 Task: Look for space in Lyskovo, Russia from 6th September, 2023 to 12th September, 2023 for 4 adults in price range Rs.10000 to Rs.14000. Place can be private room with 4 bedrooms having 4 beds and 4 bathrooms. Property type can be house, flat, guest house. Amenities needed are: wifi, TV, free parkinig on premises, gym, breakfast. Booking option can be shelf check-in. Required host language is English.
Action: Mouse moved to (620, 147)
Screenshot: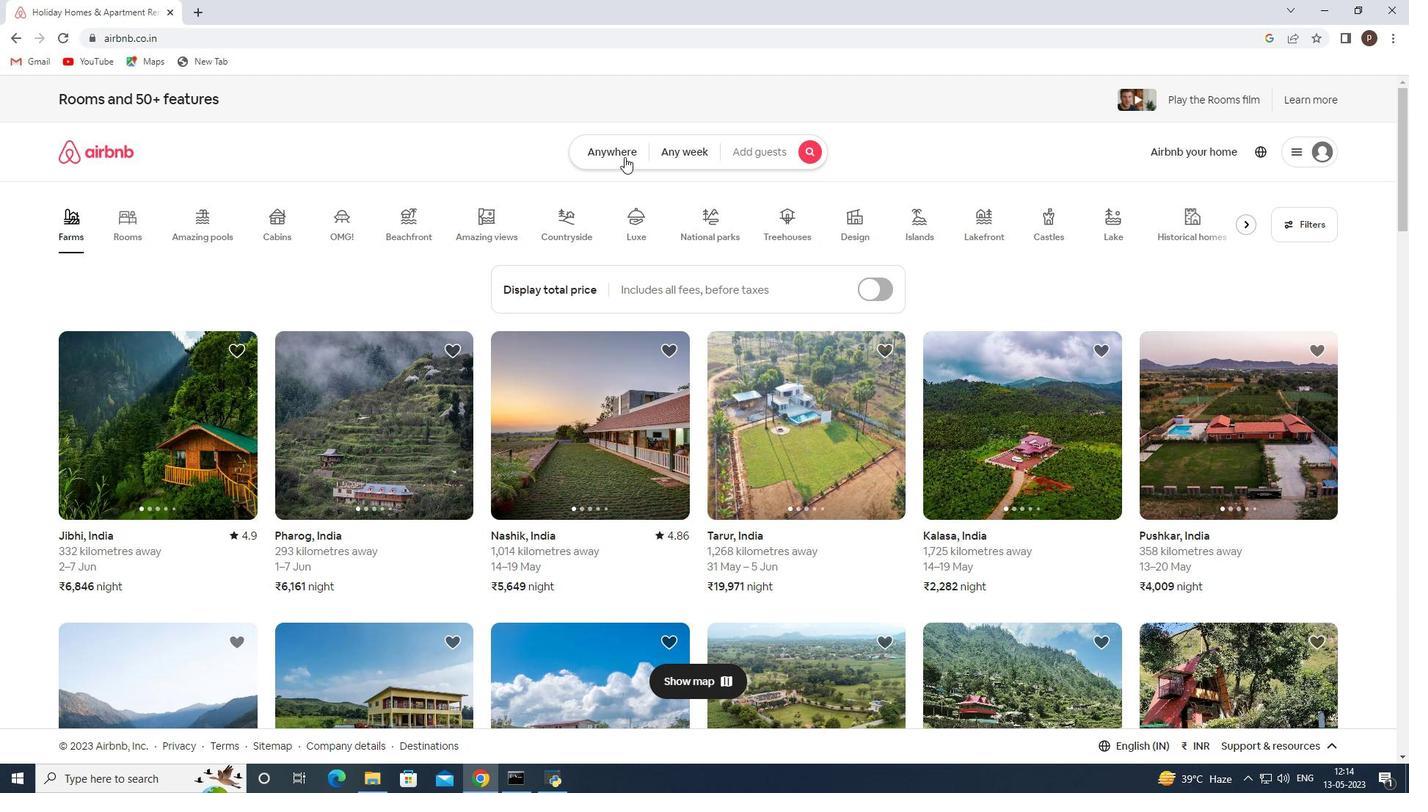 
Action: Mouse pressed left at (620, 147)
Screenshot: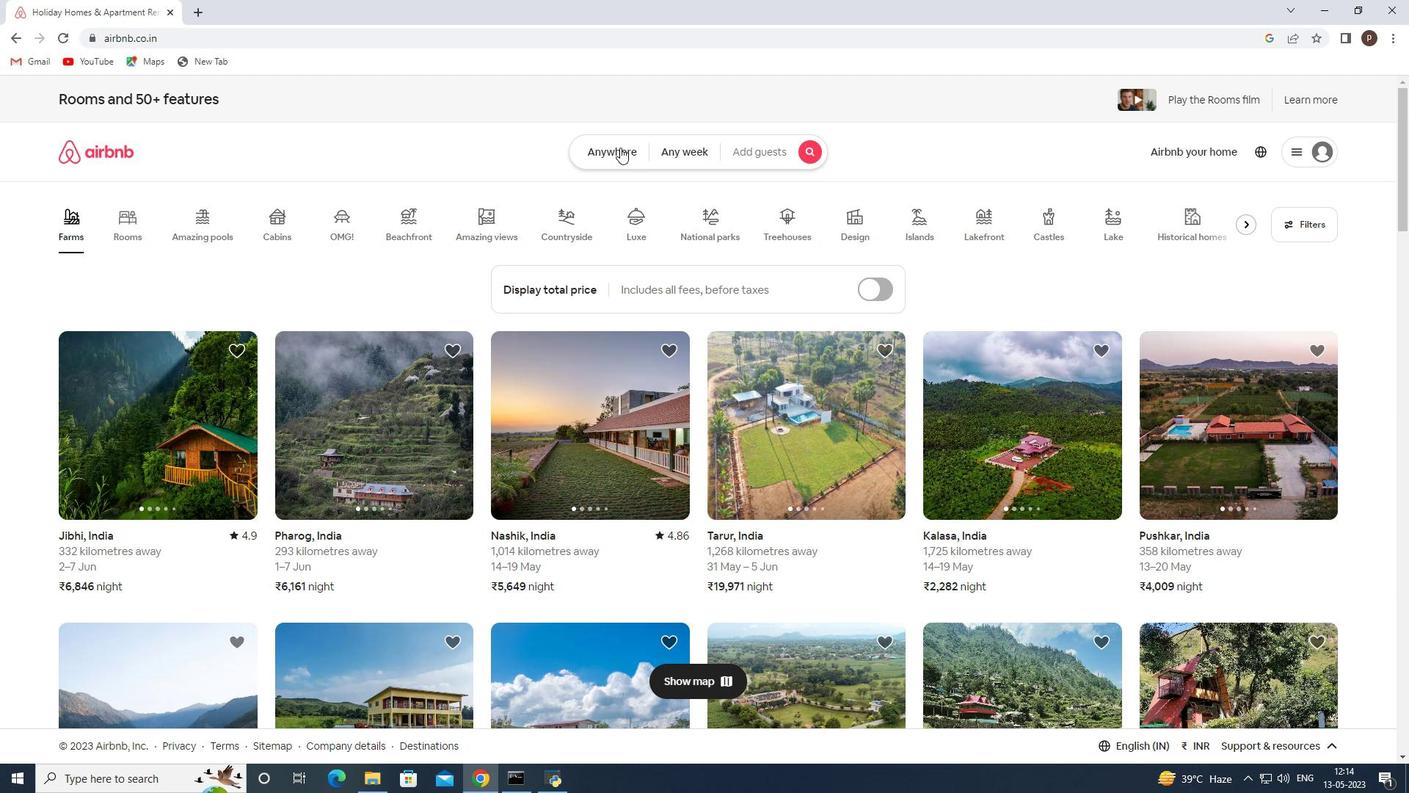 
Action: Mouse moved to (488, 207)
Screenshot: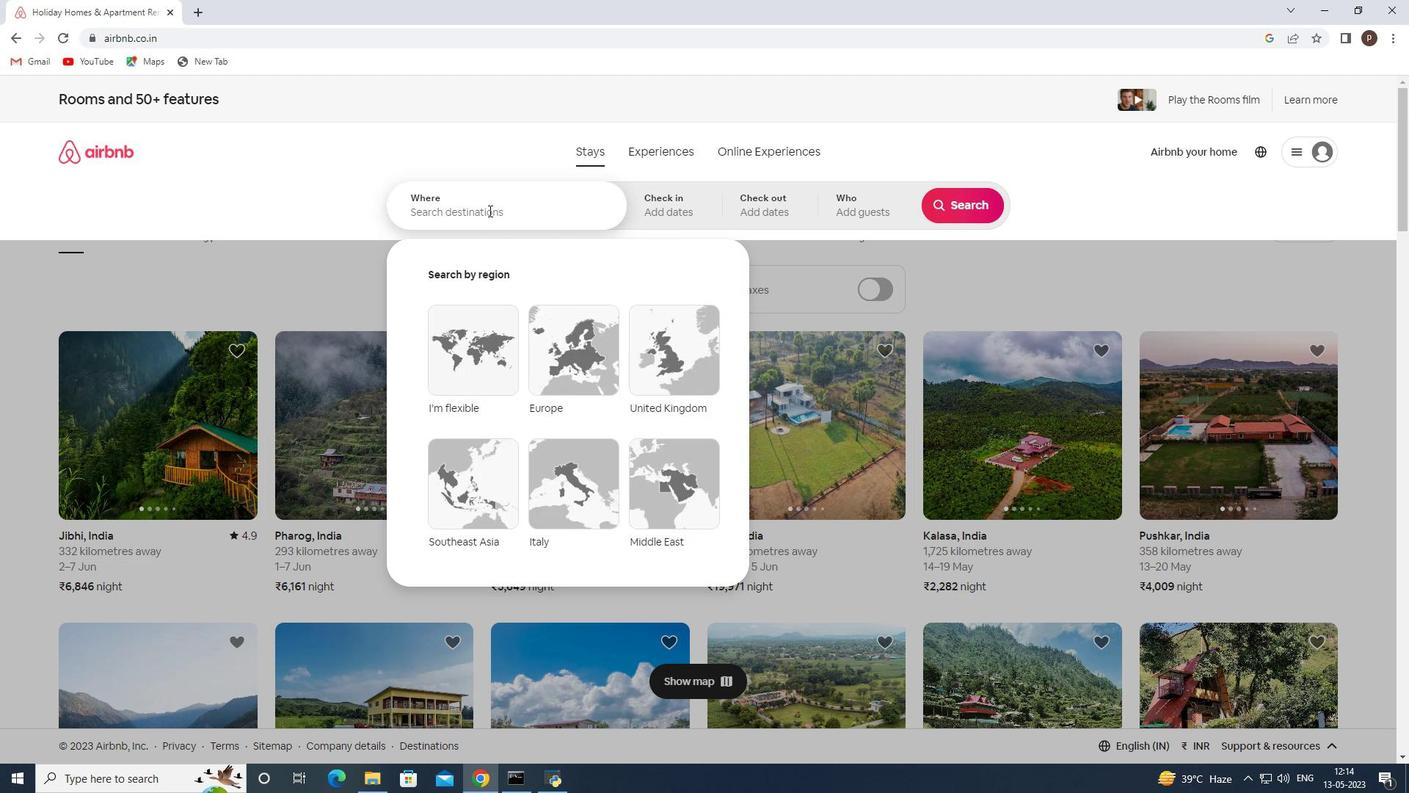 
Action: Mouse pressed left at (488, 207)
Screenshot: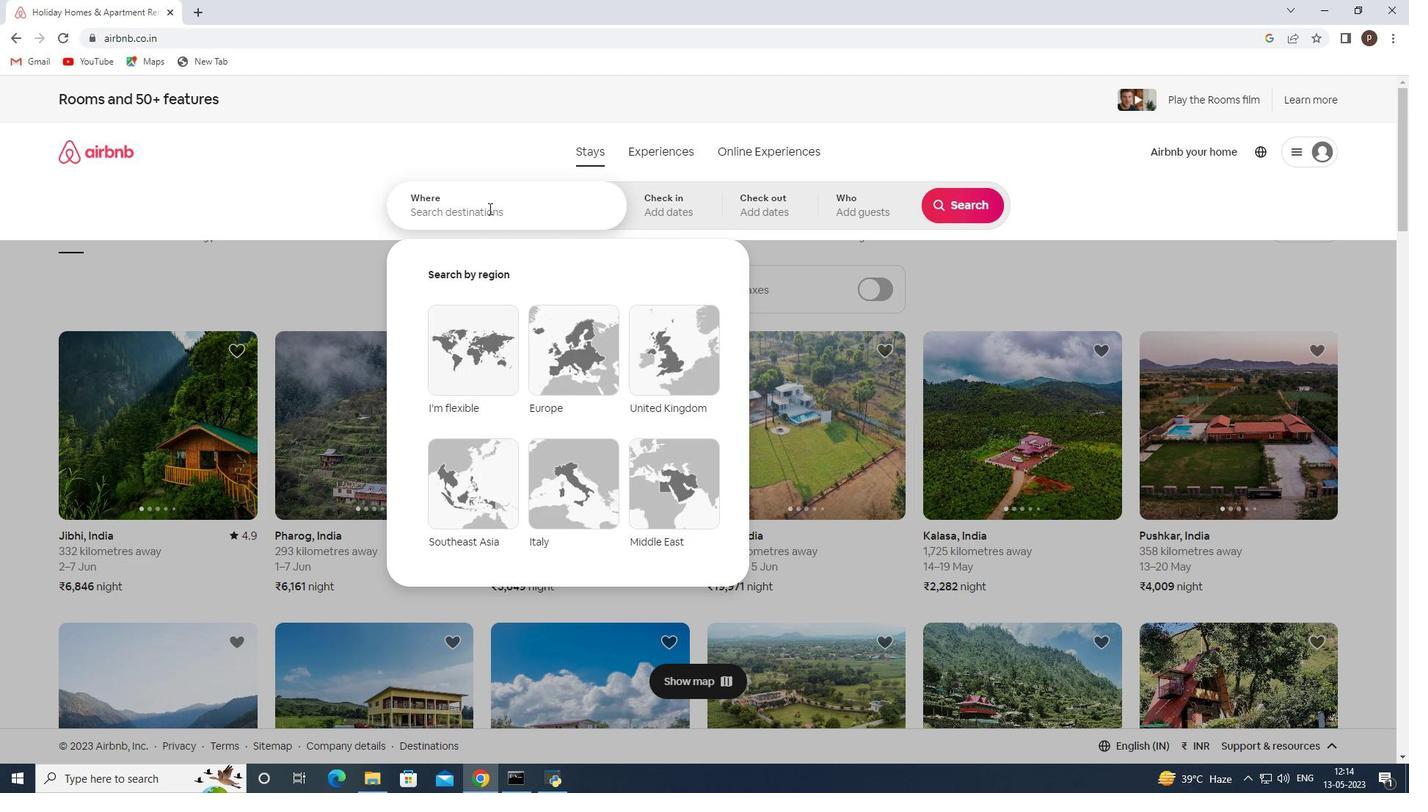 
Action: Key pressed <Key.caps_lock>L<Key.caps_lock>yskovo,<Key.space><Key.caps_lock>R<Key.caps_lock>ussia<Key.enter>
Screenshot: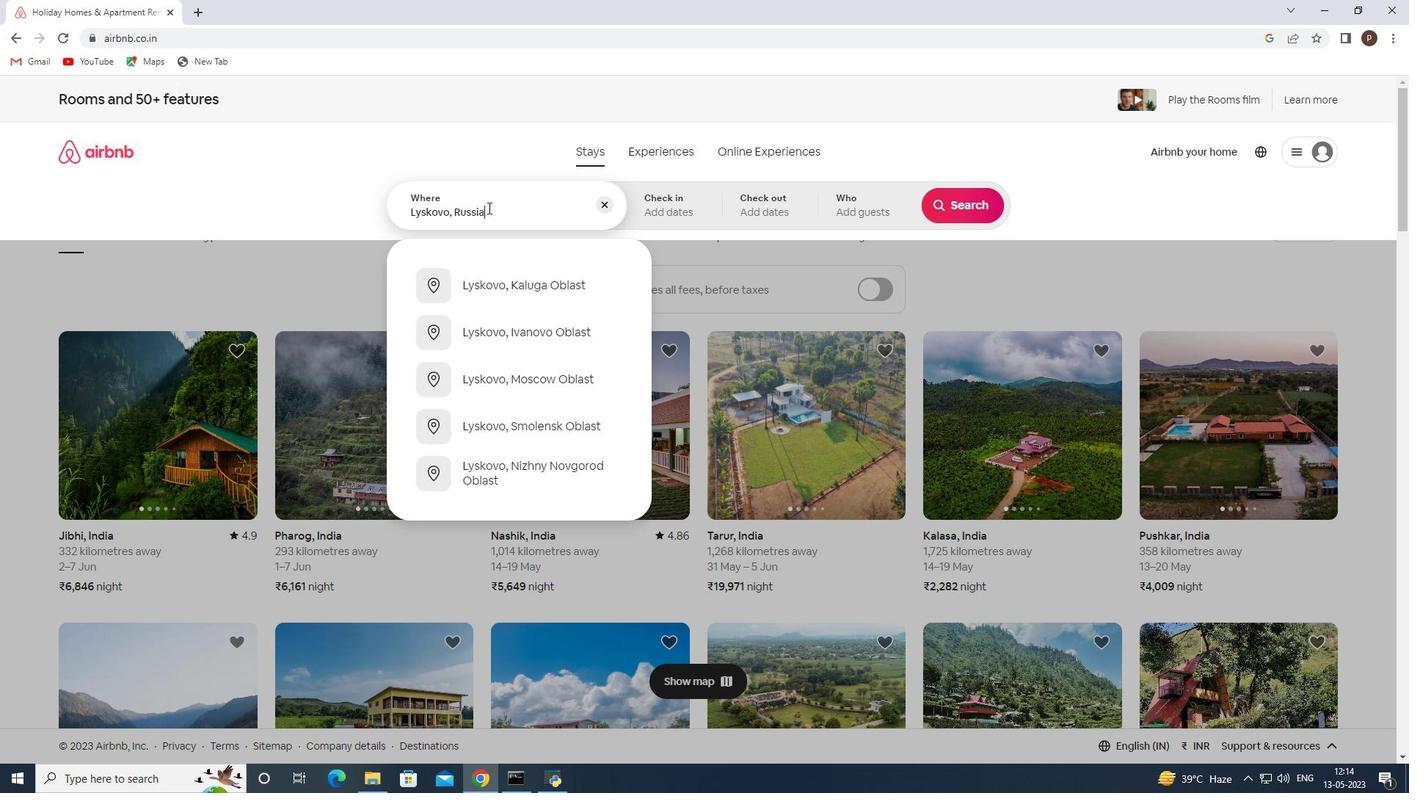 
Action: Mouse moved to (959, 320)
Screenshot: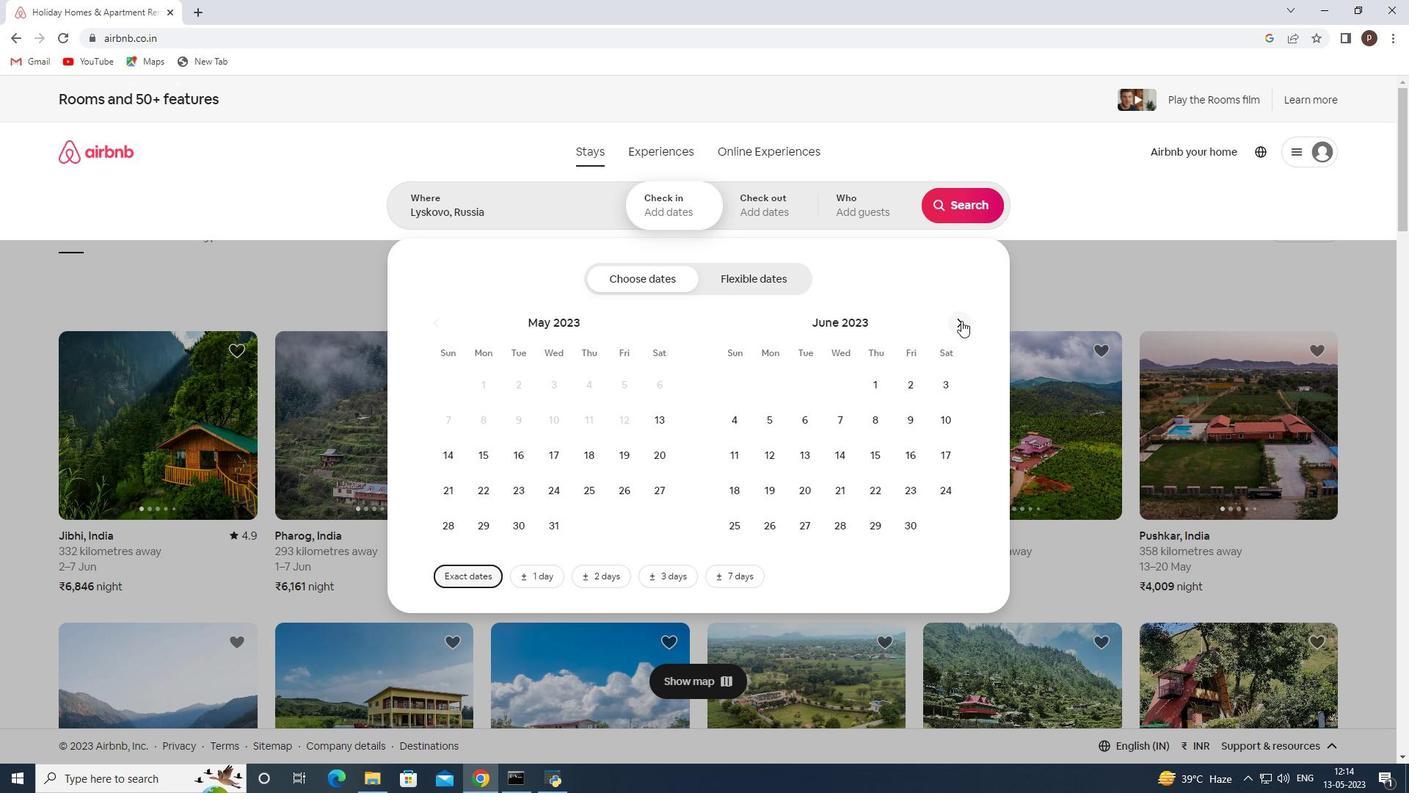 
Action: Mouse pressed left at (959, 320)
Screenshot: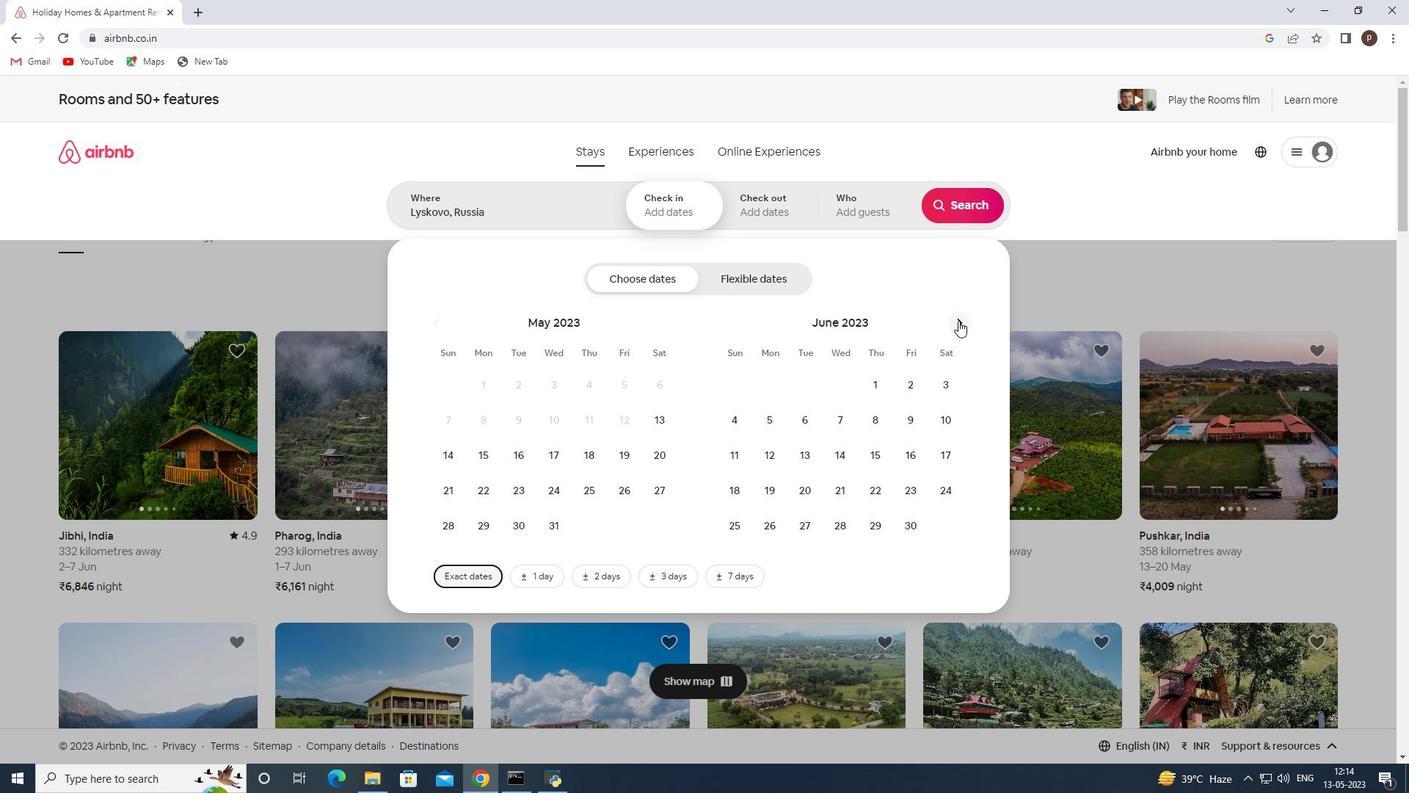 
Action: Mouse pressed left at (959, 320)
Screenshot: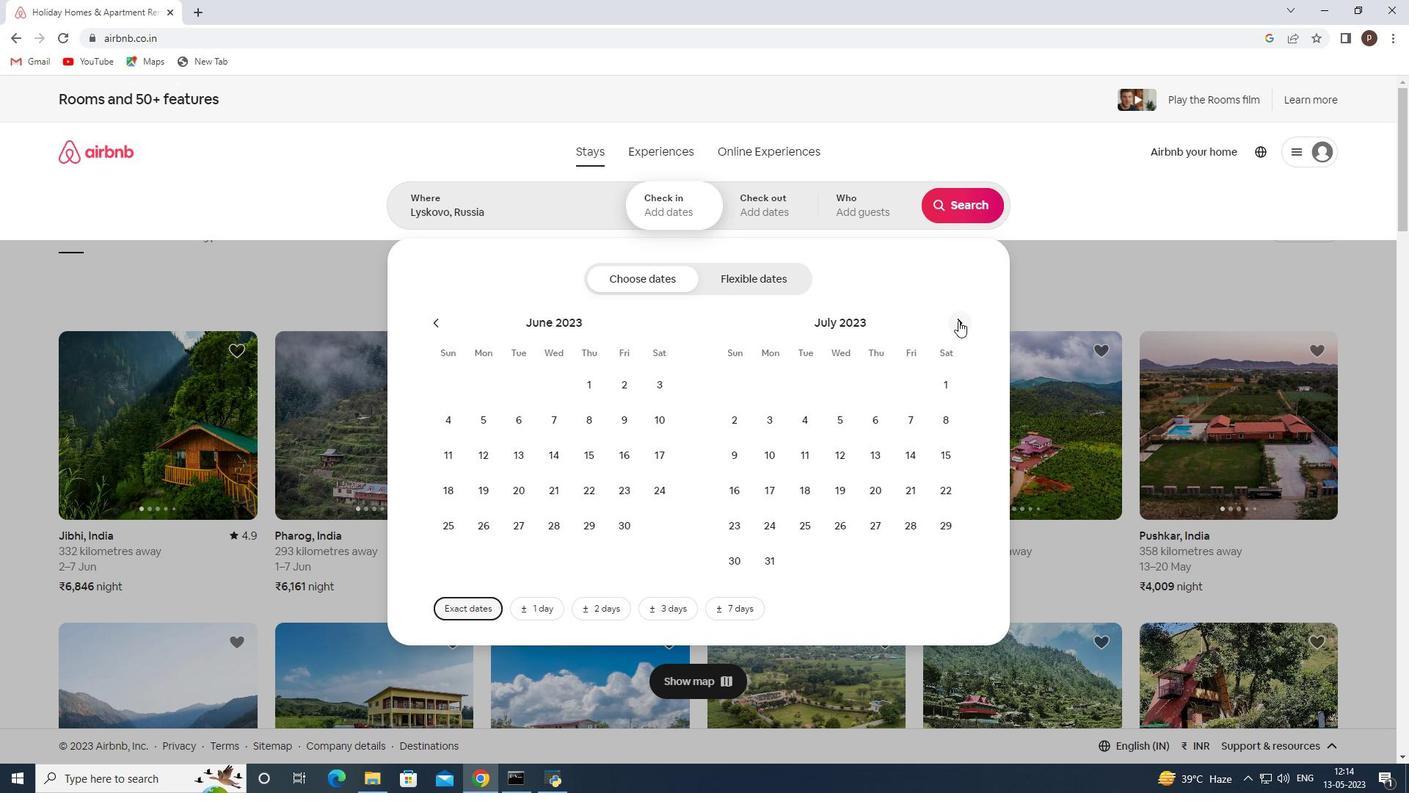 
Action: Mouse pressed left at (959, 320)
Screenshot: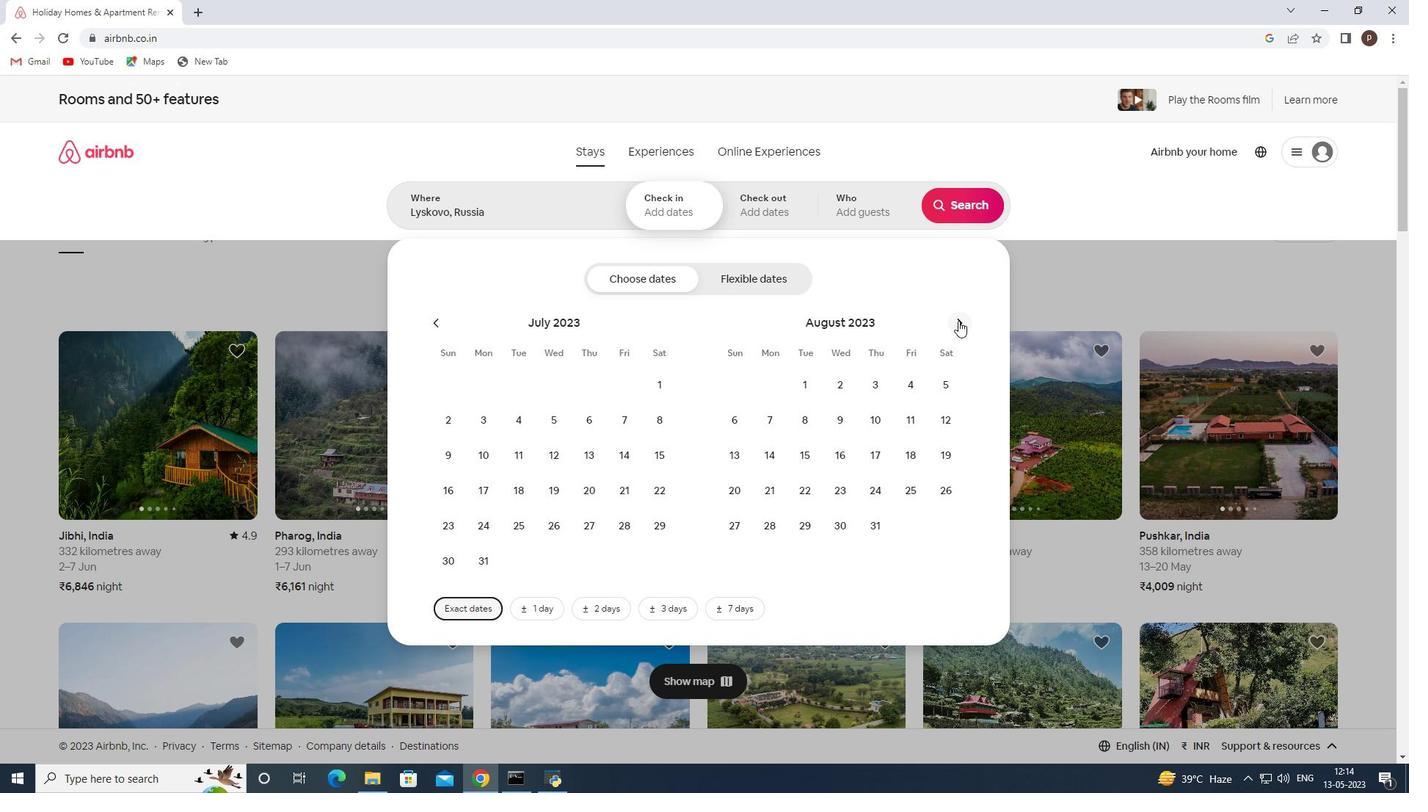 
Action: Mouse moved to (839, 427)
Screenshot: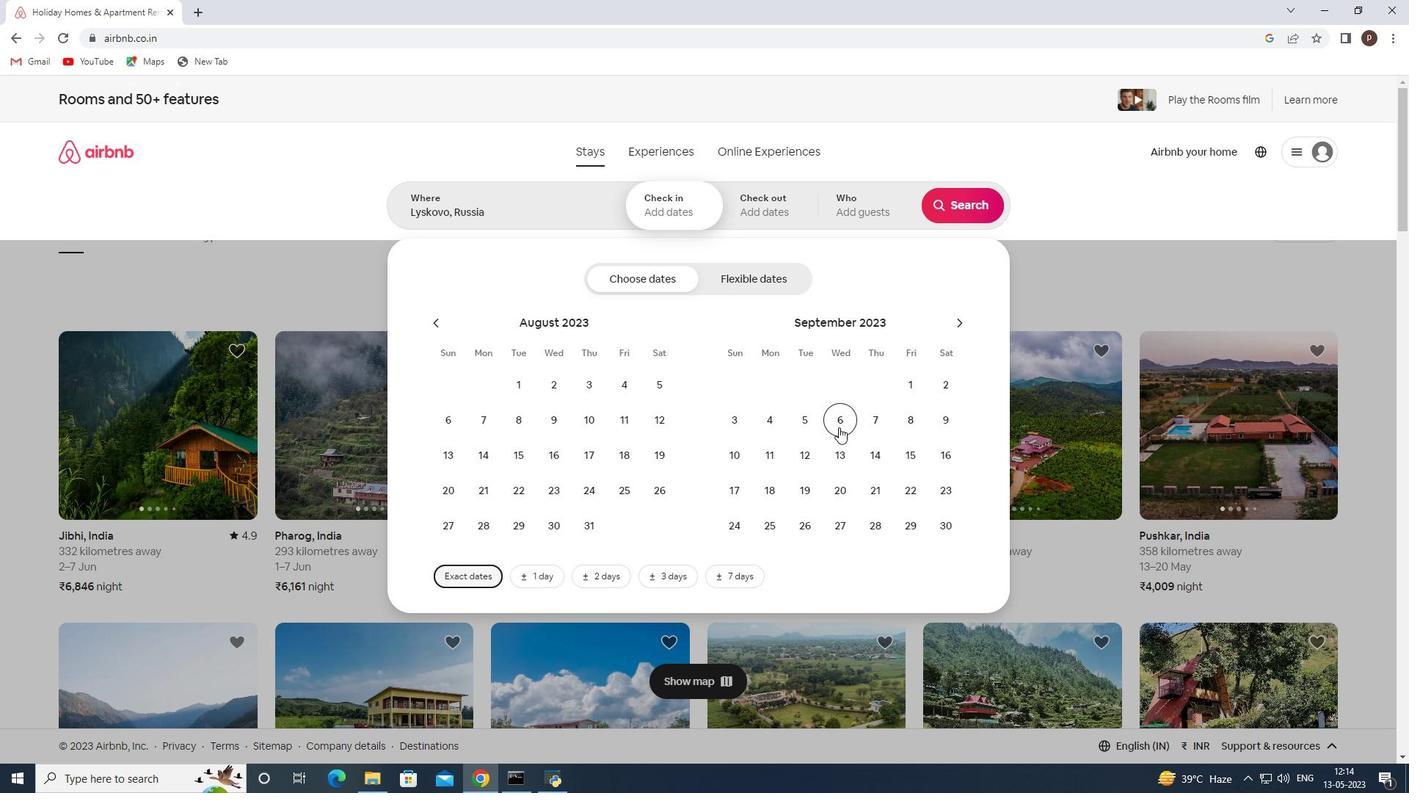 
Action: Mouse pressed left at (839, 427)
Screenshot: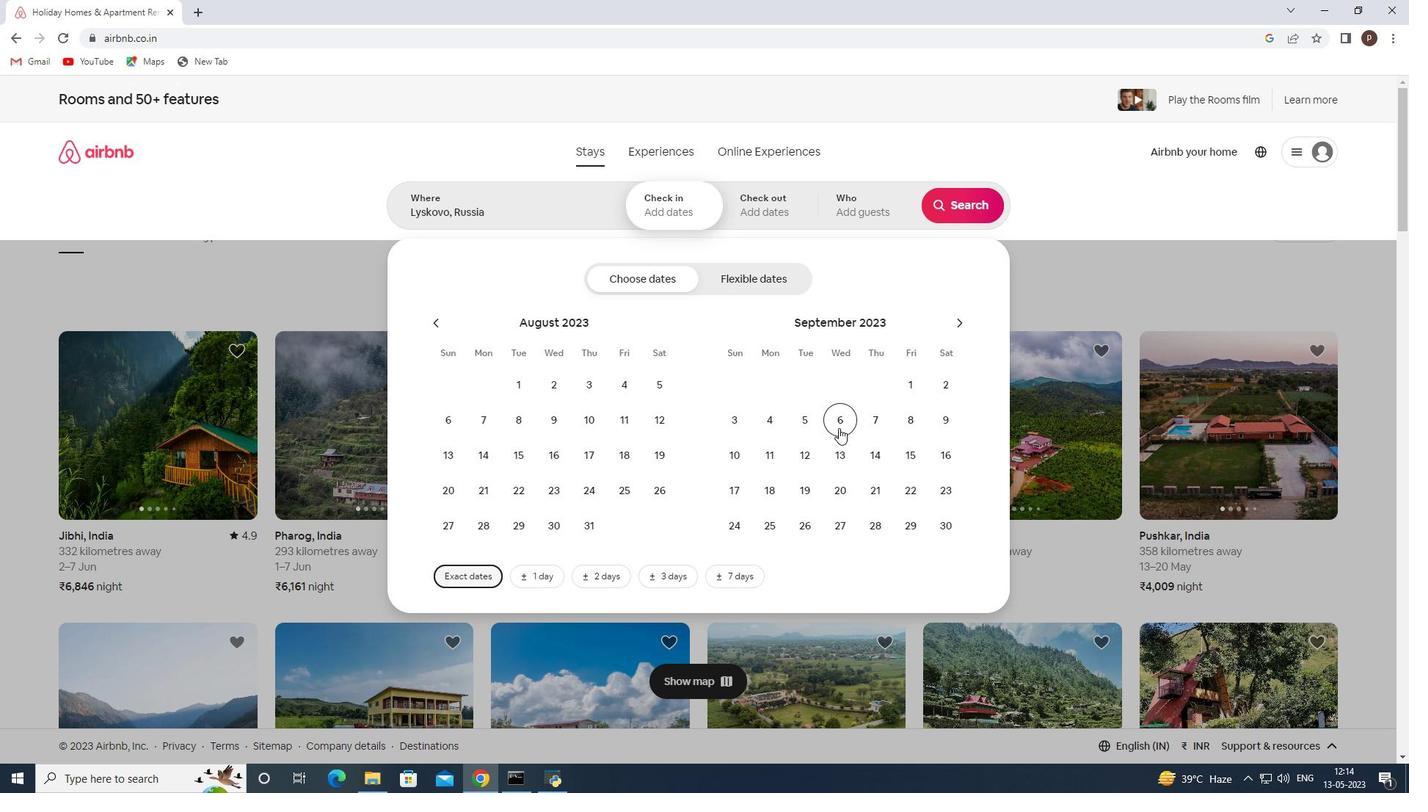 
Action: Mouse moved to (809, 447)
Screenshot: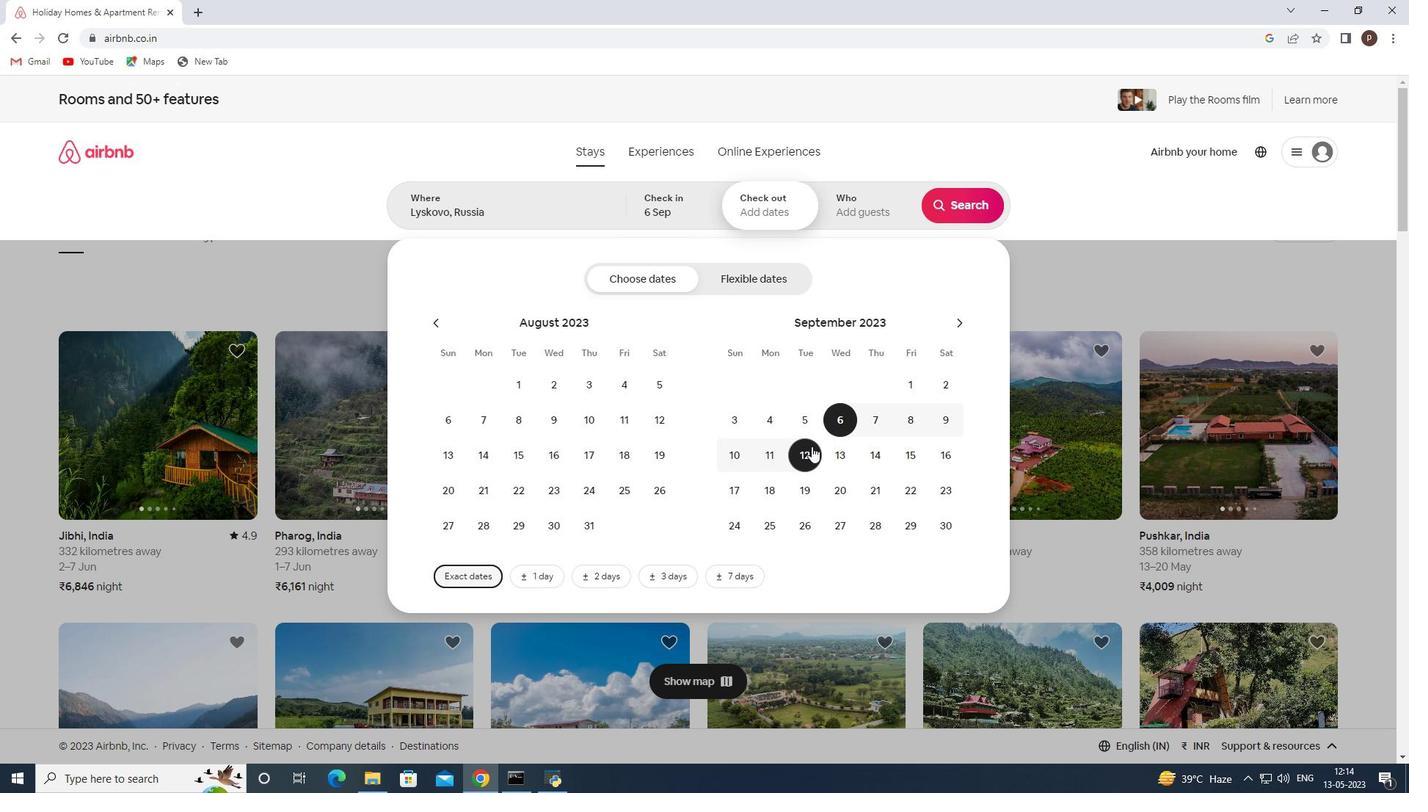 
Action: Mouse pressed left at (809, 447)
Screenshot: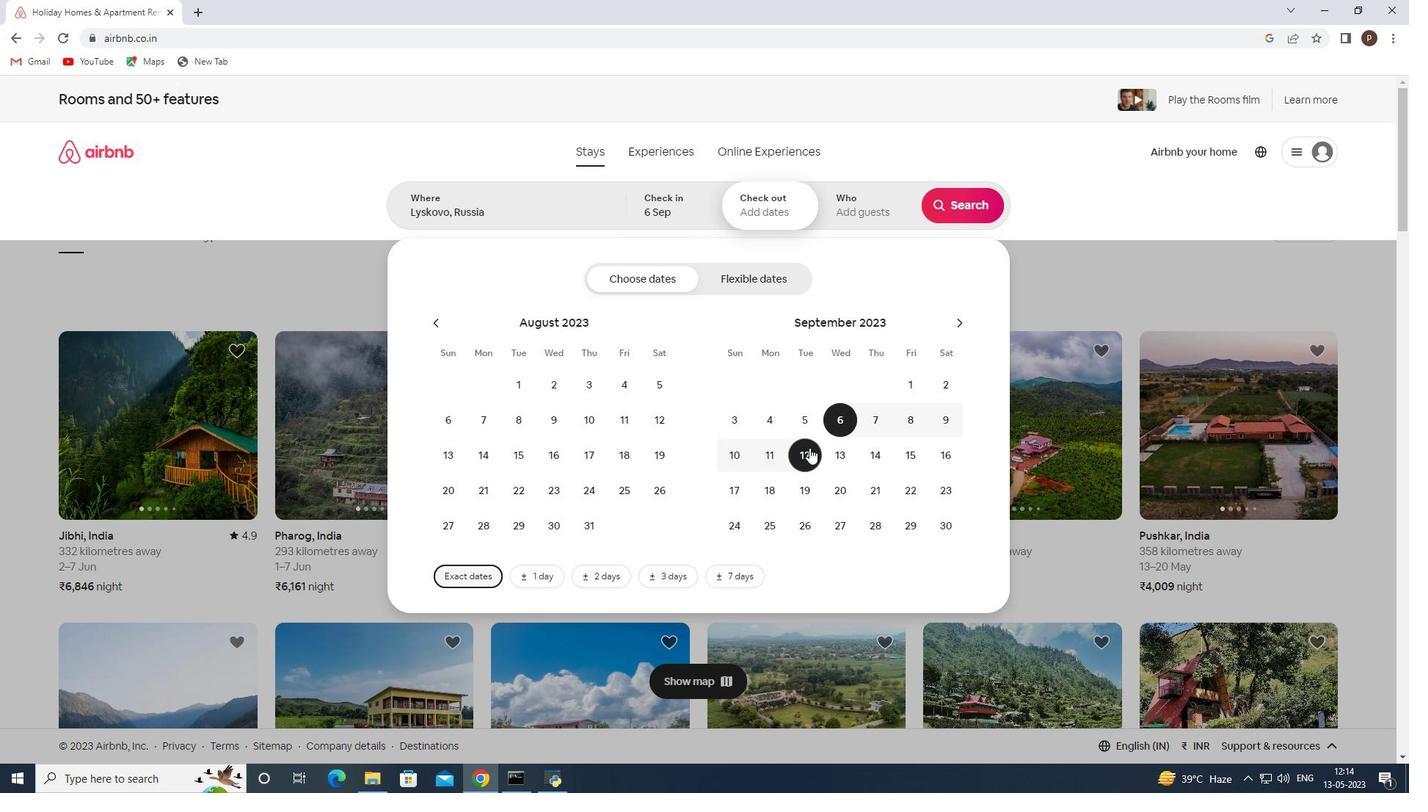 
Action: Mouse moved to (851, 204)
Screenshot: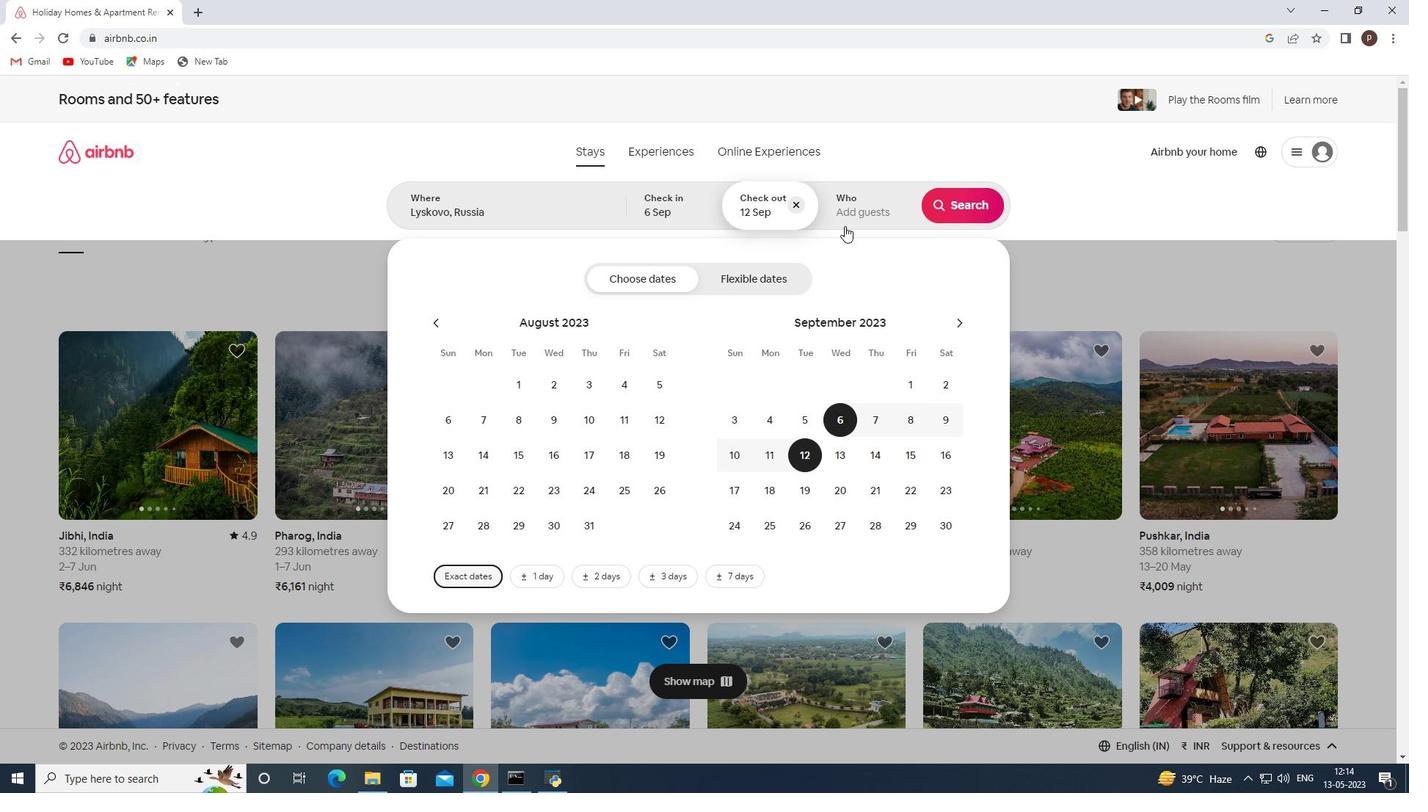 
Action: Mouse pressed left at (851, 204)
Screenshot: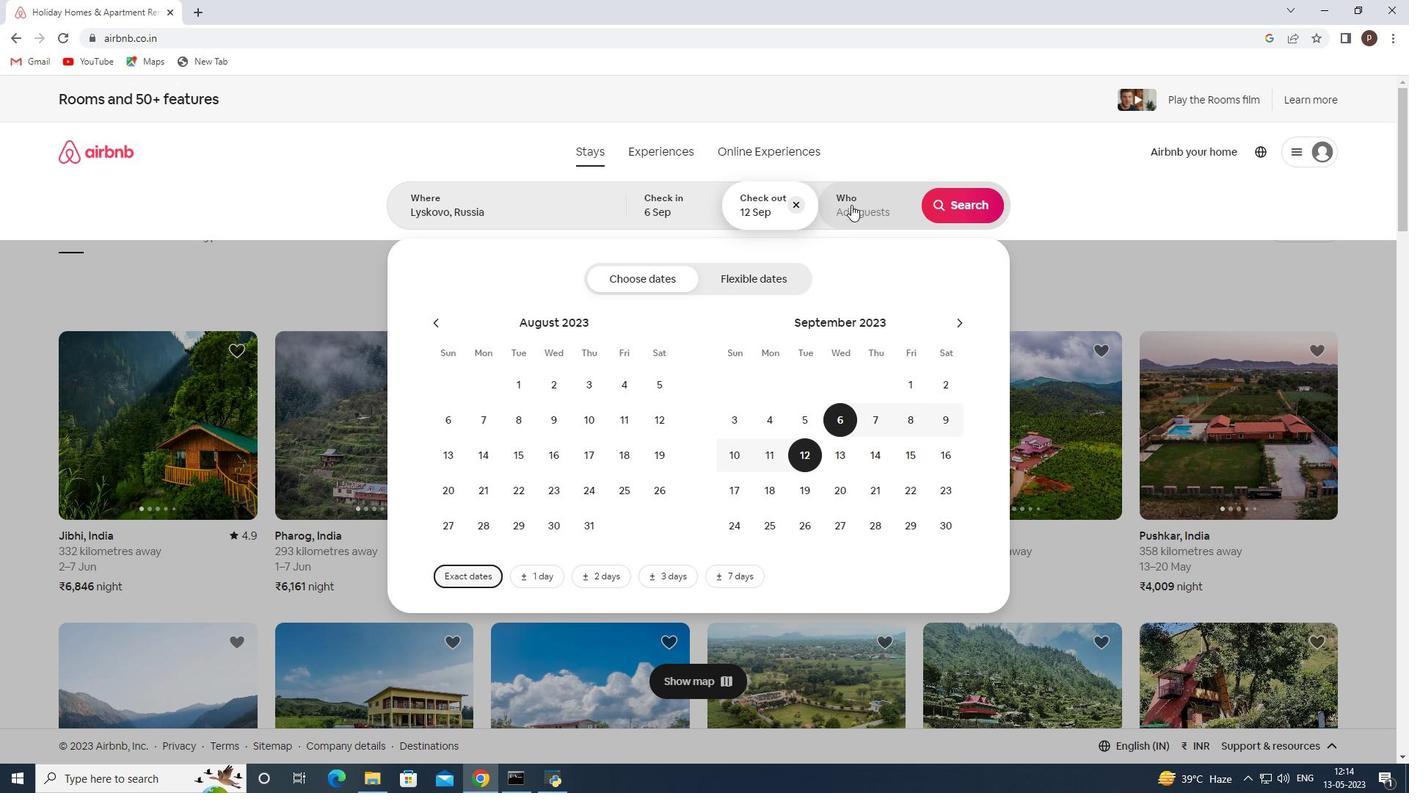 
Action: Mouse moved to (963, 281)
Screenshot: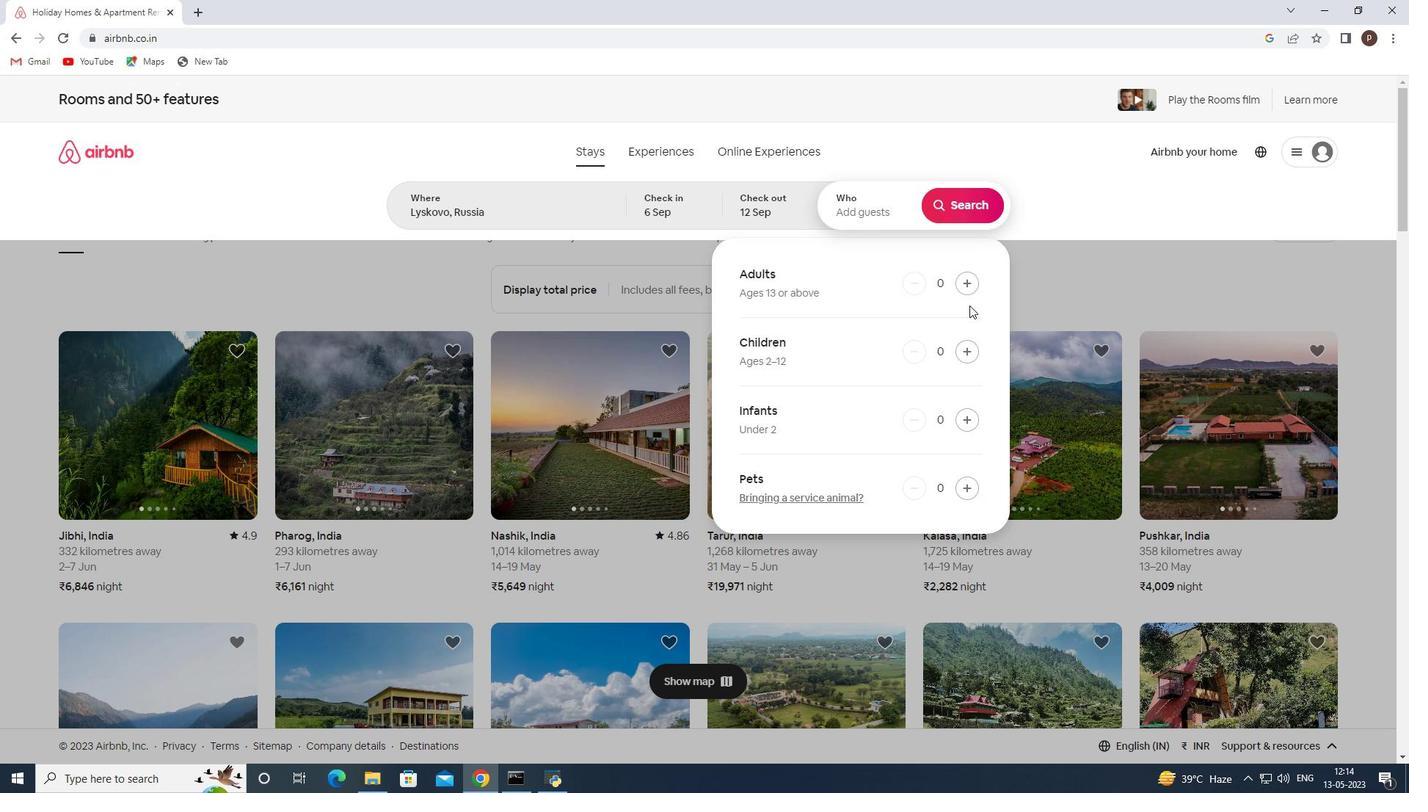 
Action: Mouse pressed left at (963, 281)
Screenshot: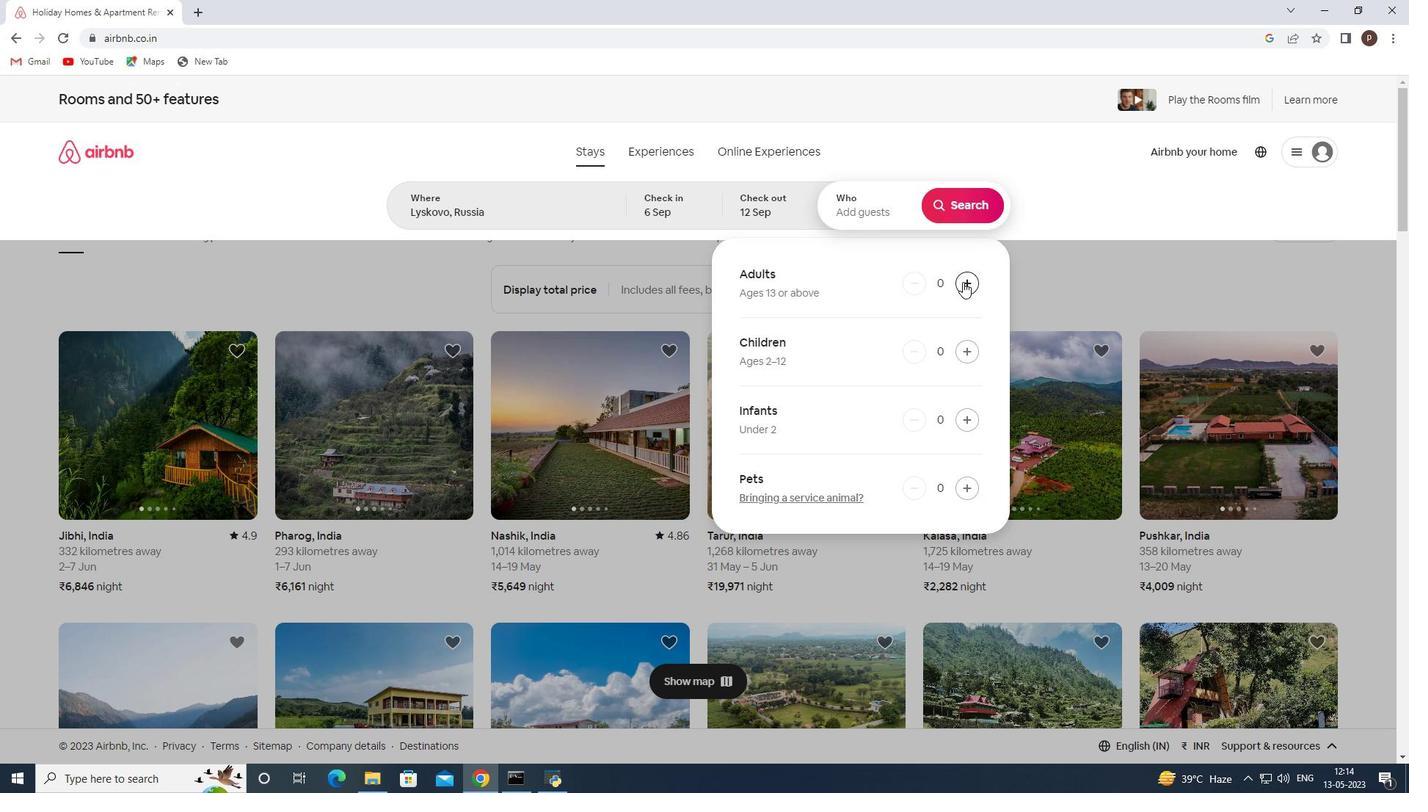 
Action: Mouse pressed left at (963, 281)
Screenshot: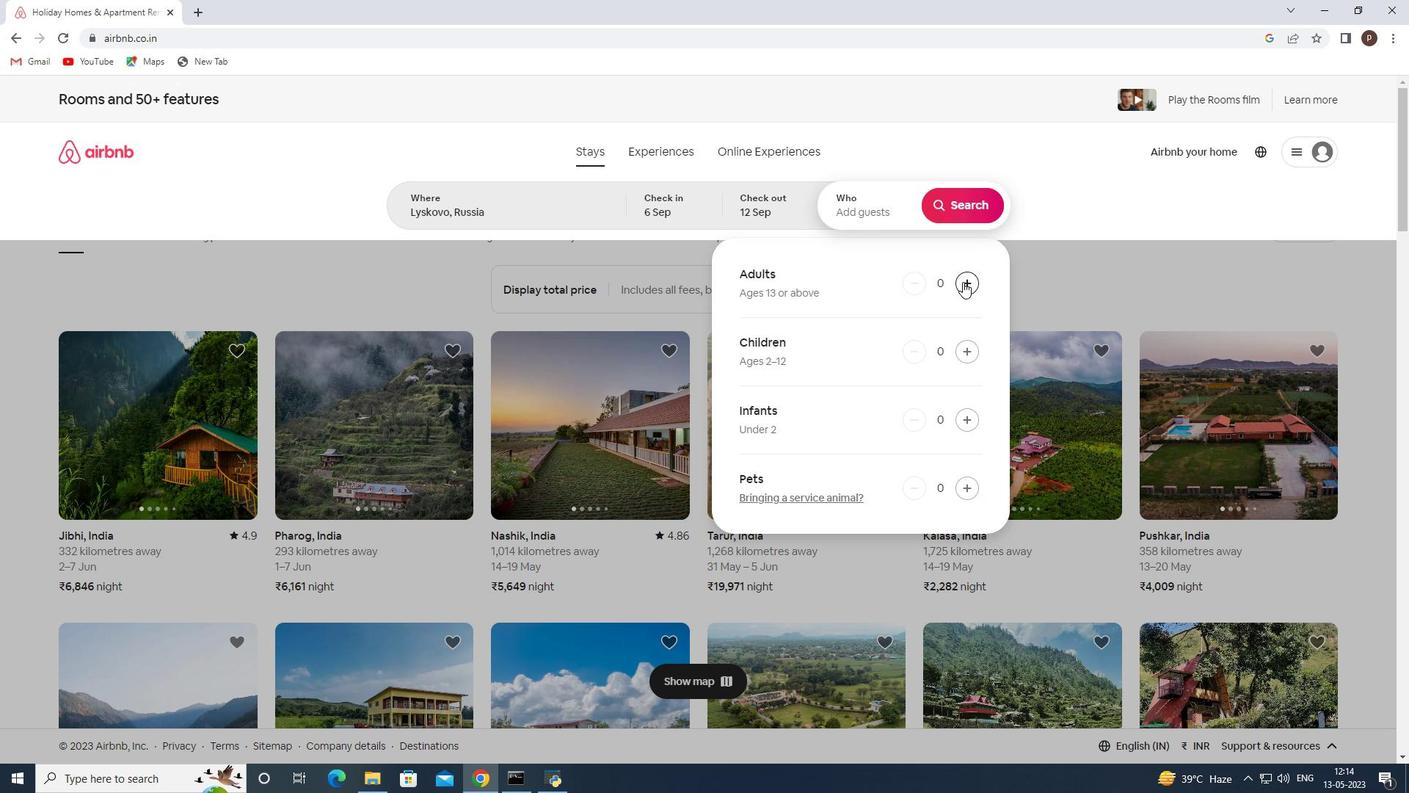 
Action: Mouse pressed left at (963, 281)
Screenshot: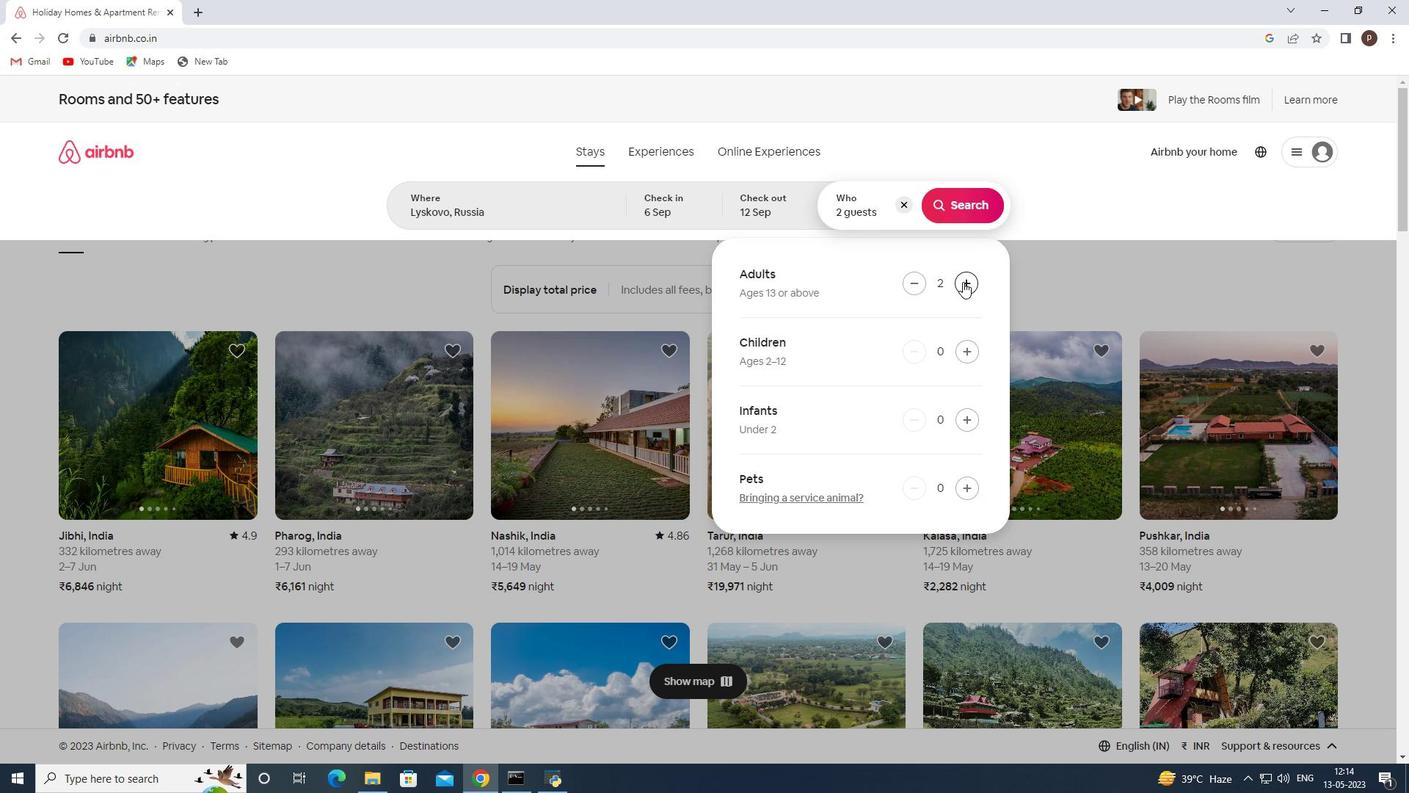
Action: Mouse pressed left at (963, 281)
Screenshot: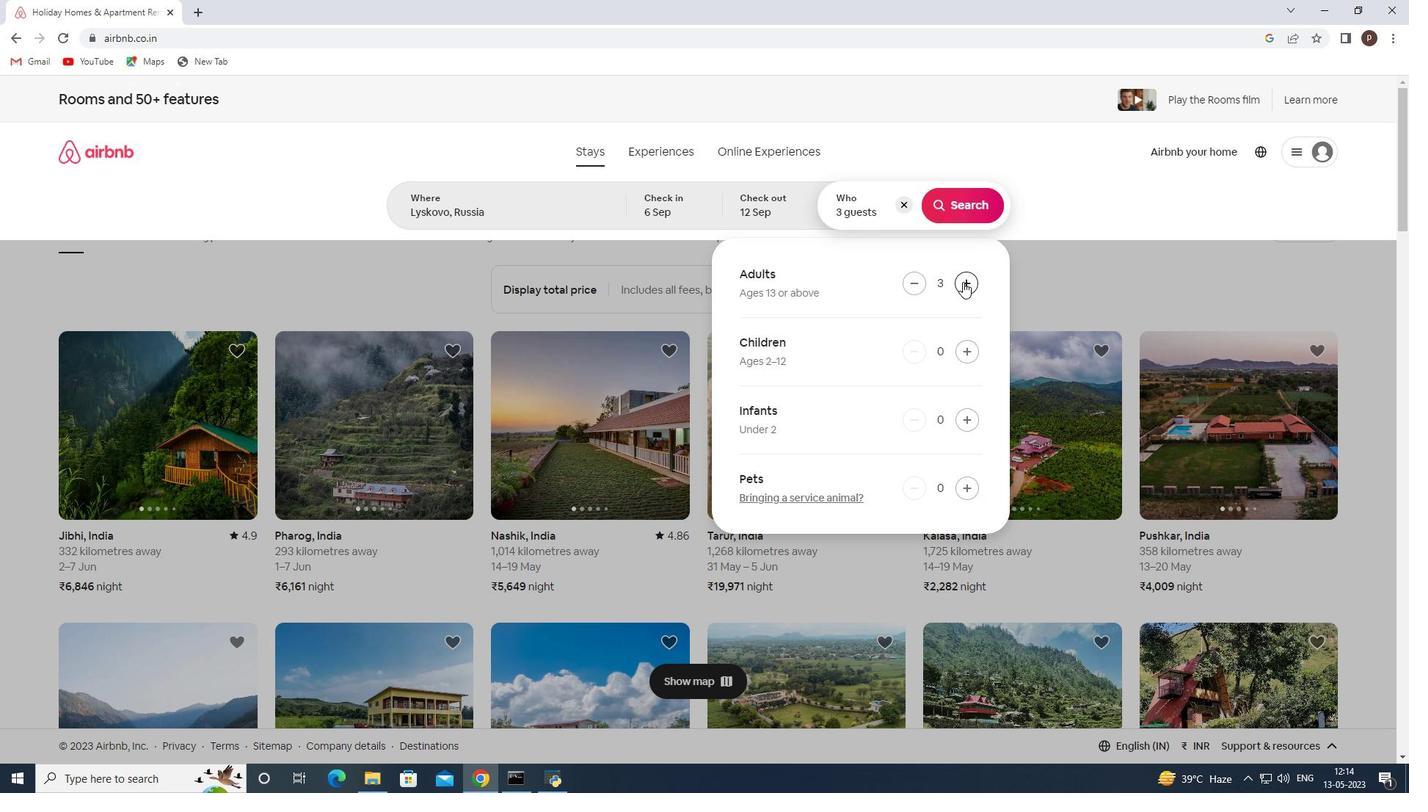 
Action: Mouse moved to (956, 194)
Screenshot: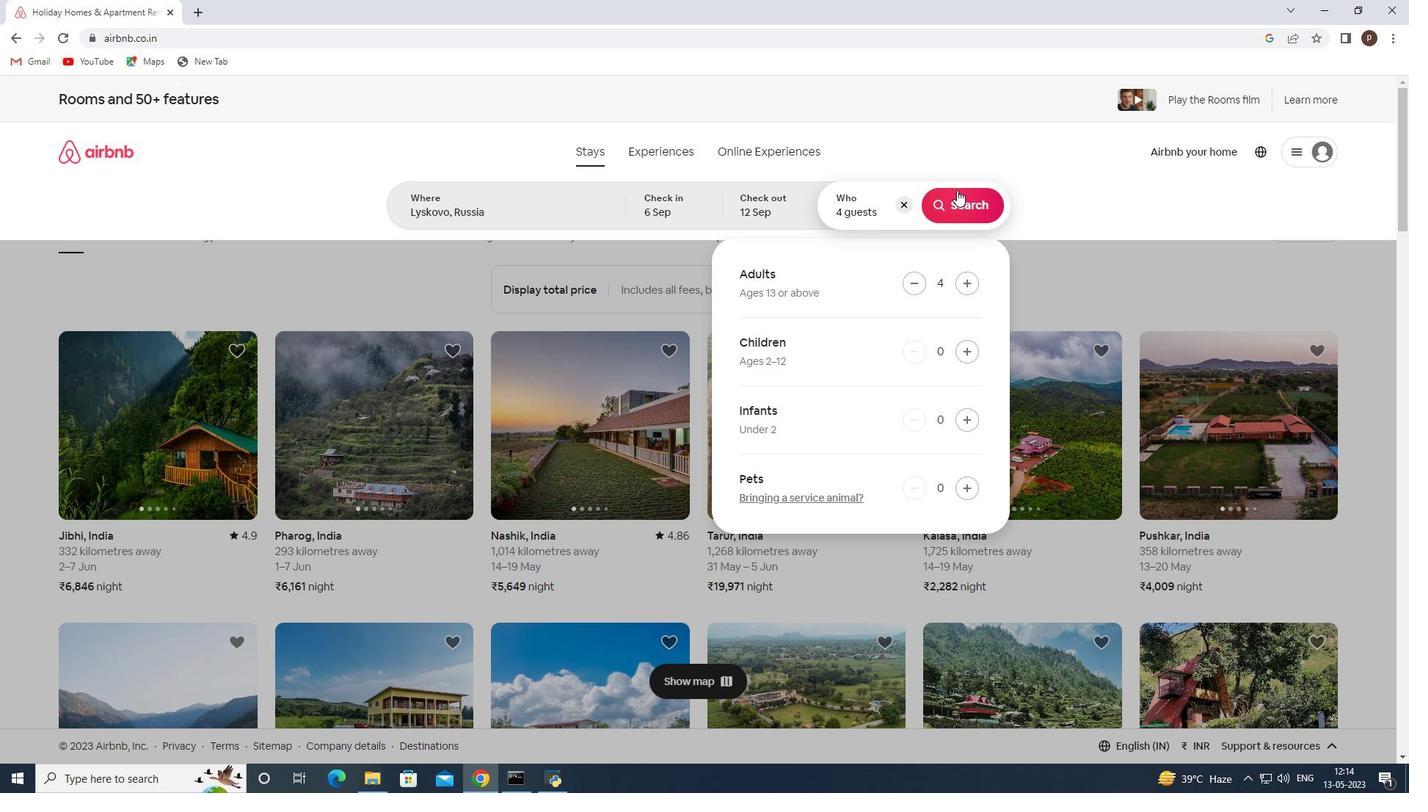 
Action: Mouse pressed left at (956, 194)
Screenshot: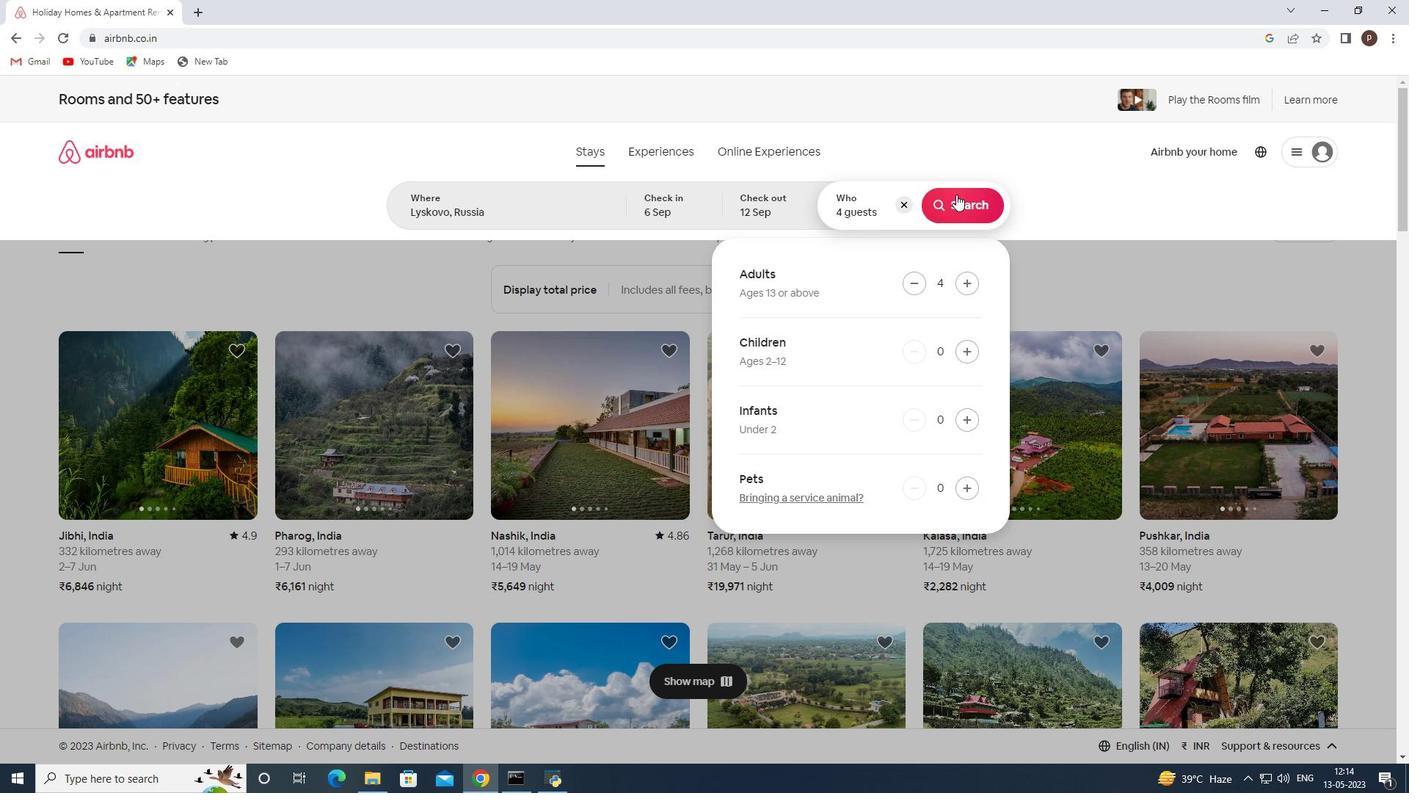 
Action: Mouse moved to (1325, 165)
Screenshot: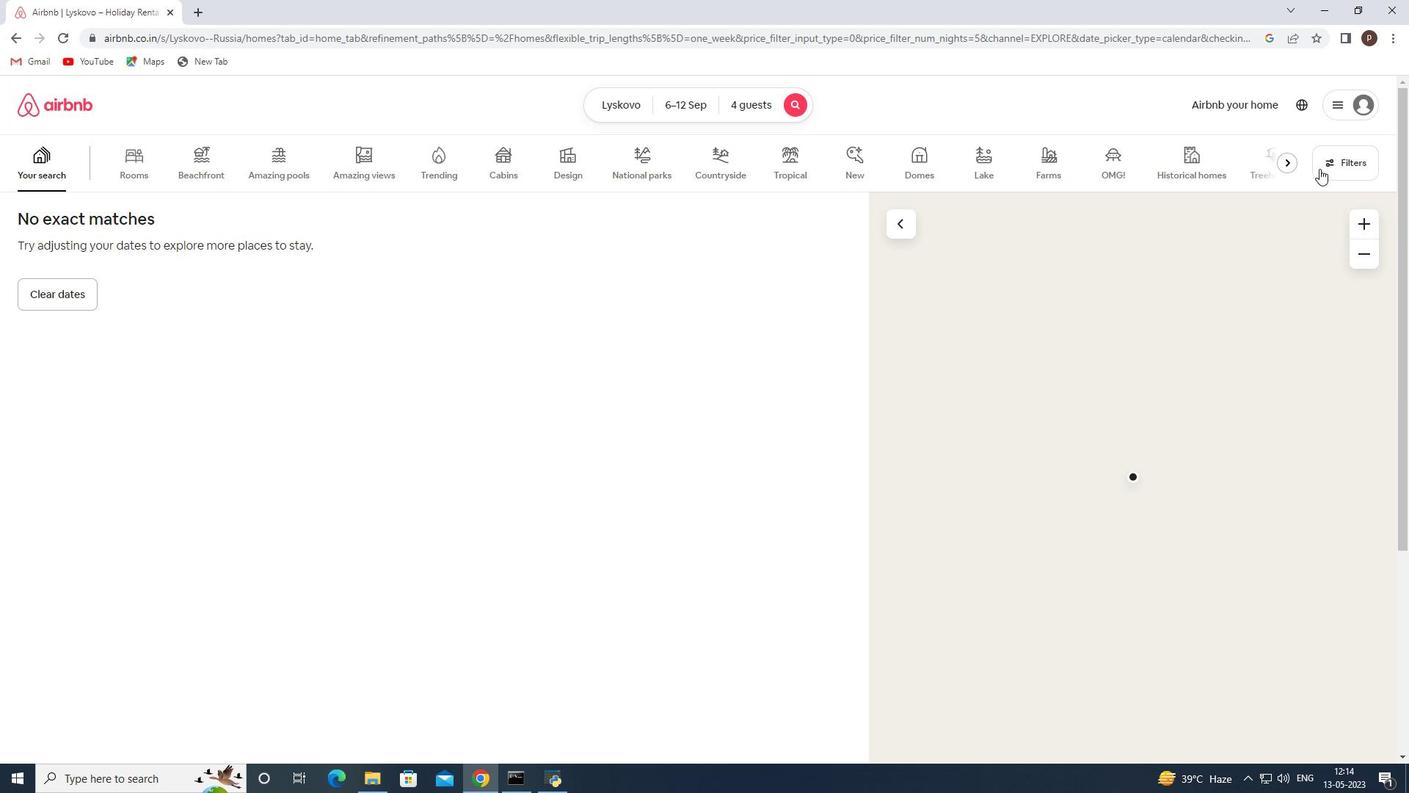 
Action: Mouse pressed left at (1325, 165)
Screenshot: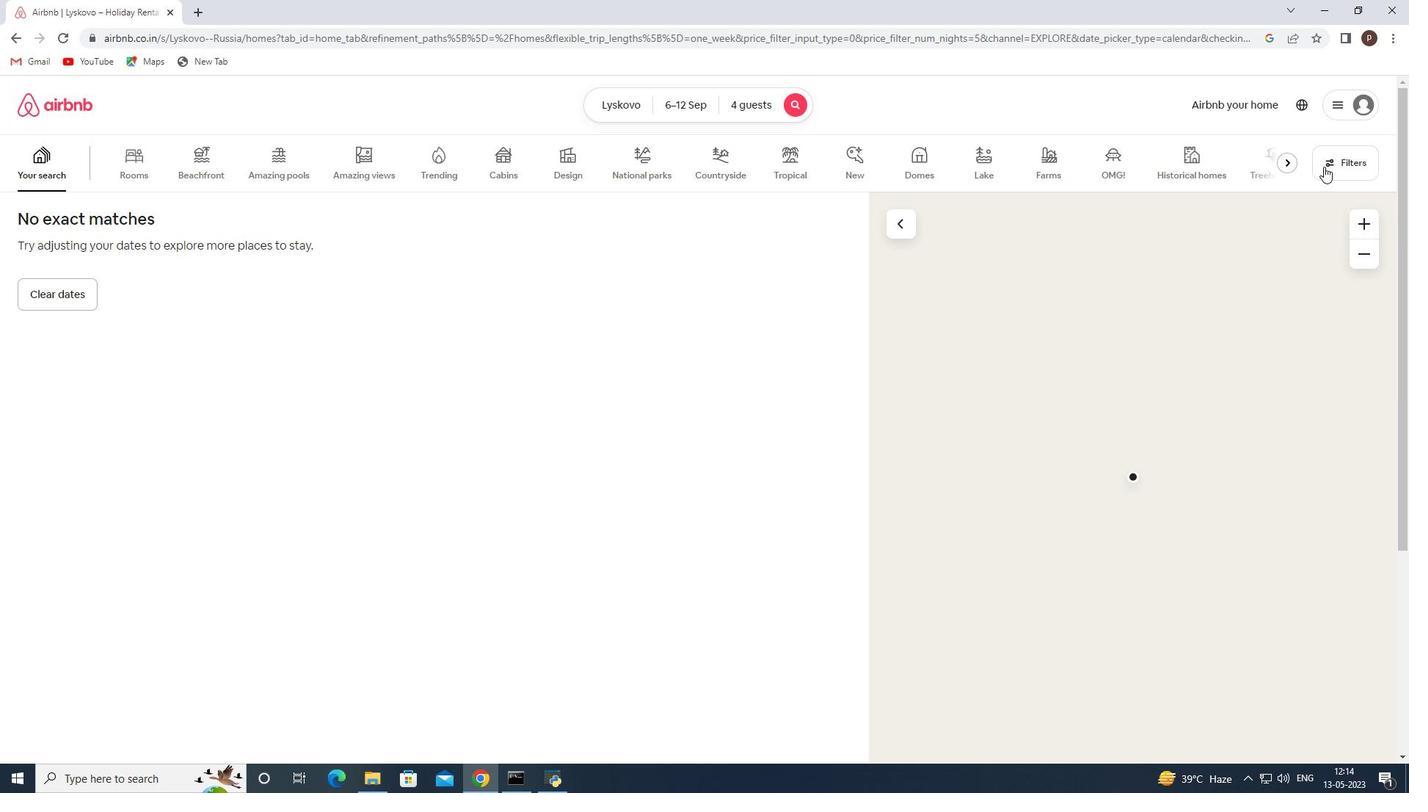 
Action: Mouse moved to (489, 533)
Screenshot: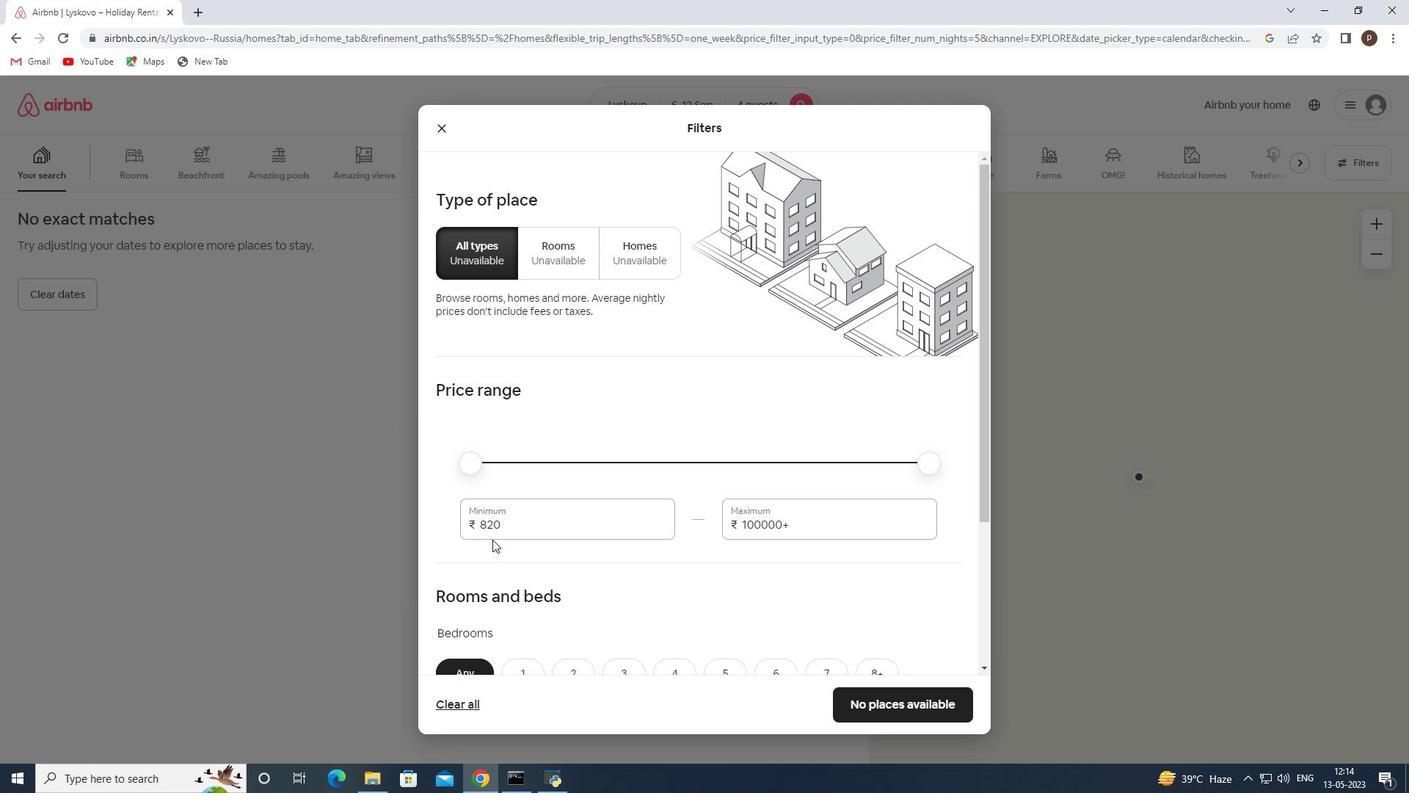 
Action: Mouse pressed left at (489, 533)
Screenshot: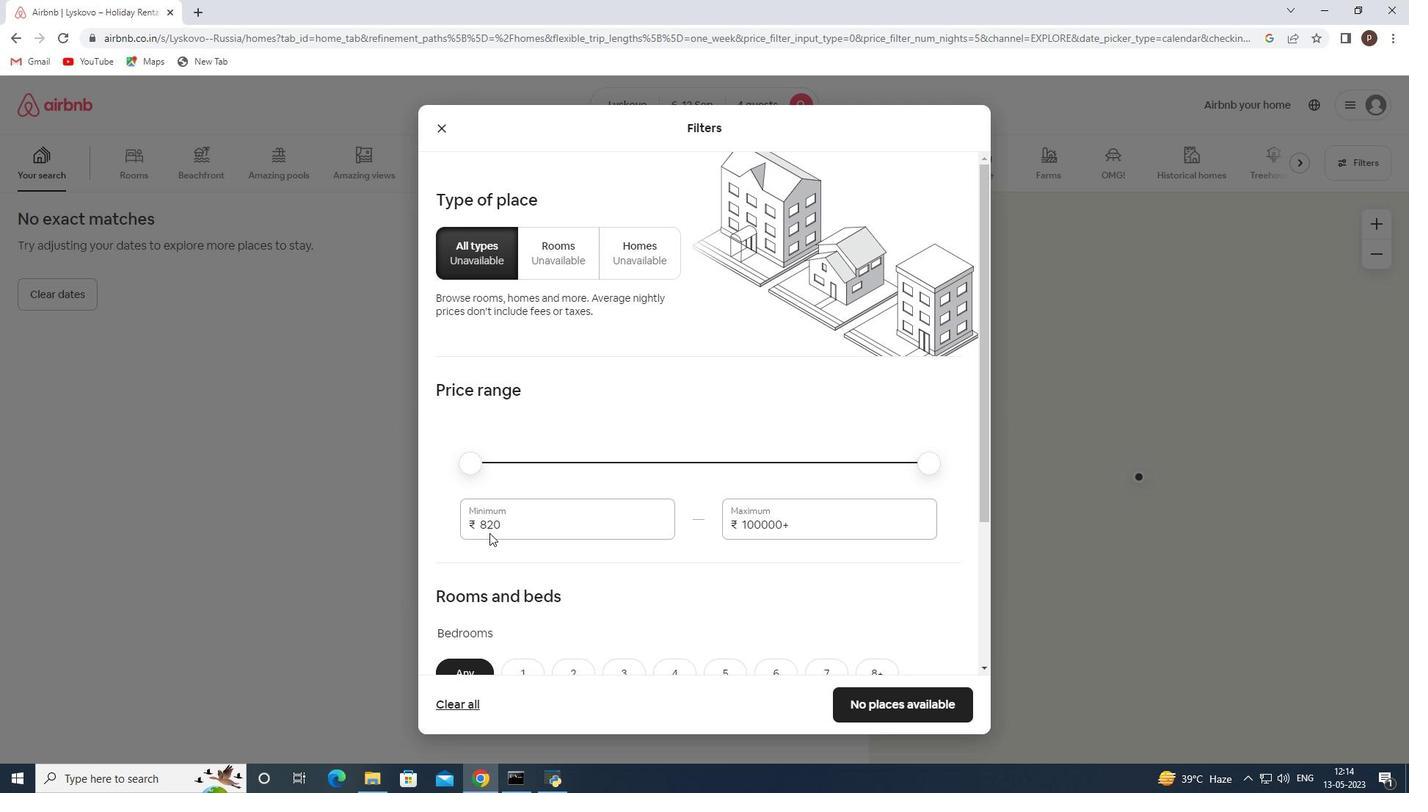 
Action: Mouse pressed left at (489, 533)
Screenshot: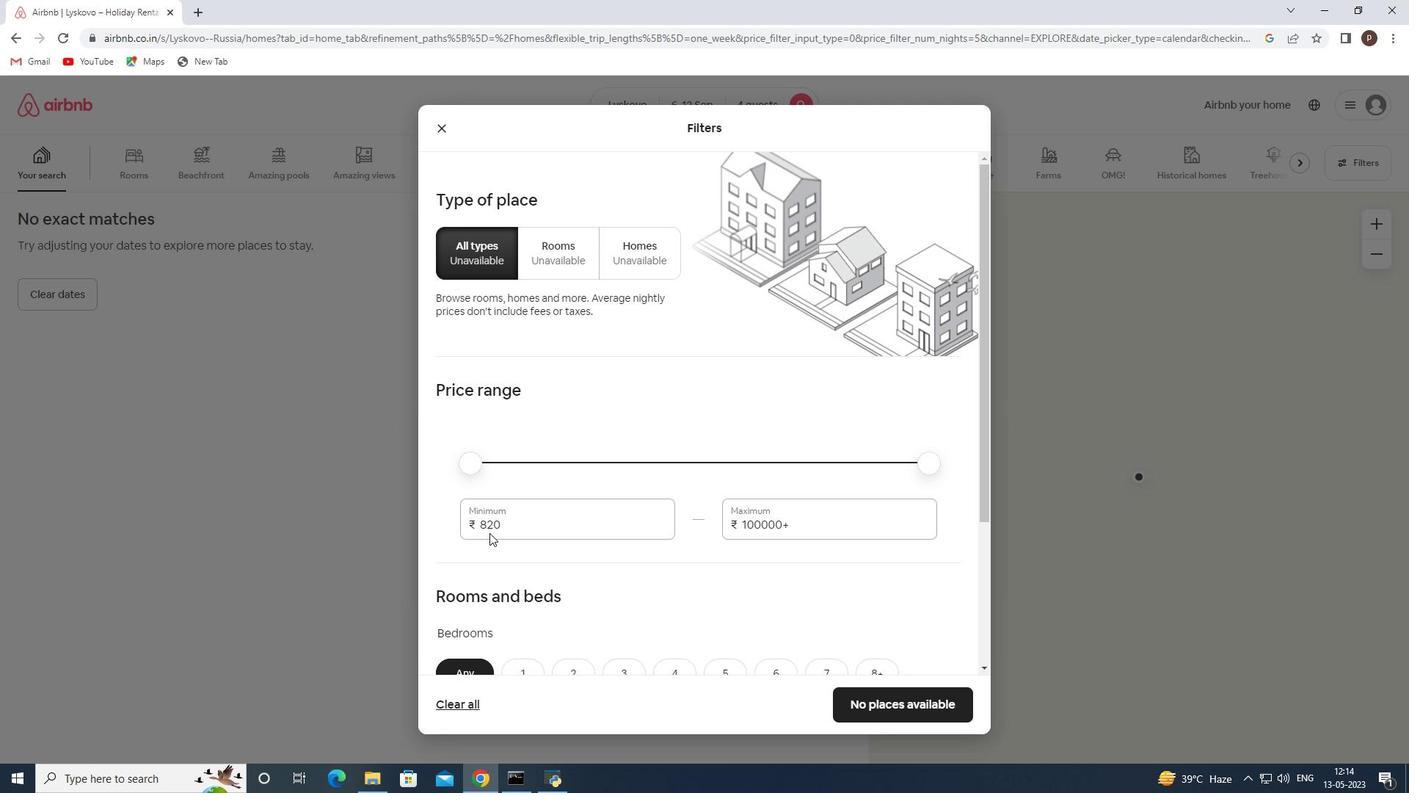 
Action: Mouse moved to (488, 515)
Screenshot: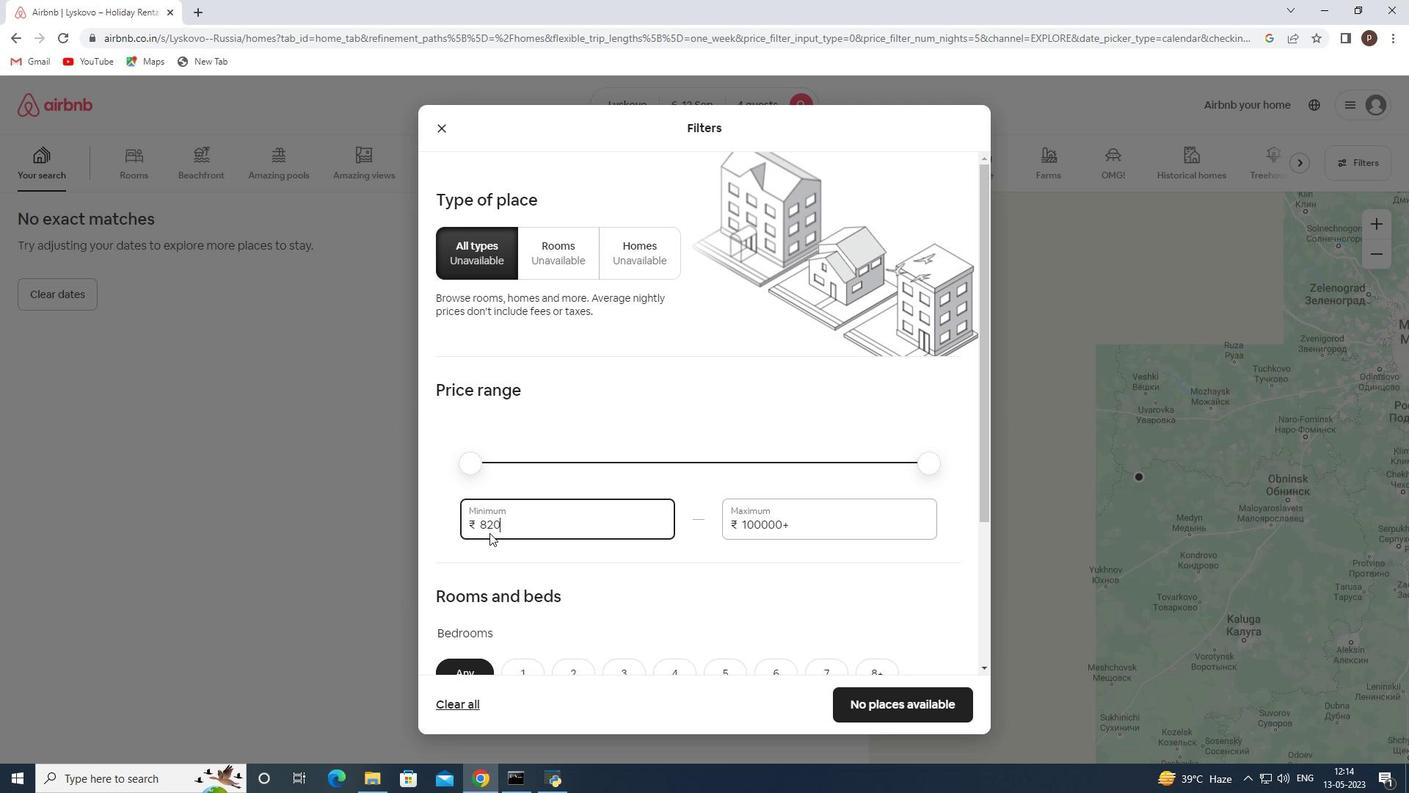 
Action: Mouse pressed left at (488, 515)
Screenshot: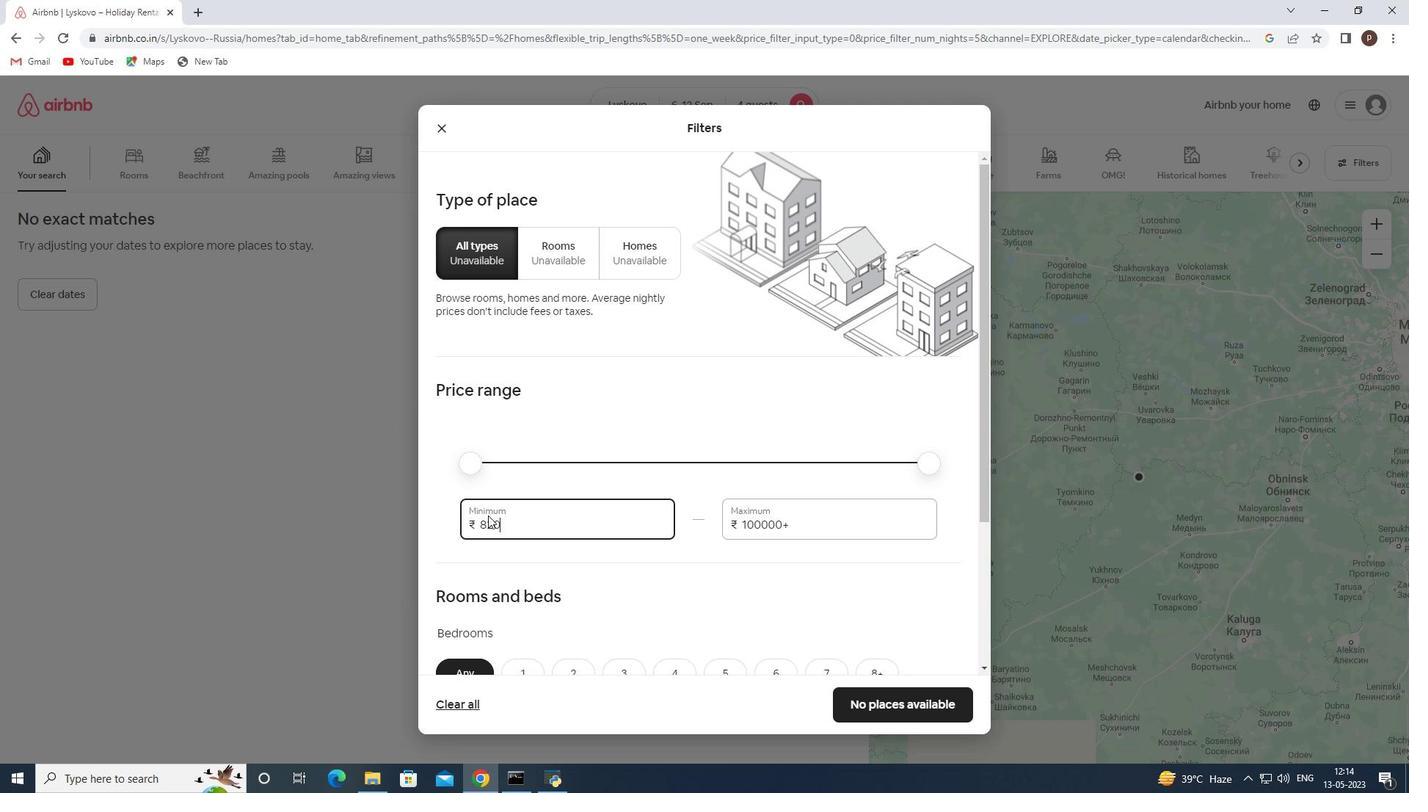 
Action: Mouse pressed left at (488, 515)
Screenshot: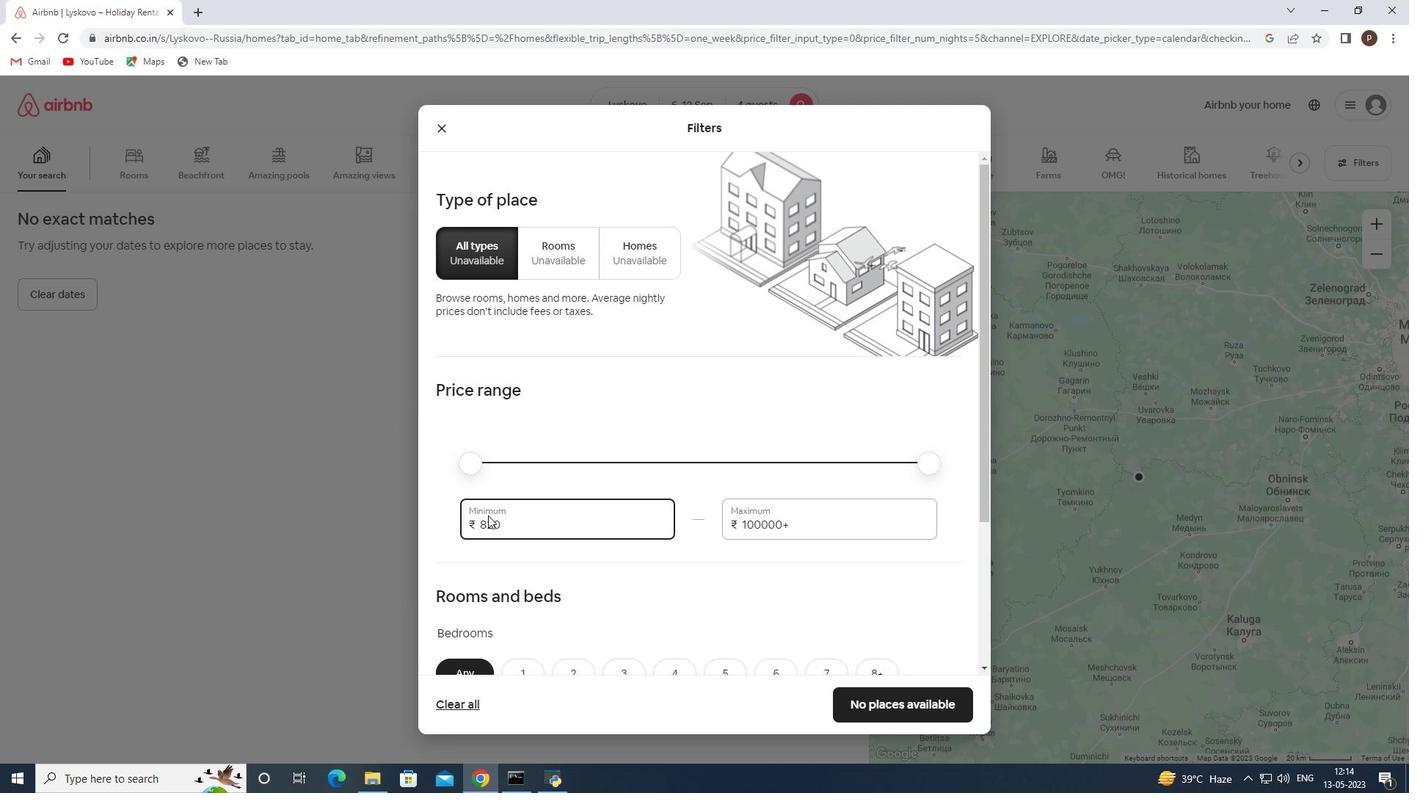 
Action: Mouse moved to (488, 524)
Screenshot: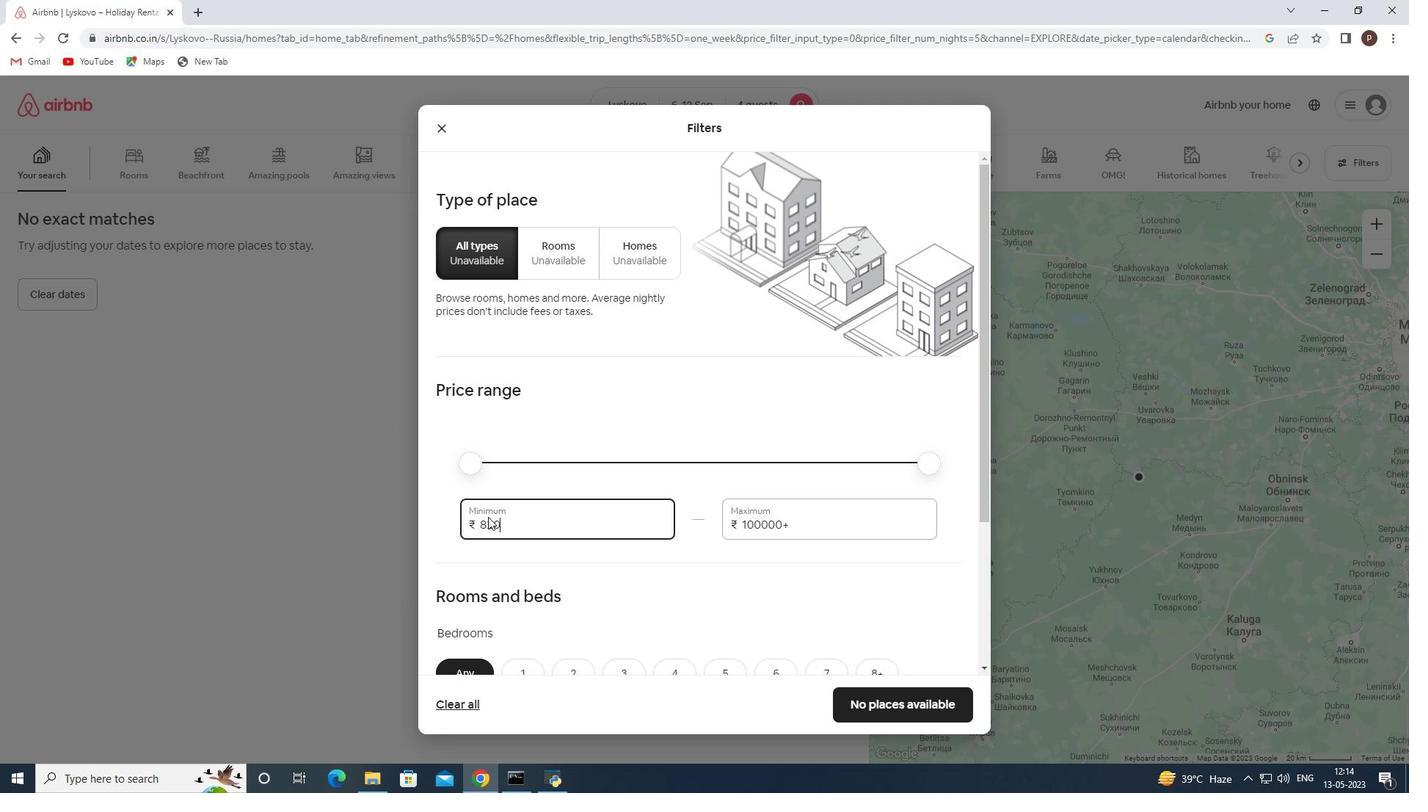 
Action: Mouse pressed left at (488, 524)
Screenshot: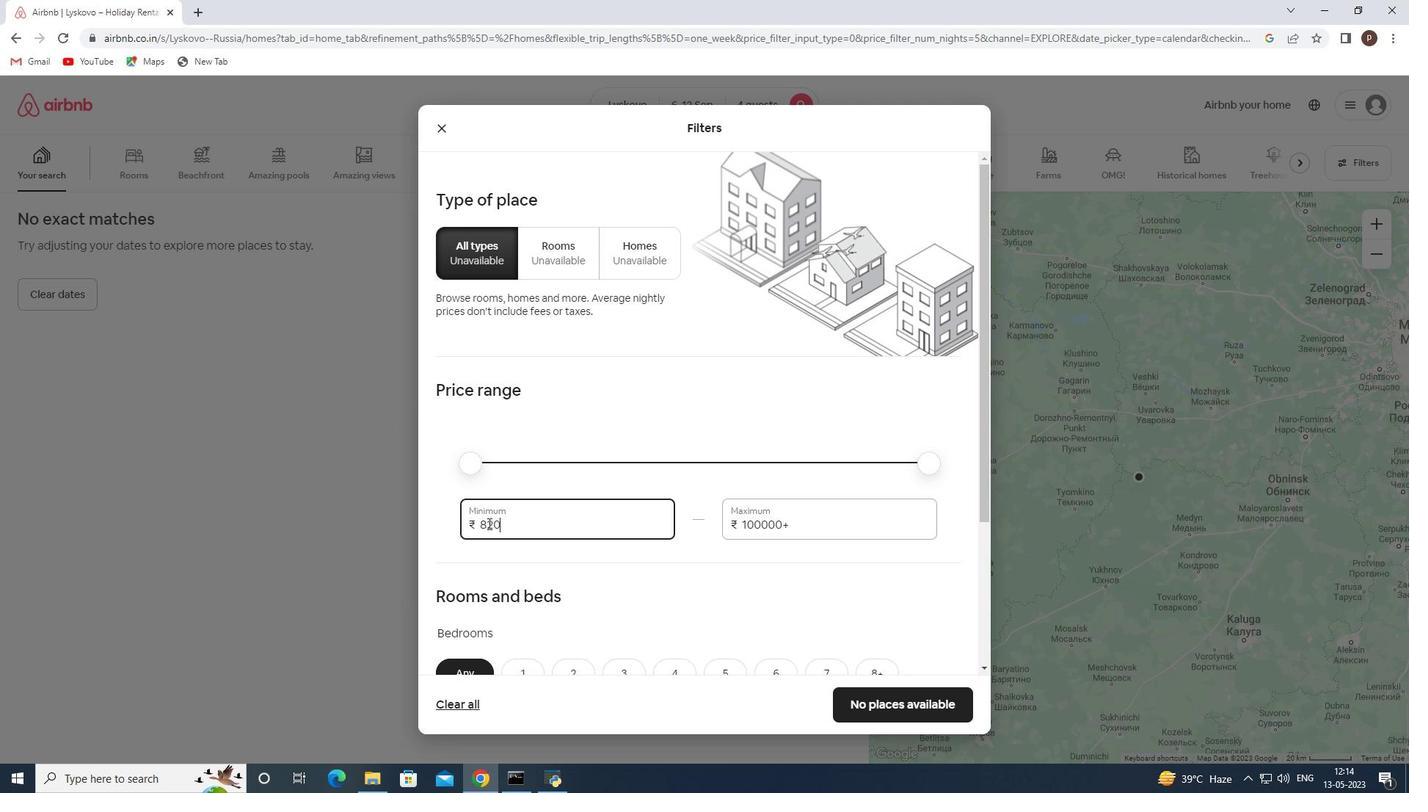 
Action: Mouse moved to (489, 525)
Screenshot: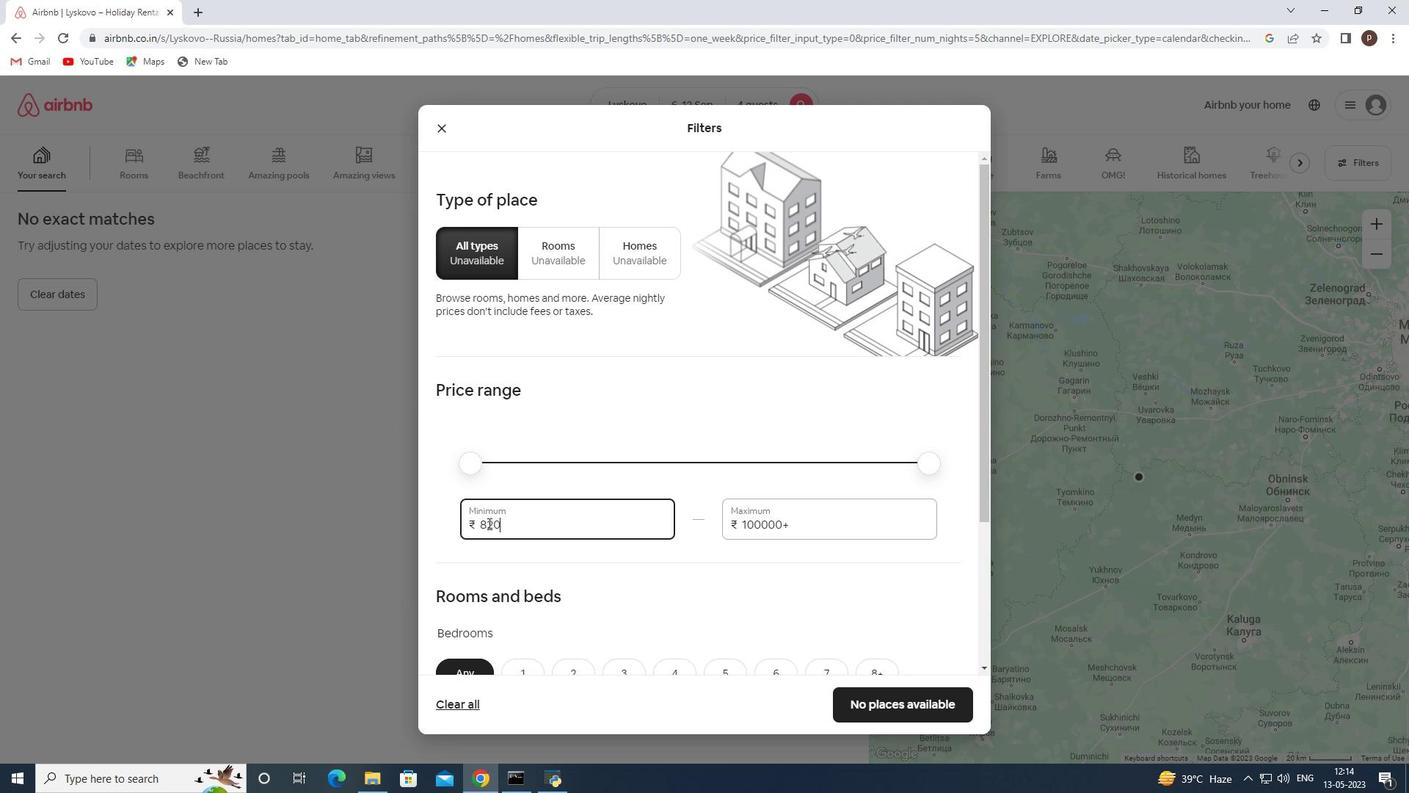 
Action: Mouse pressed left at (489, 525)
Screenshot: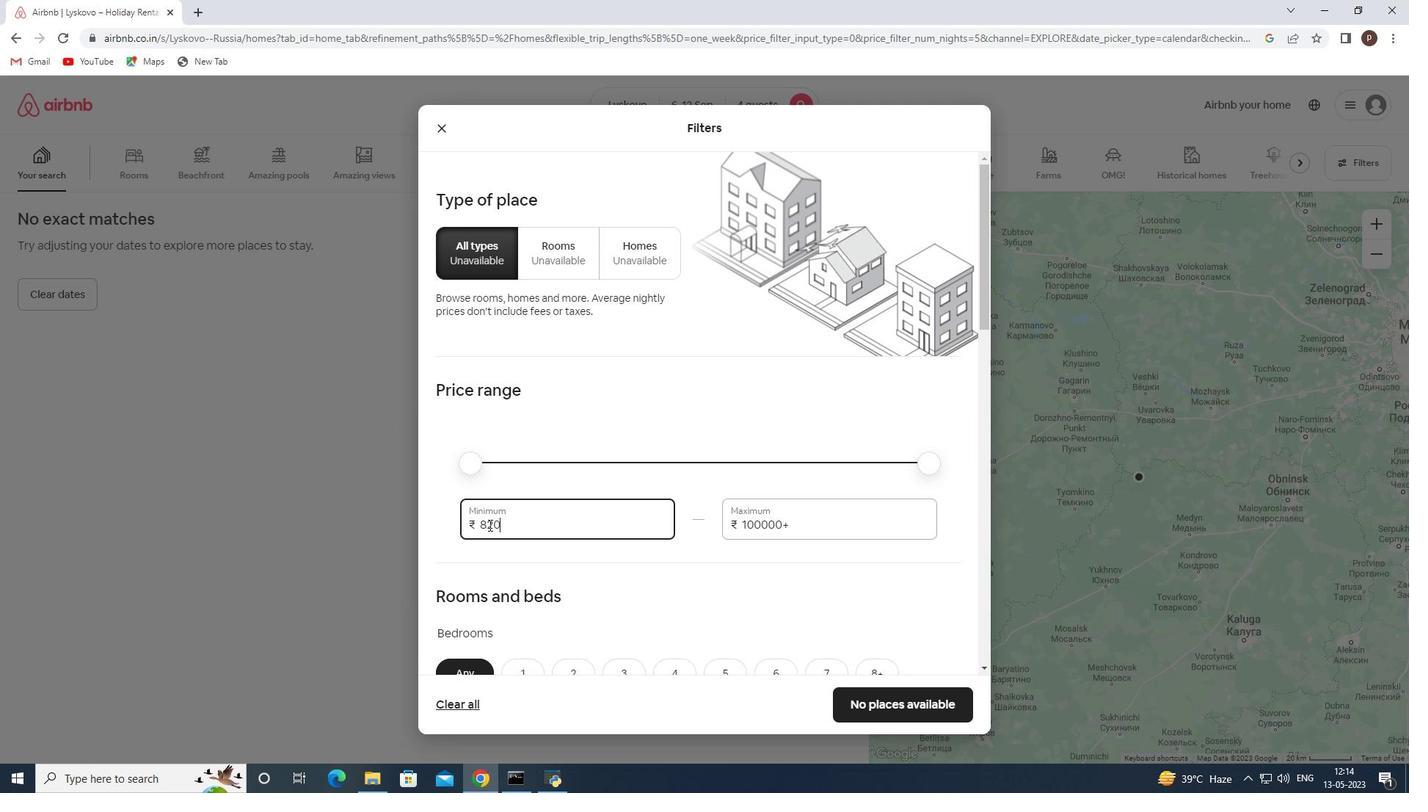 
Action: Key pressed 10000<Key.tab>14000
Screenshot: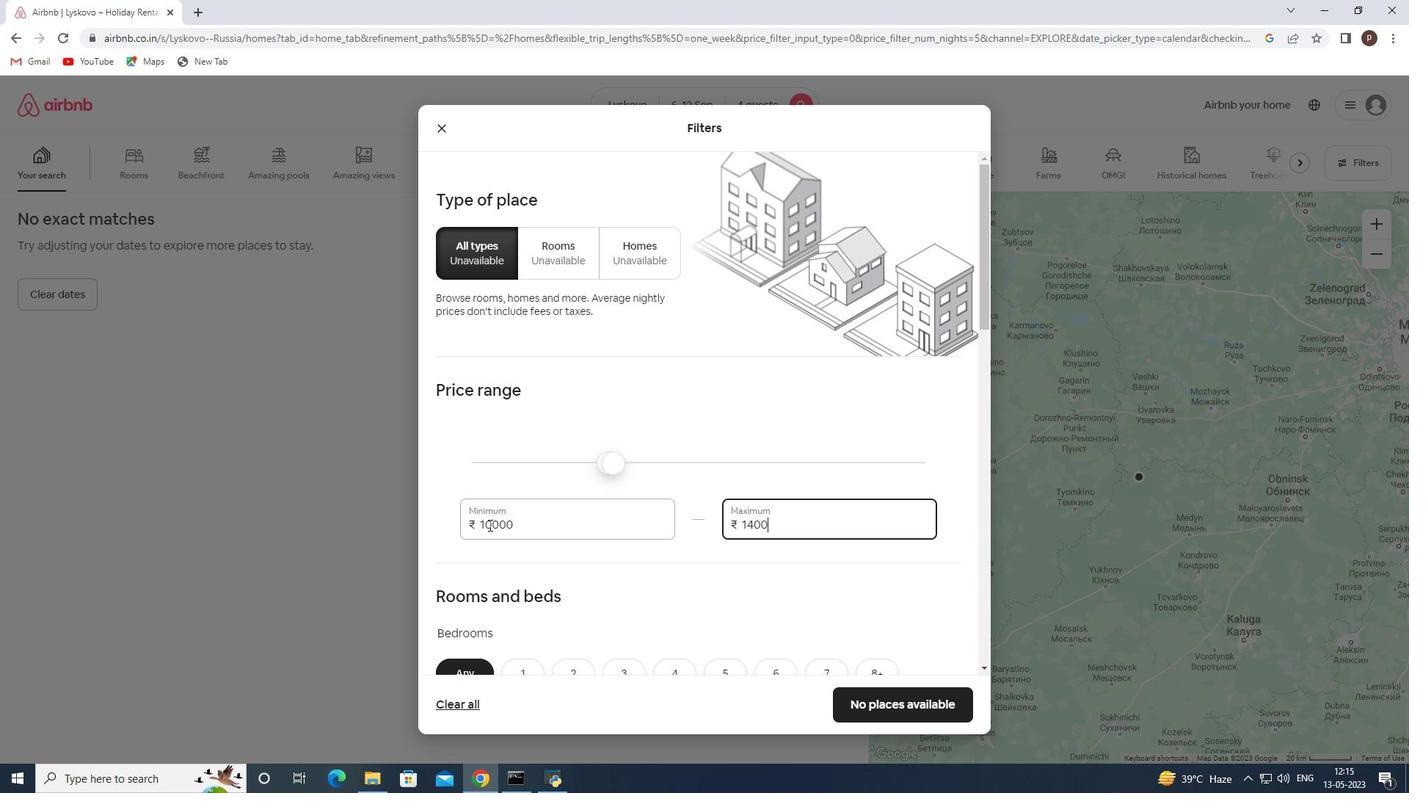 
Action: Mouse scrolled (489, 524) with delta (0, 0)
Screenshot: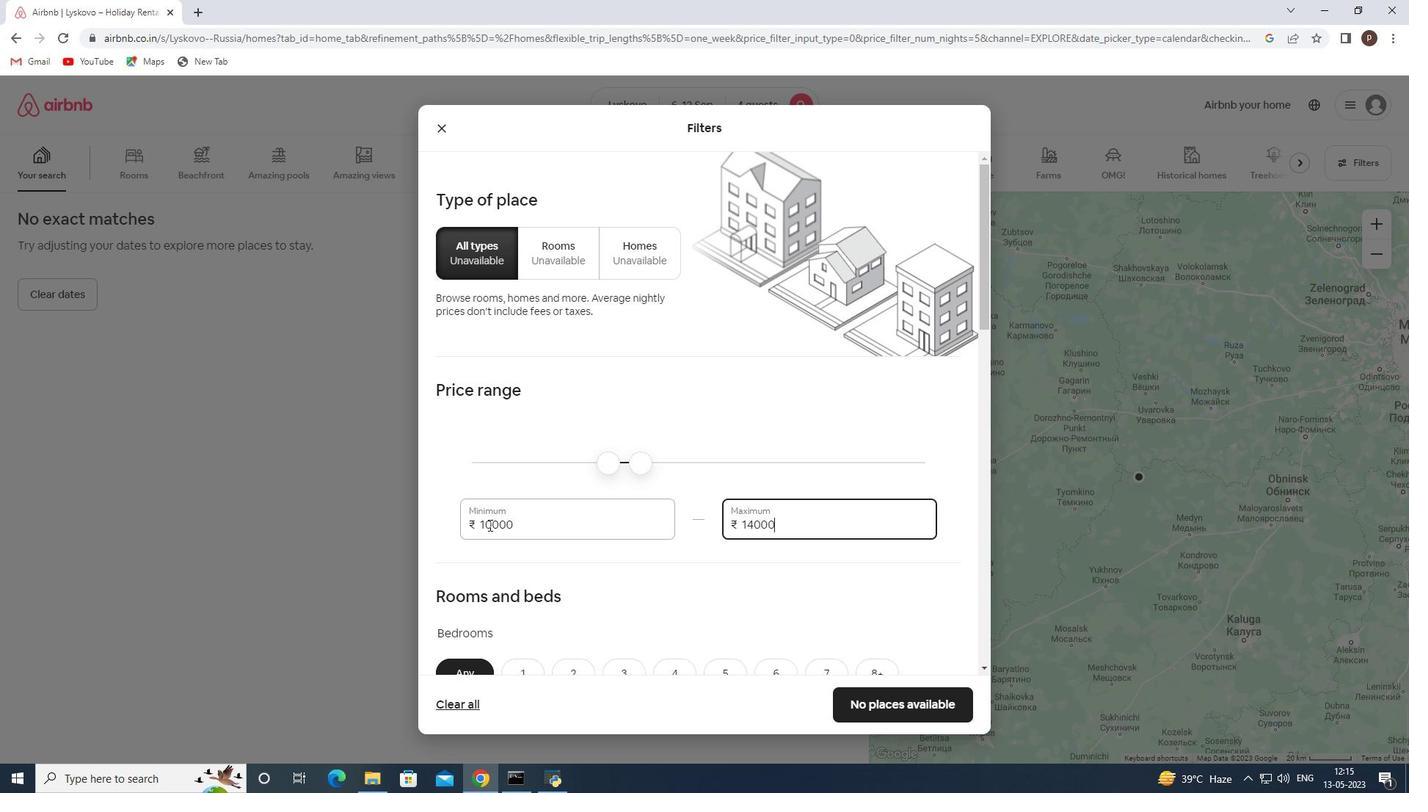 
Action: Mouse scrolled (489, 524) with delta (0, 0)
Screenshot: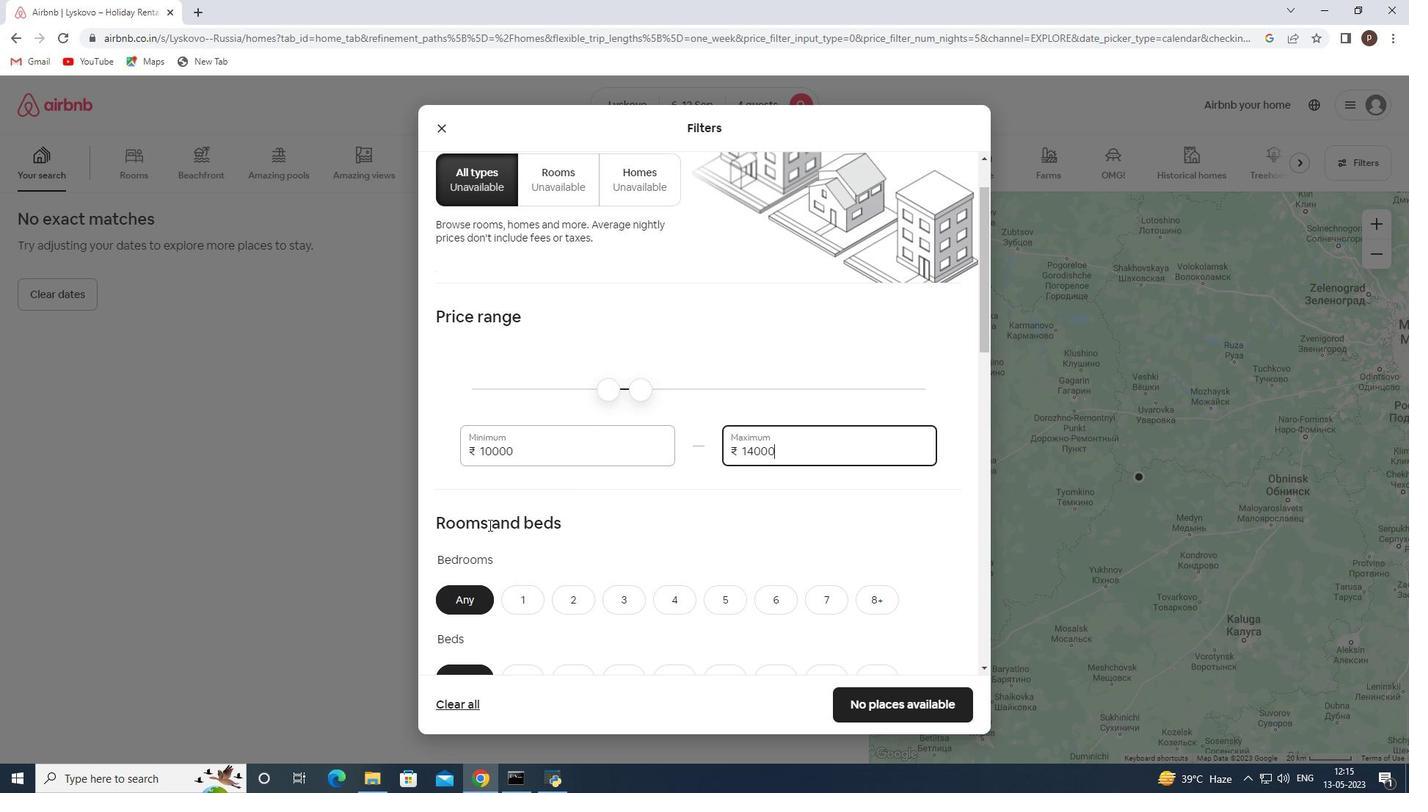 
Action: Mouse scrolled (489, 524) with delta (0, 0)
Screenshot: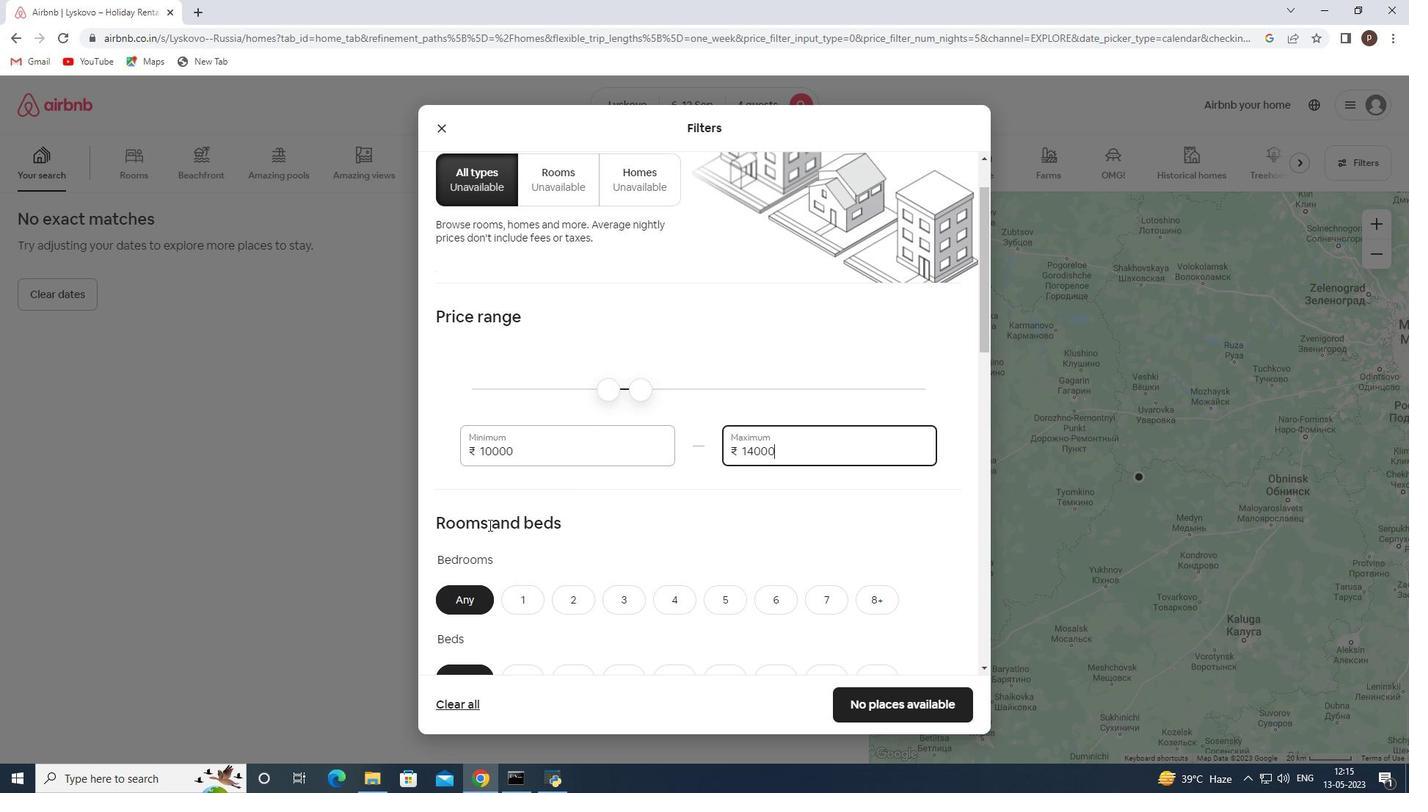 
Action: Mouse moved to (670, 455)
Screenshot: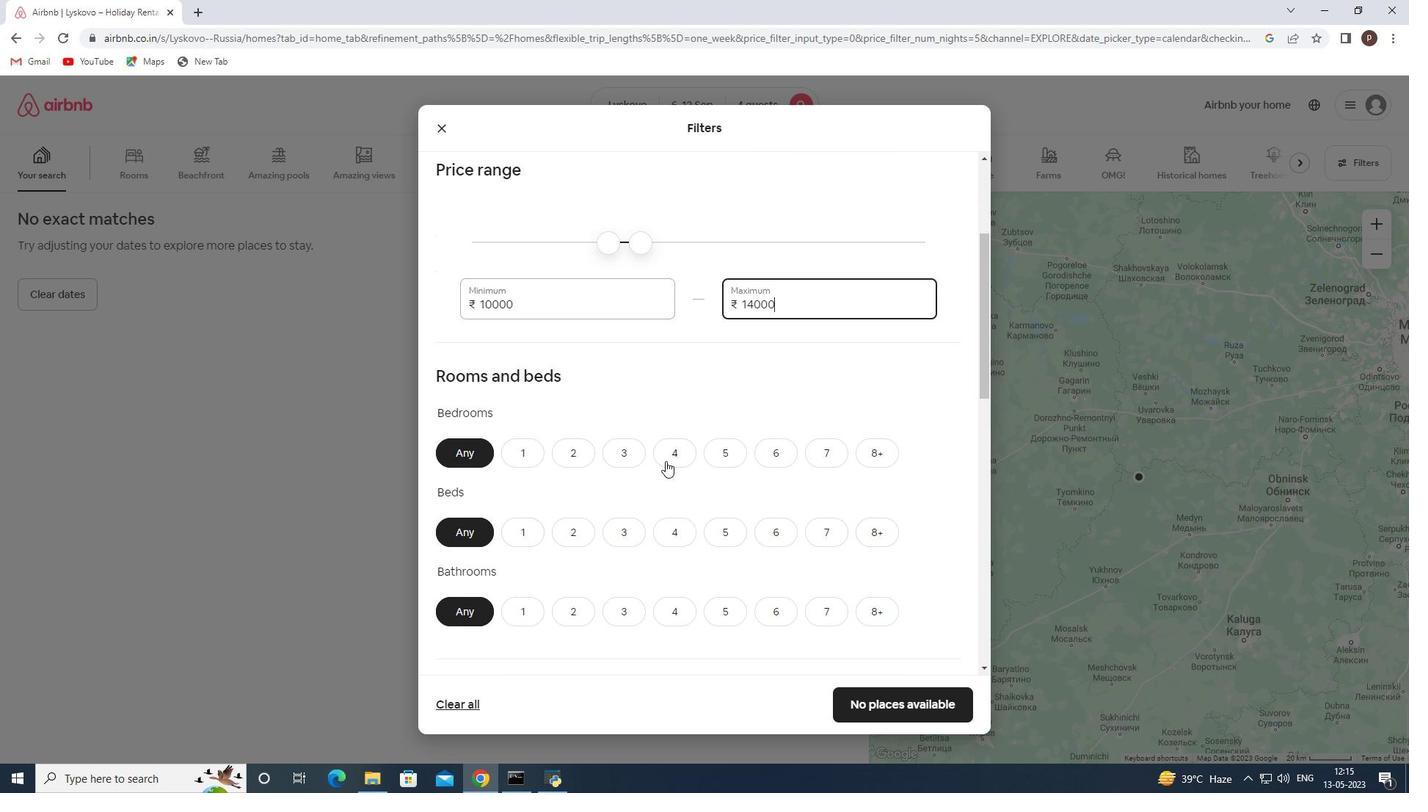 
Action: Mouse pressed left at (670, 455)
Screenshot: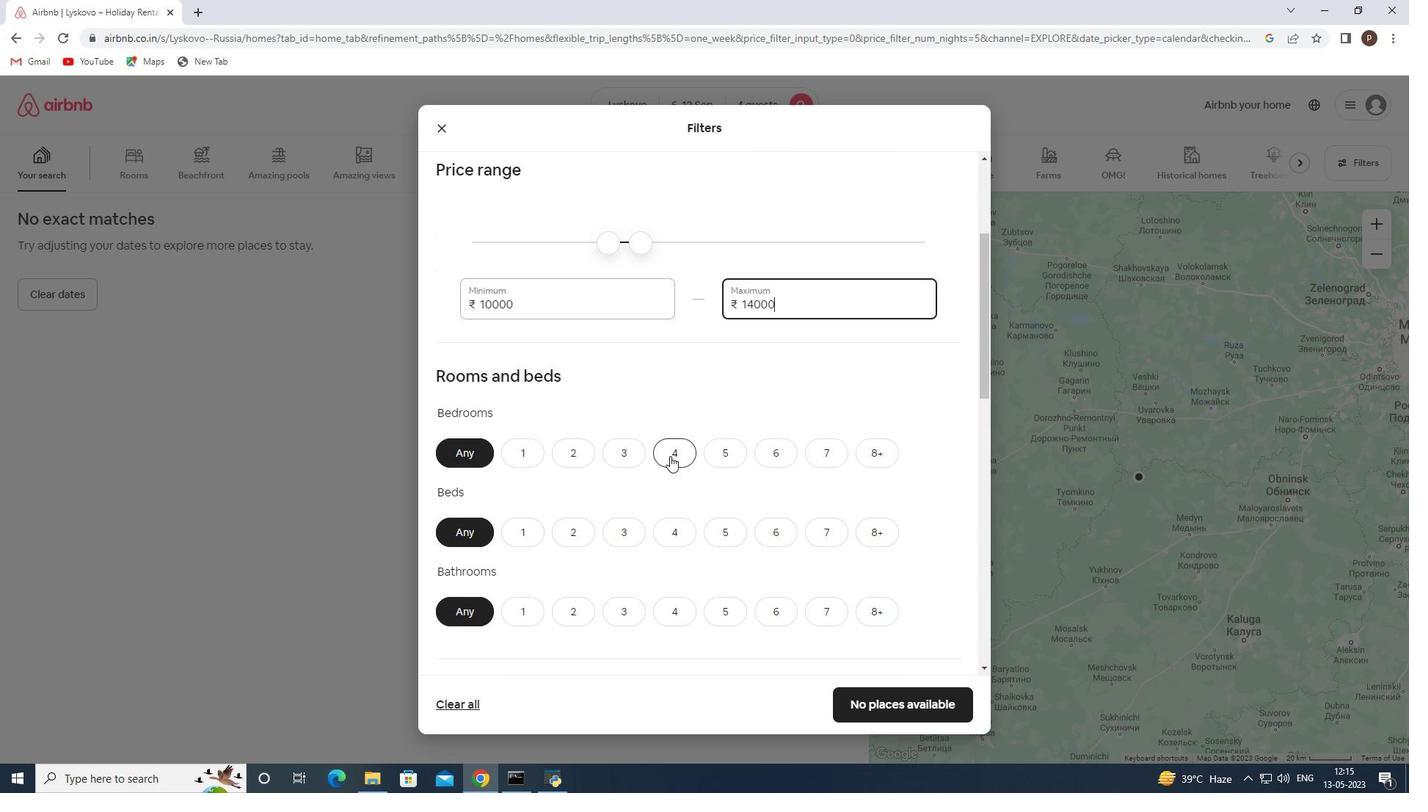 
Action: Mouse moved to (669, 520)
Screenshot: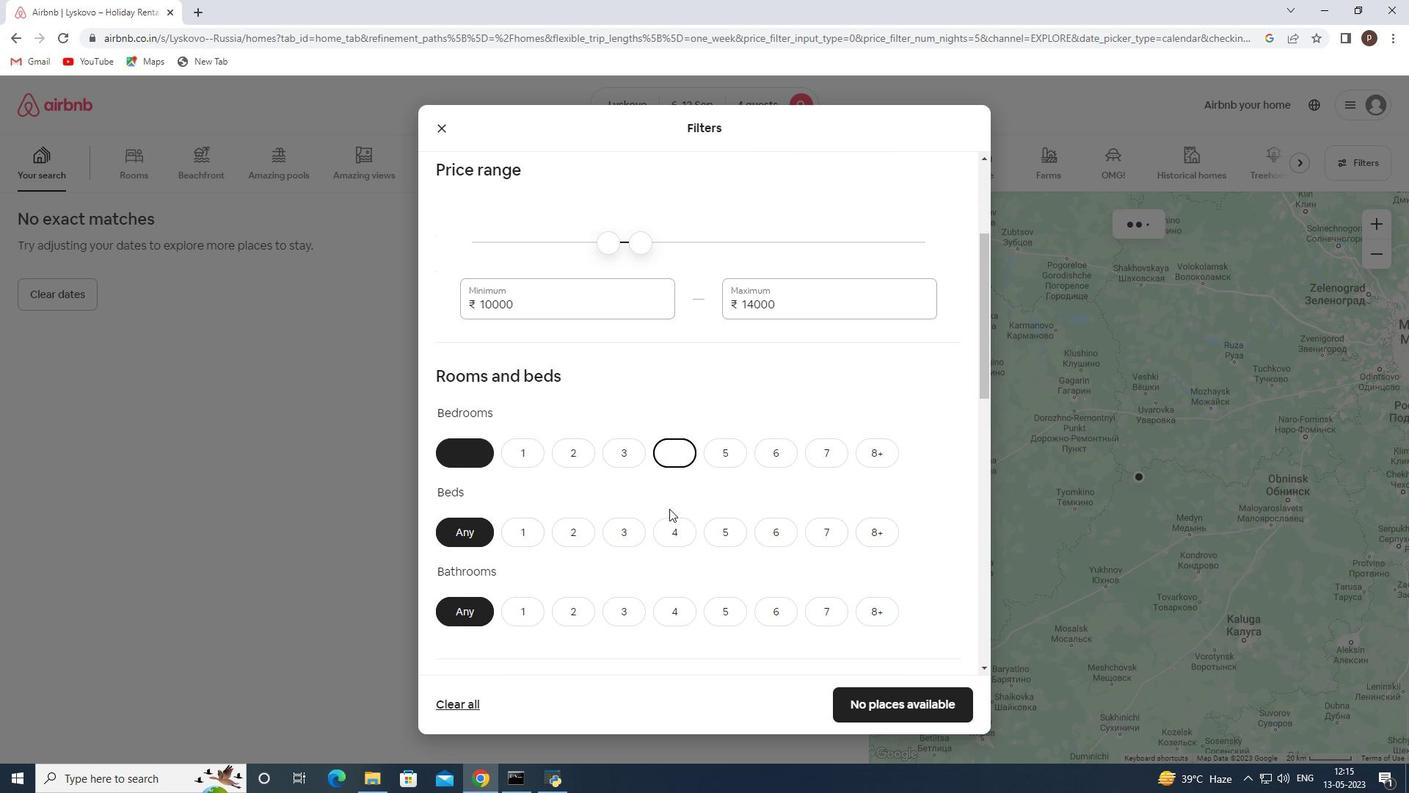 
Action: Mouse pressed left at (669, 520)
Screenshot: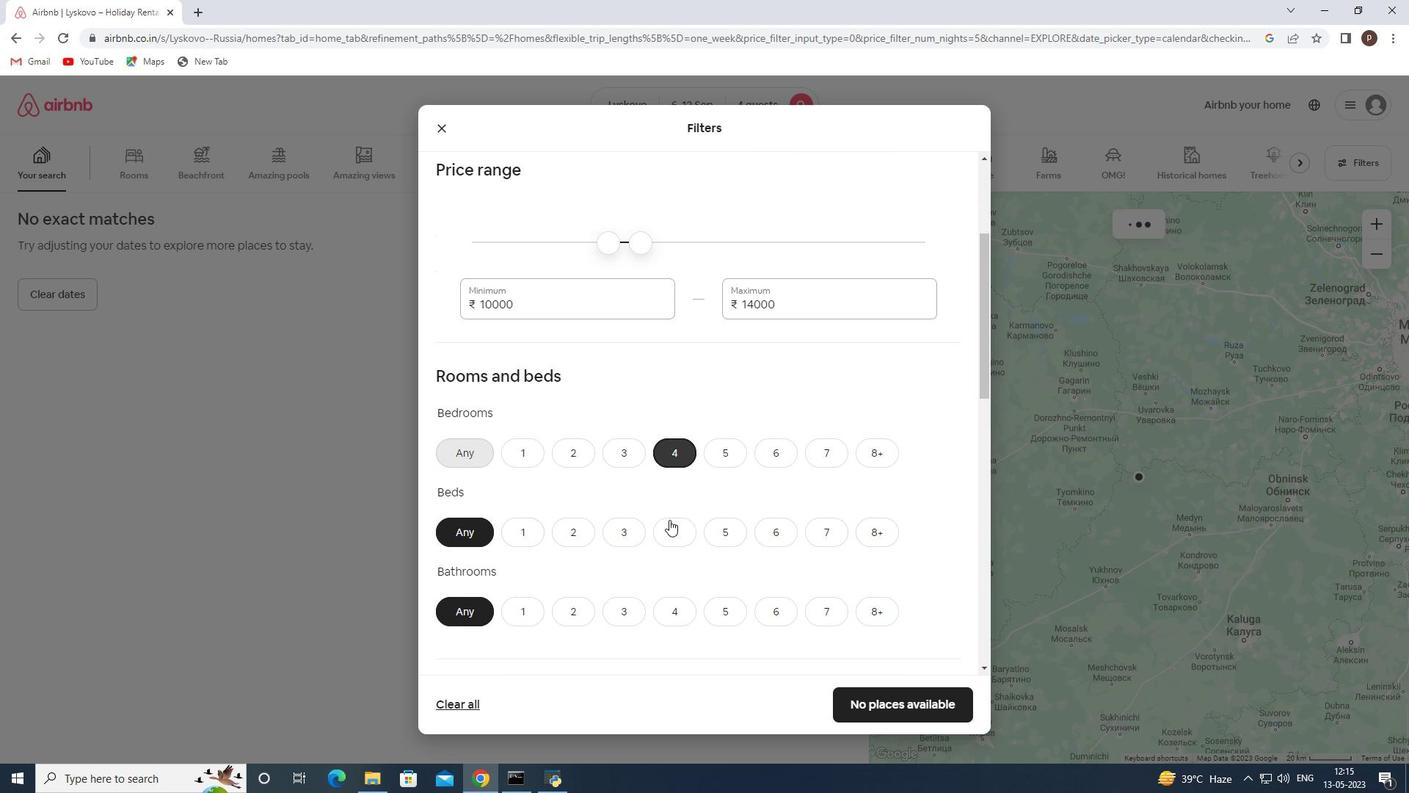 
Action: Mouse moved to (678, 611)
Screenshot: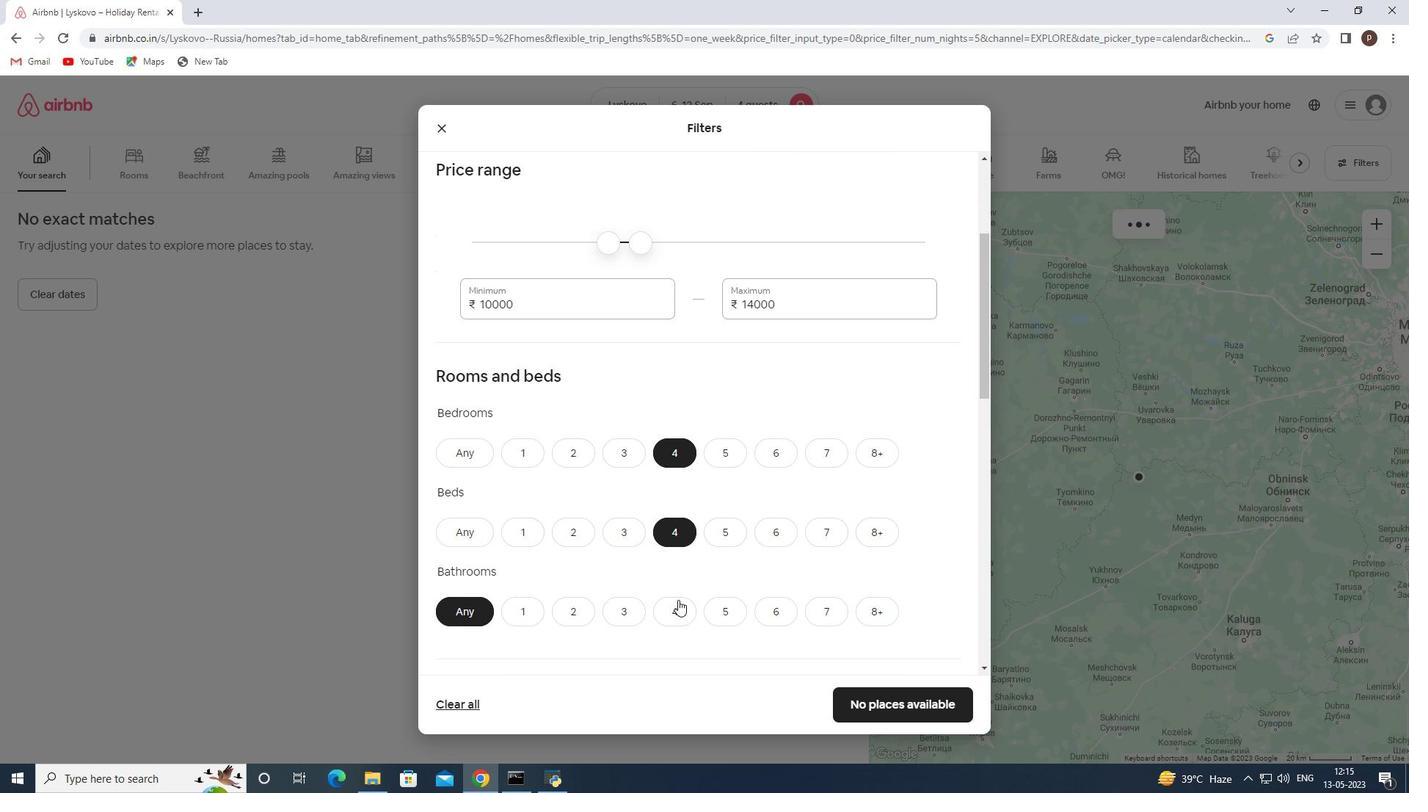
Action: Mouse pressed left at (678, 611)
Screenshot: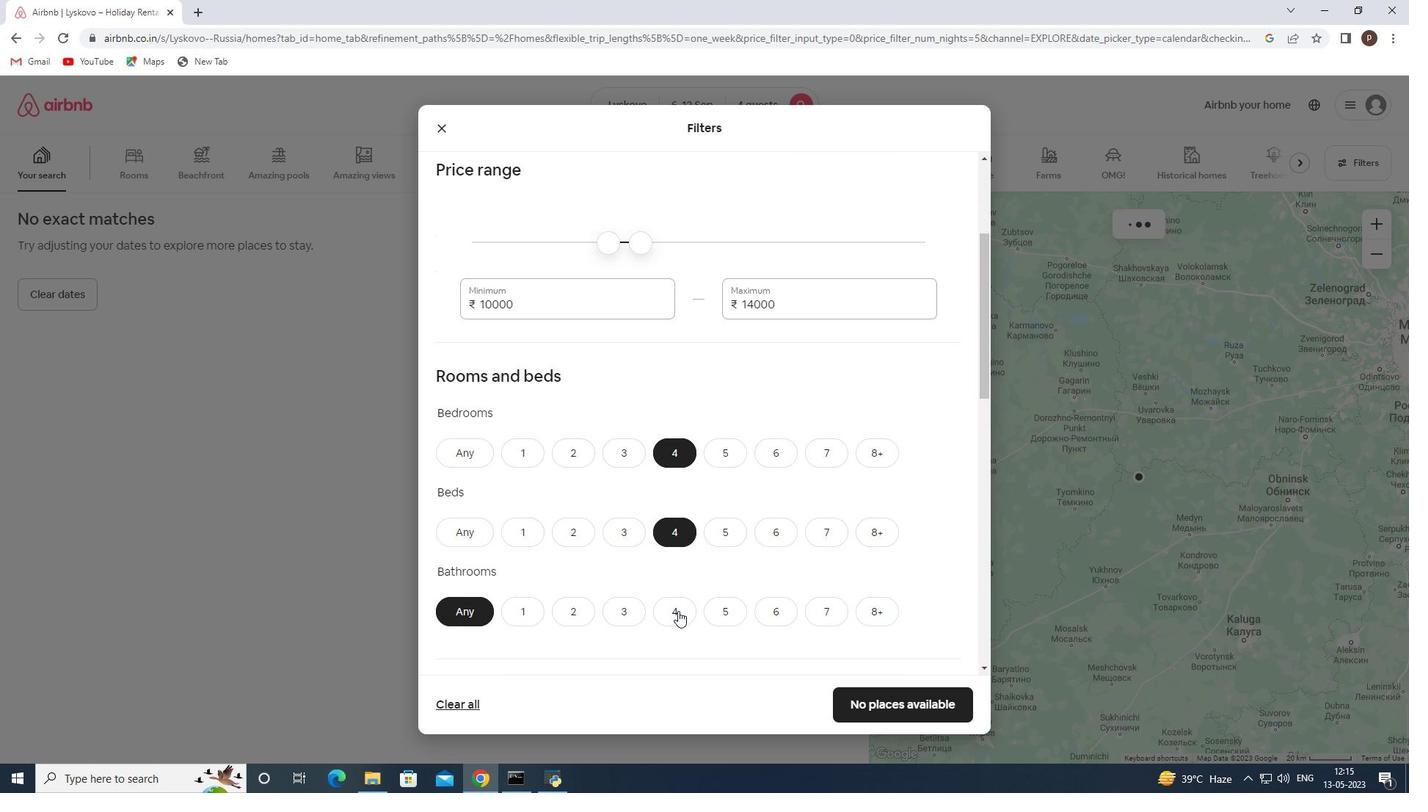 
Action: Mouse moved to (678, 600)
Screenshot: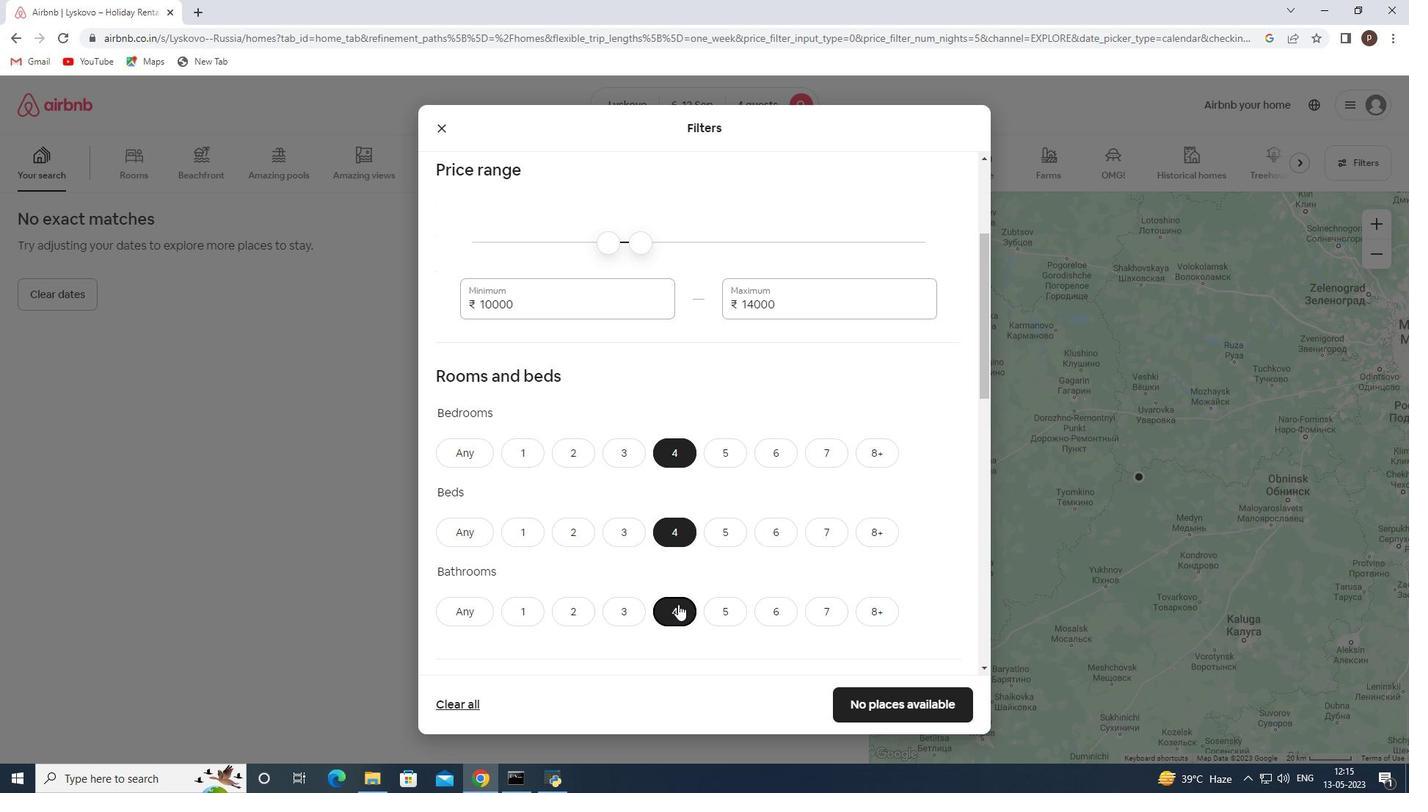 
Action: Mouse scrolled (678, 599) with delta (0, 0)
Screenshot: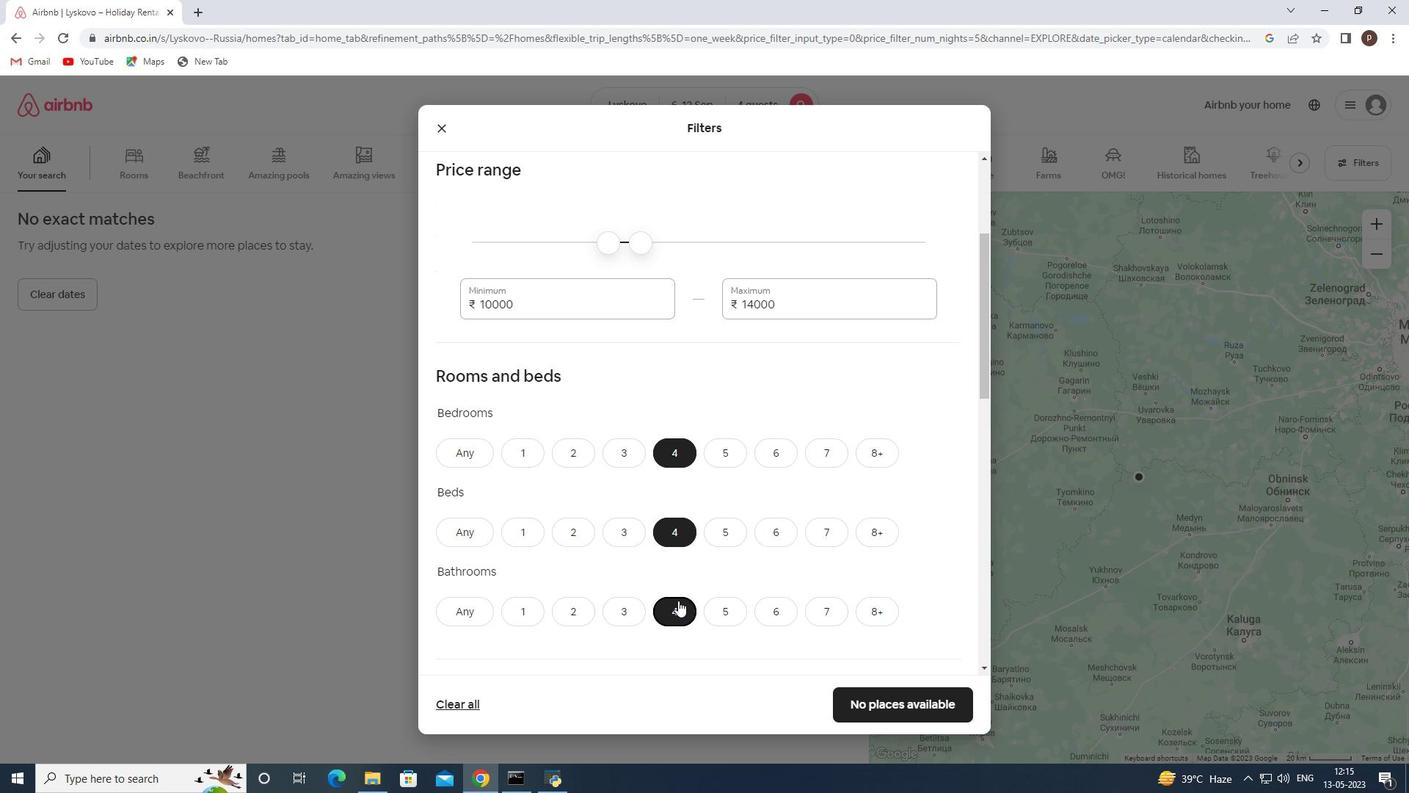 
Action: Mouse moved to (676, 582)
Screenshot: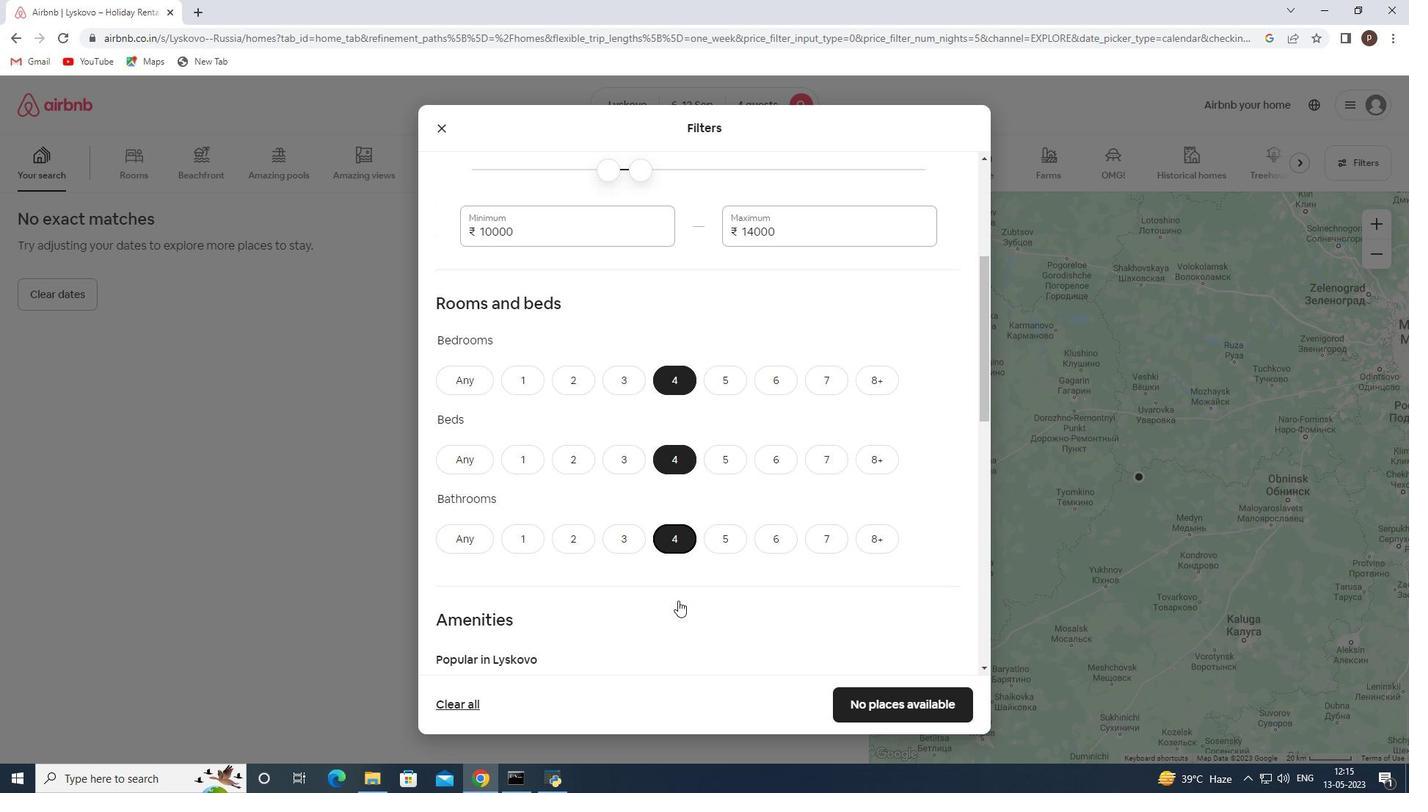 
Action: Mouse scrolled (676, 581) with delta (0, 0)
Screenshot: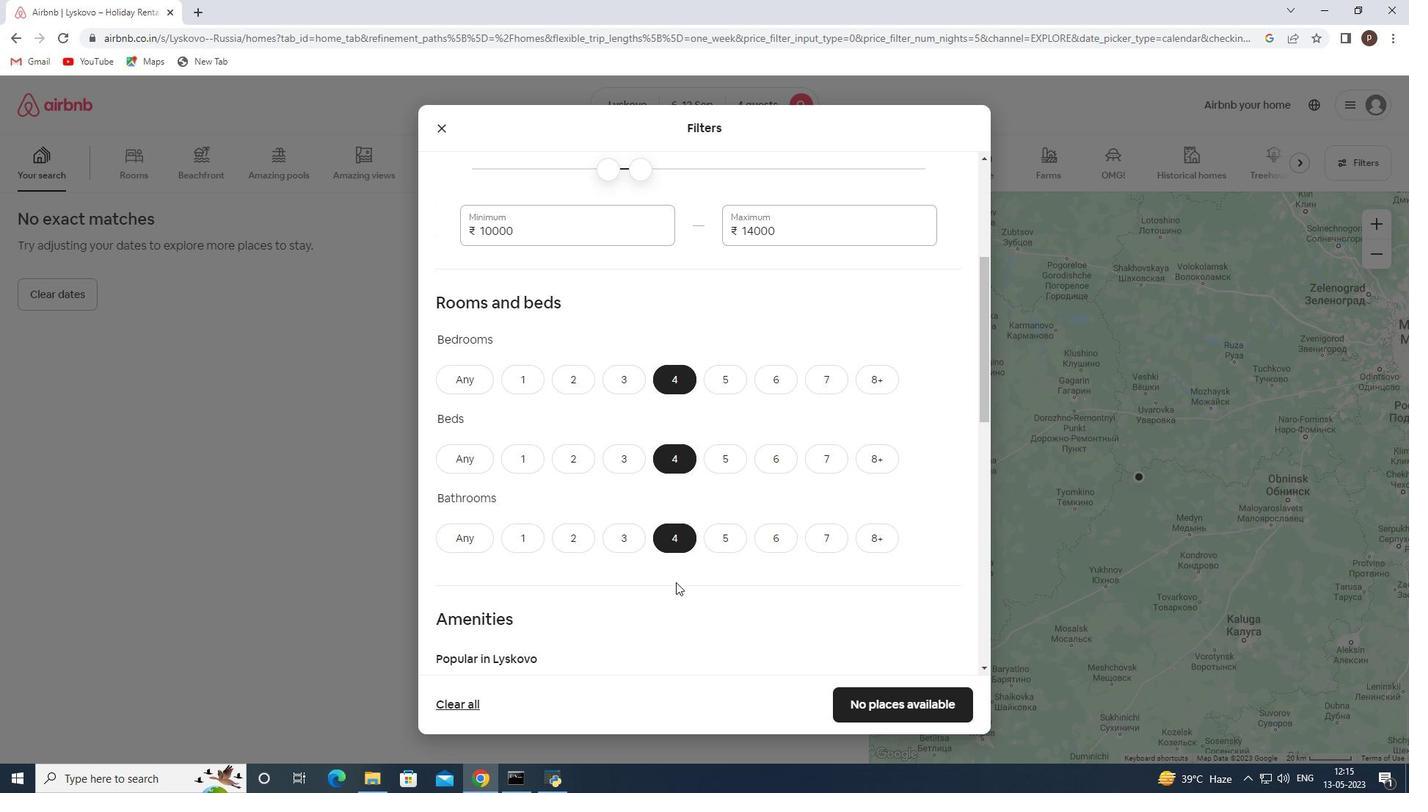 
Action: Mouse scrolled (676, 581) with delta (0, 0)
Screenshot: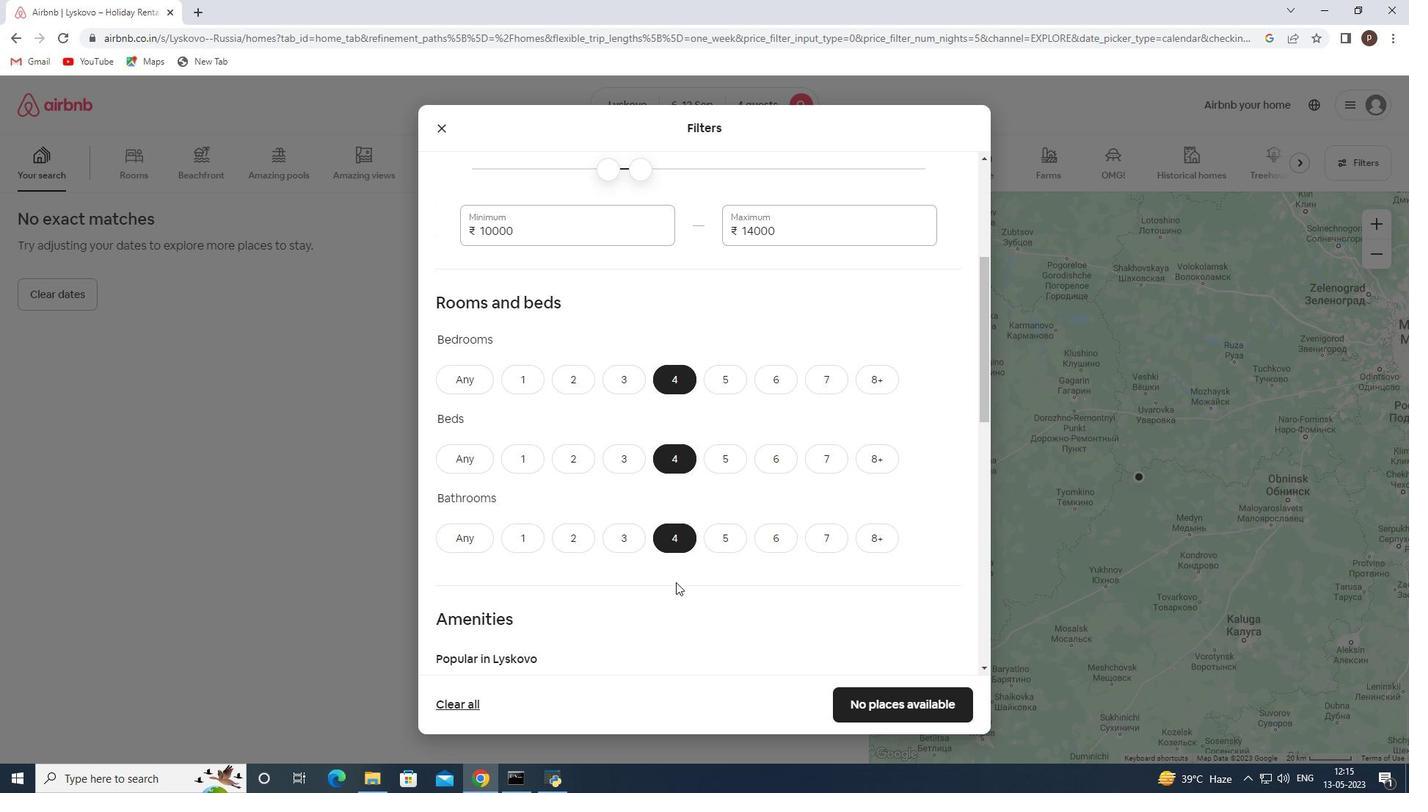 
Action: Mouse scrolled (676, 581) with delta (0, 0)
Screenshot: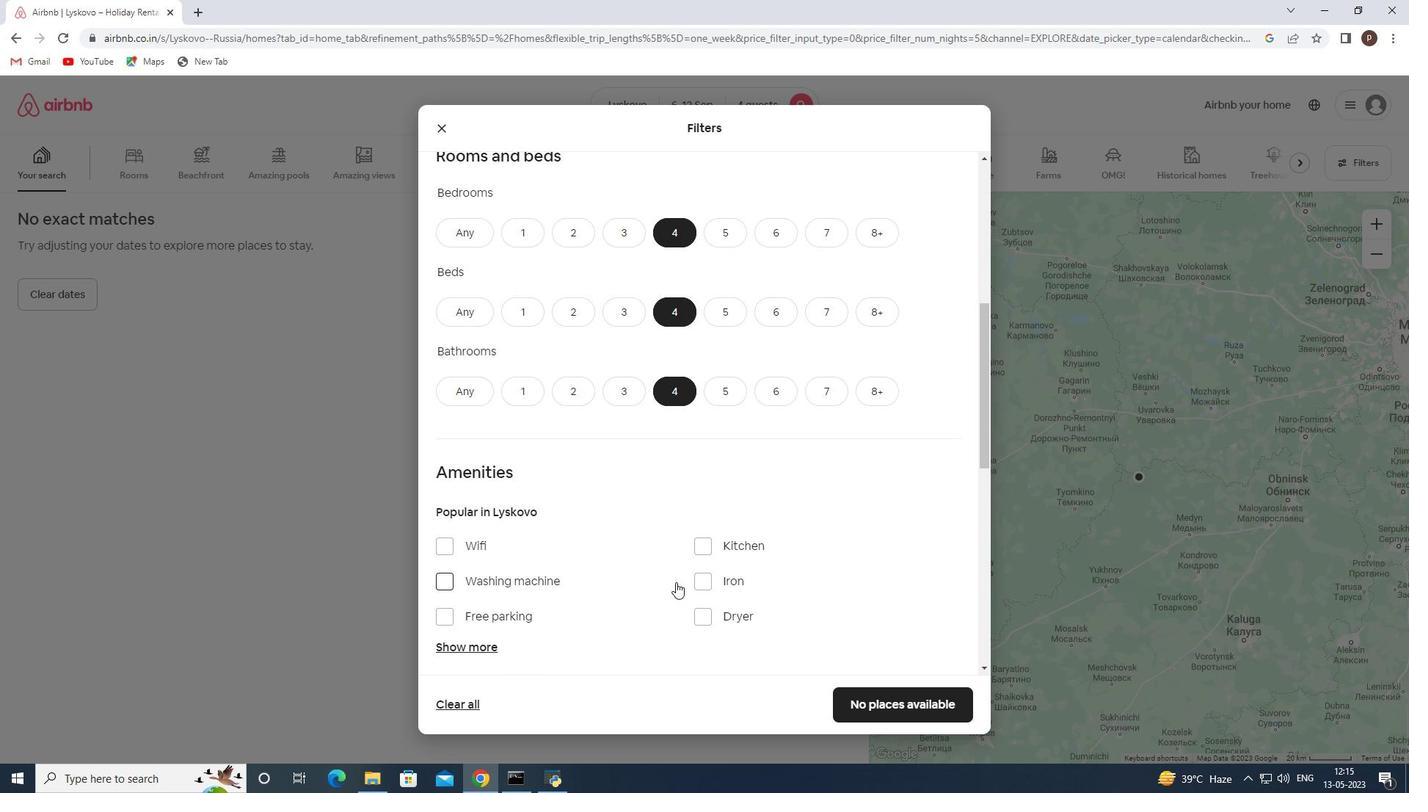 
Action: Mouse moved to (446, 473)
Screenshot: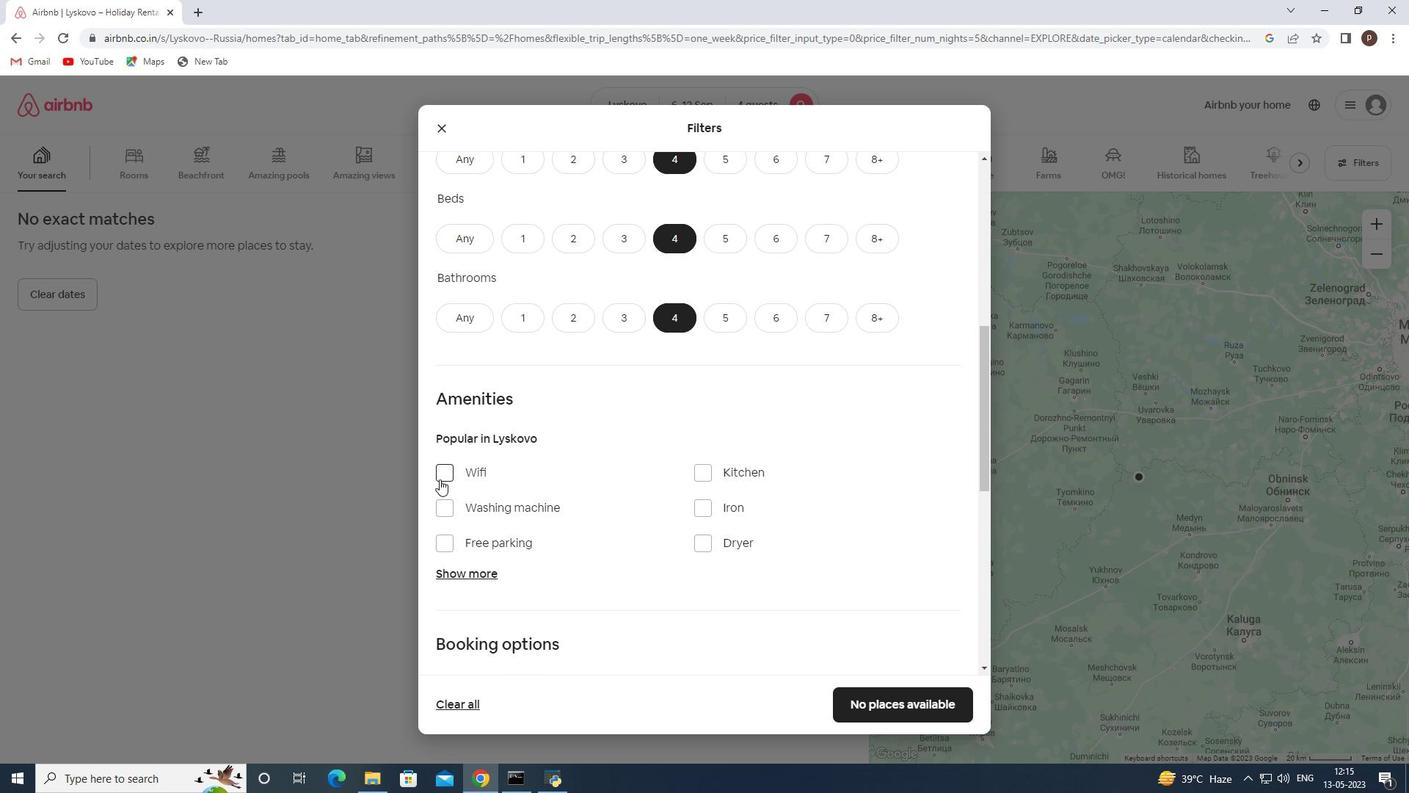 
Action: Mouse pressed left at (446, 473)
Screenshot: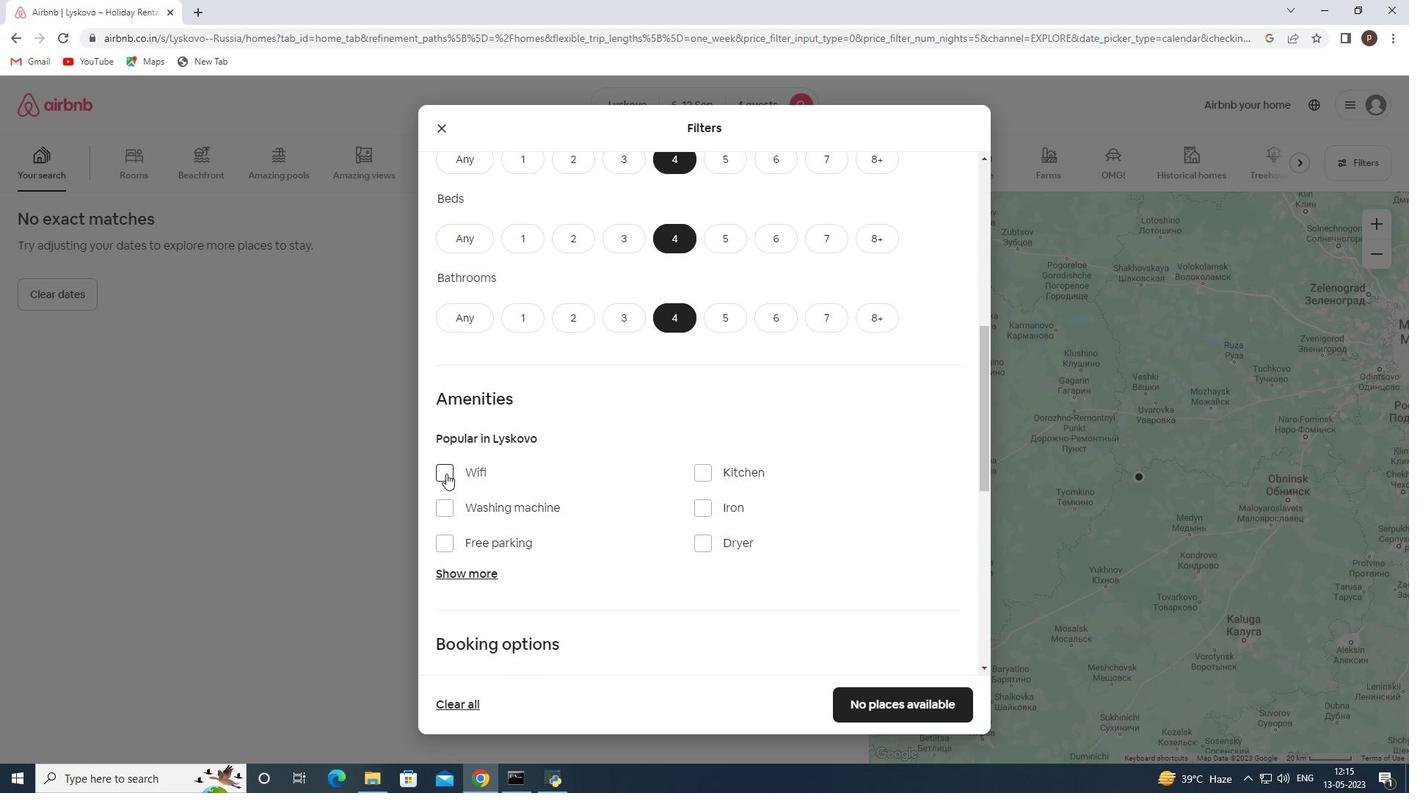 
Action: Mouse moved to (438, 541)
Screenshot: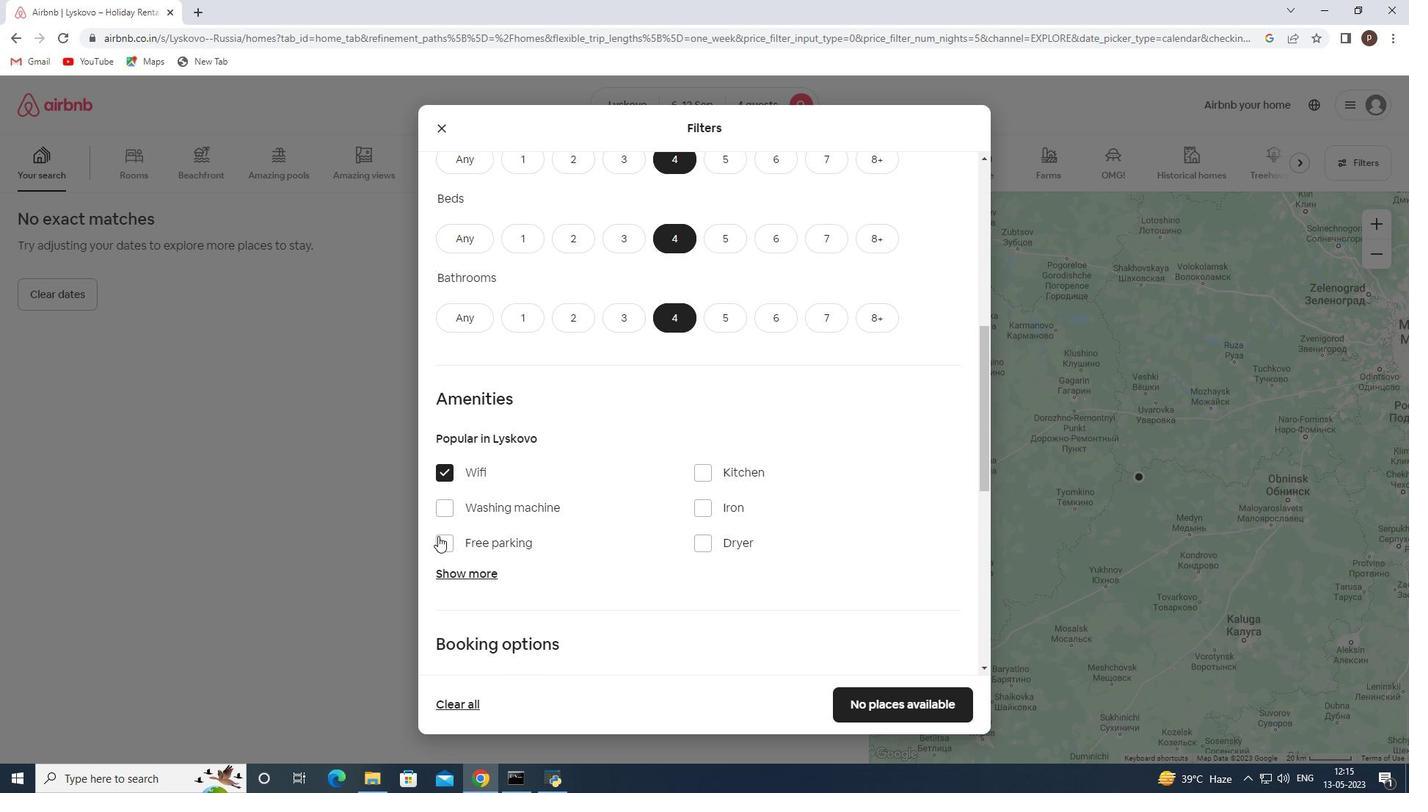 
Action: Mouse pressed left at (438, 541)
Screenshot: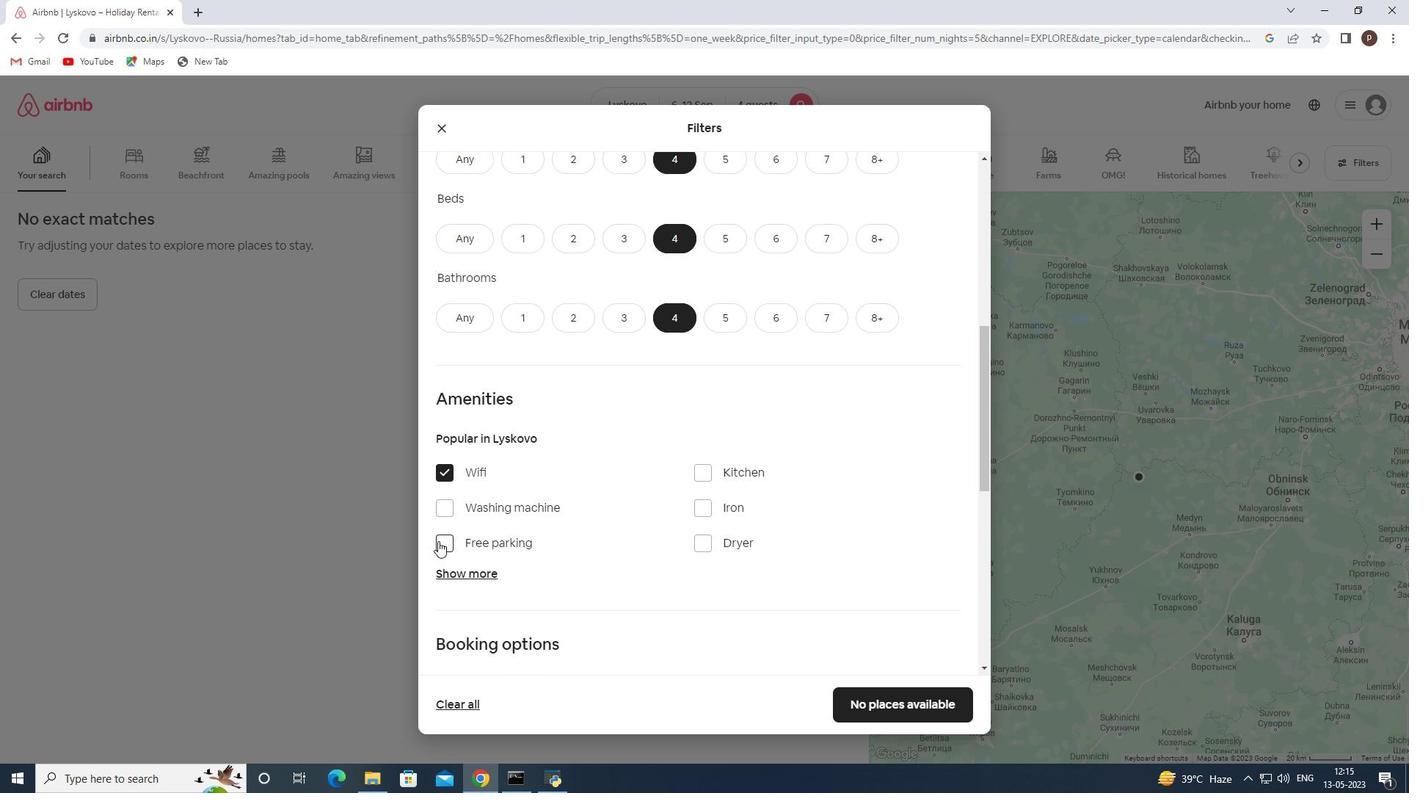 
Action: Mouse moved to (450, 572)
Screenshot: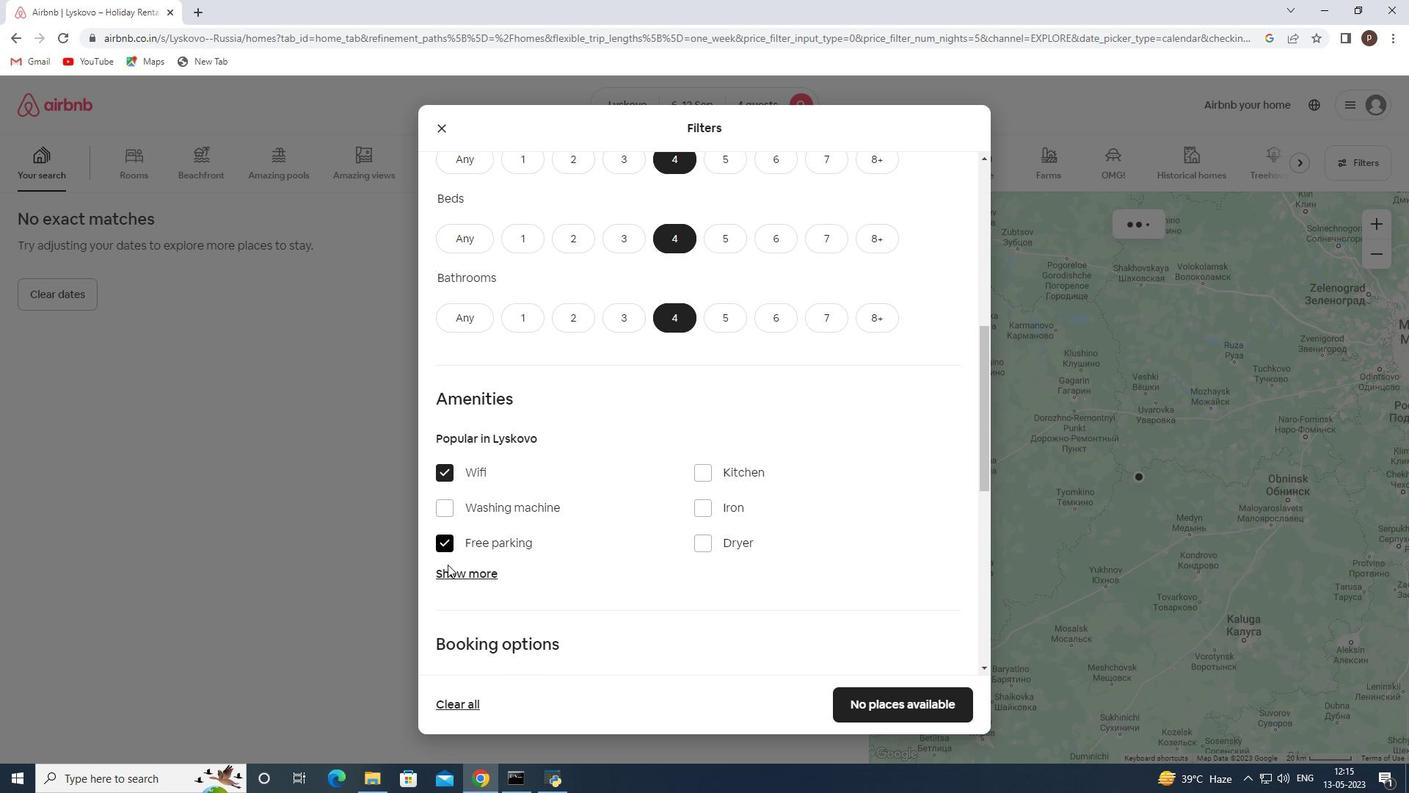 
Action: Mouse pressed left at (450, 572)
Screenshot: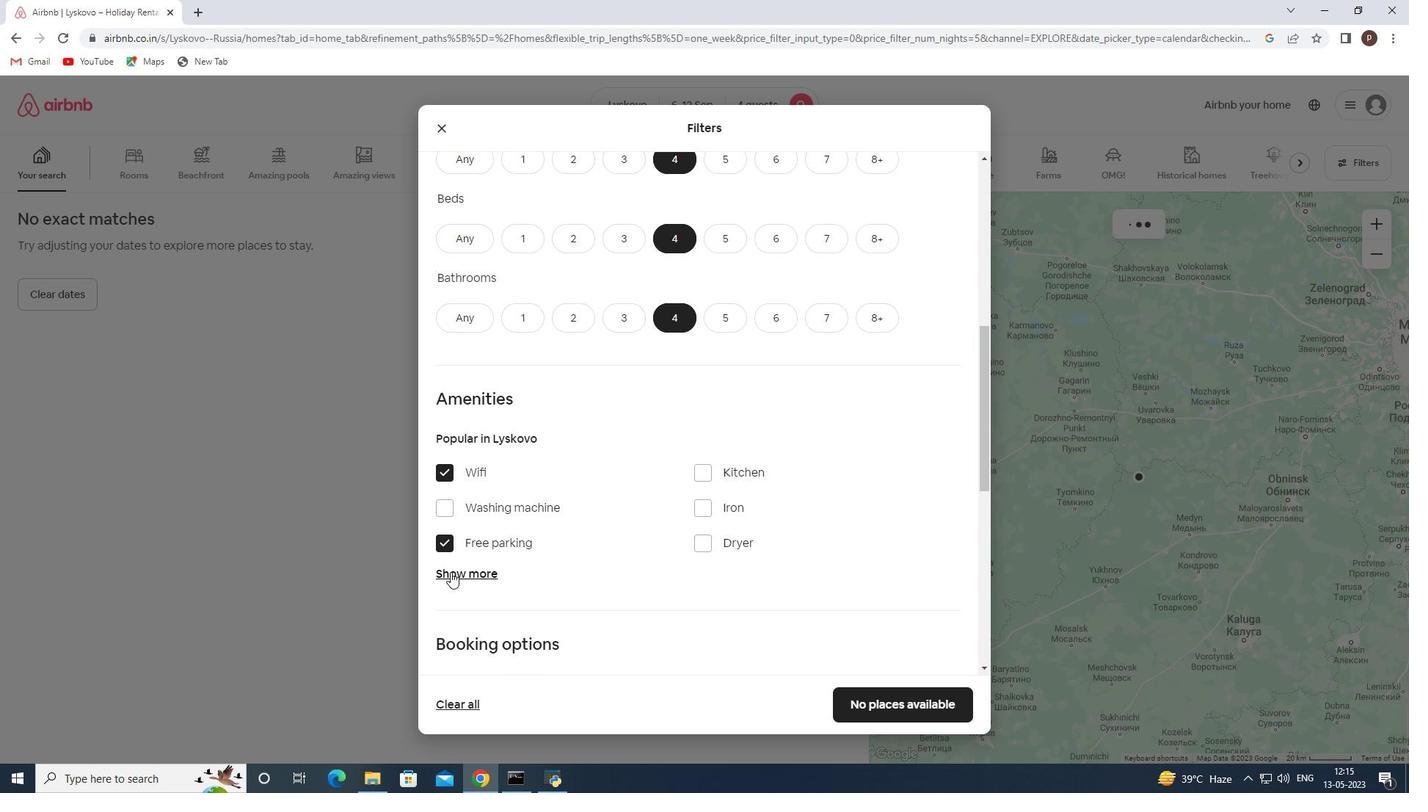 
Action: Mouse moved to (508, 575)
Screenshot: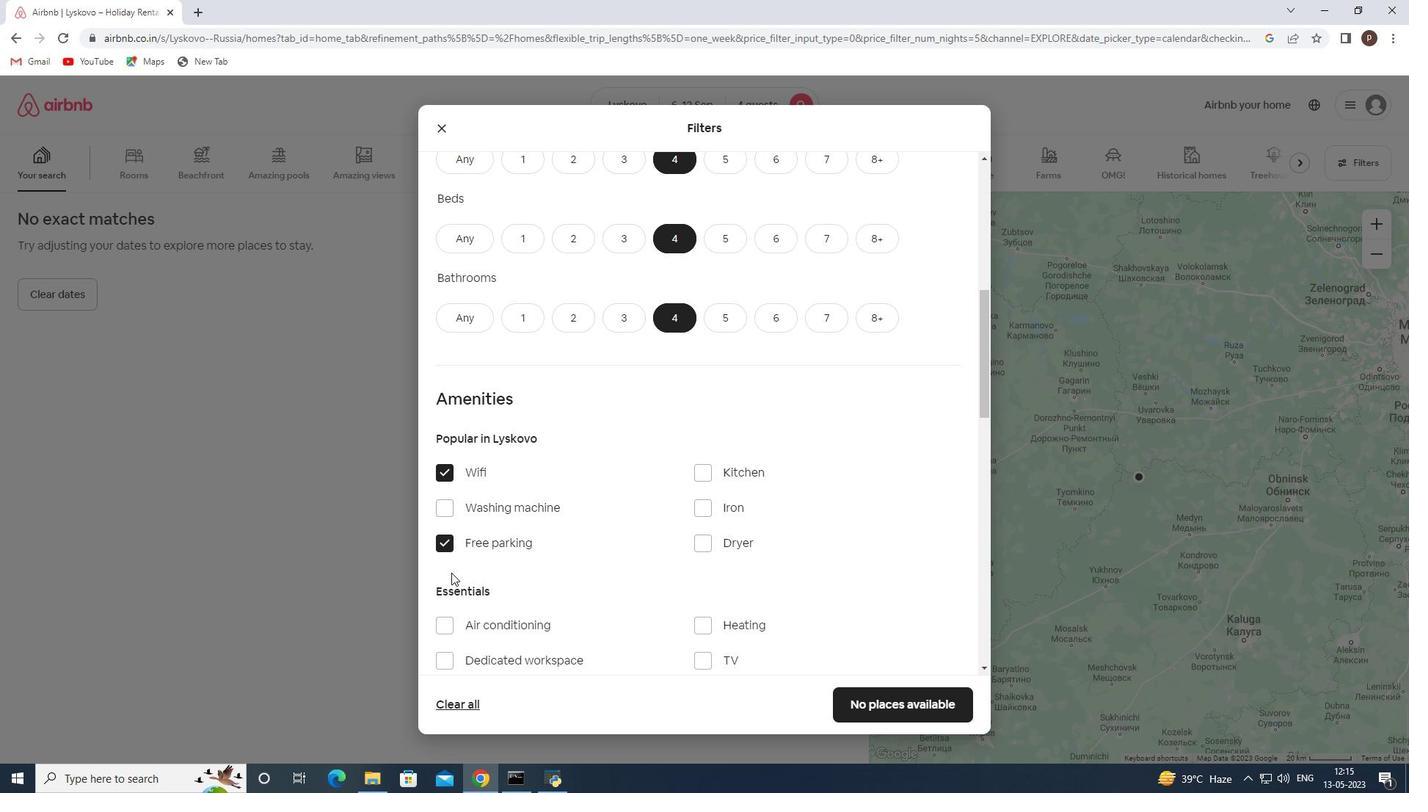 
Action: Mouse scrolled (508, 574) with delta (0, 0)
Screenshot: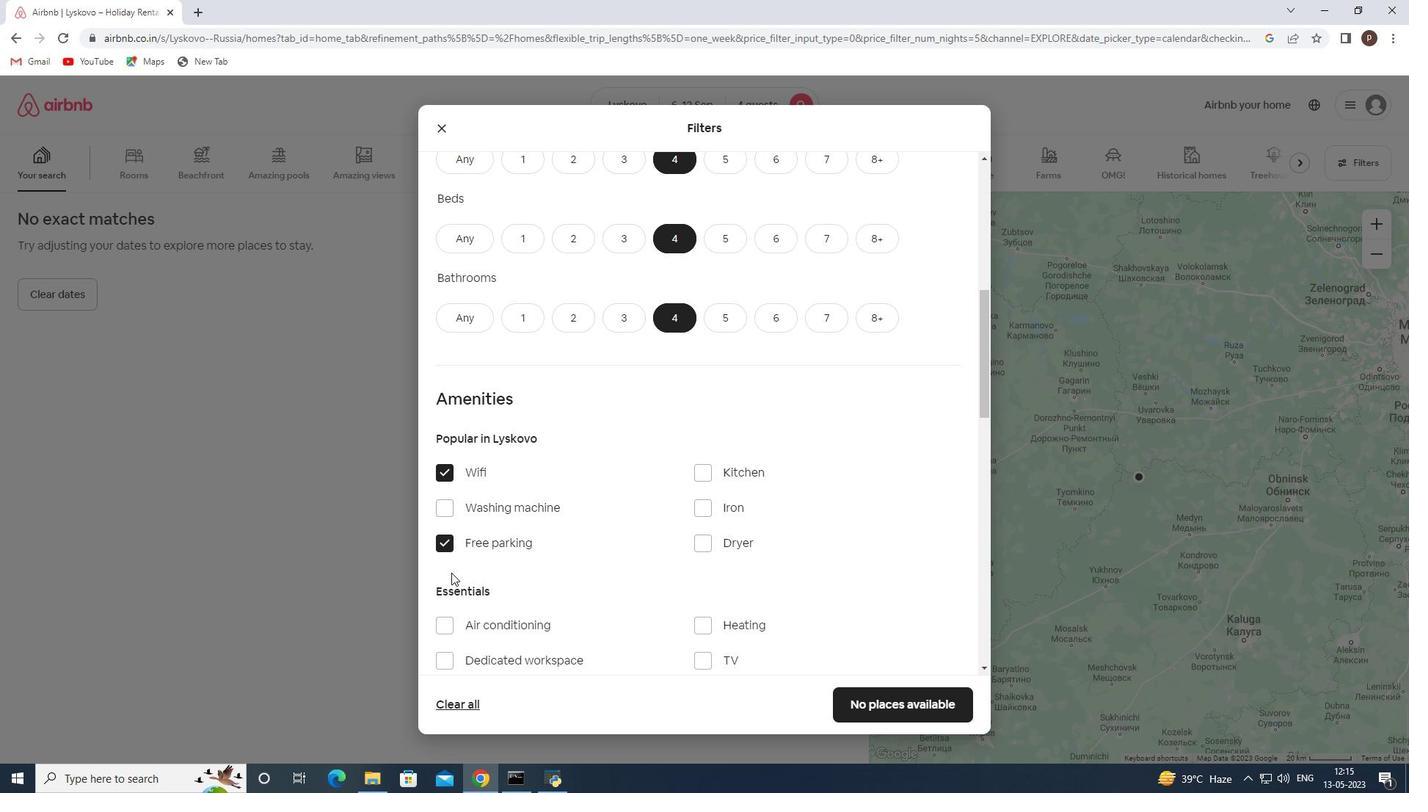 
Action: Mouse scrolled (508, 574) with delta (0, 0)
Screenshot: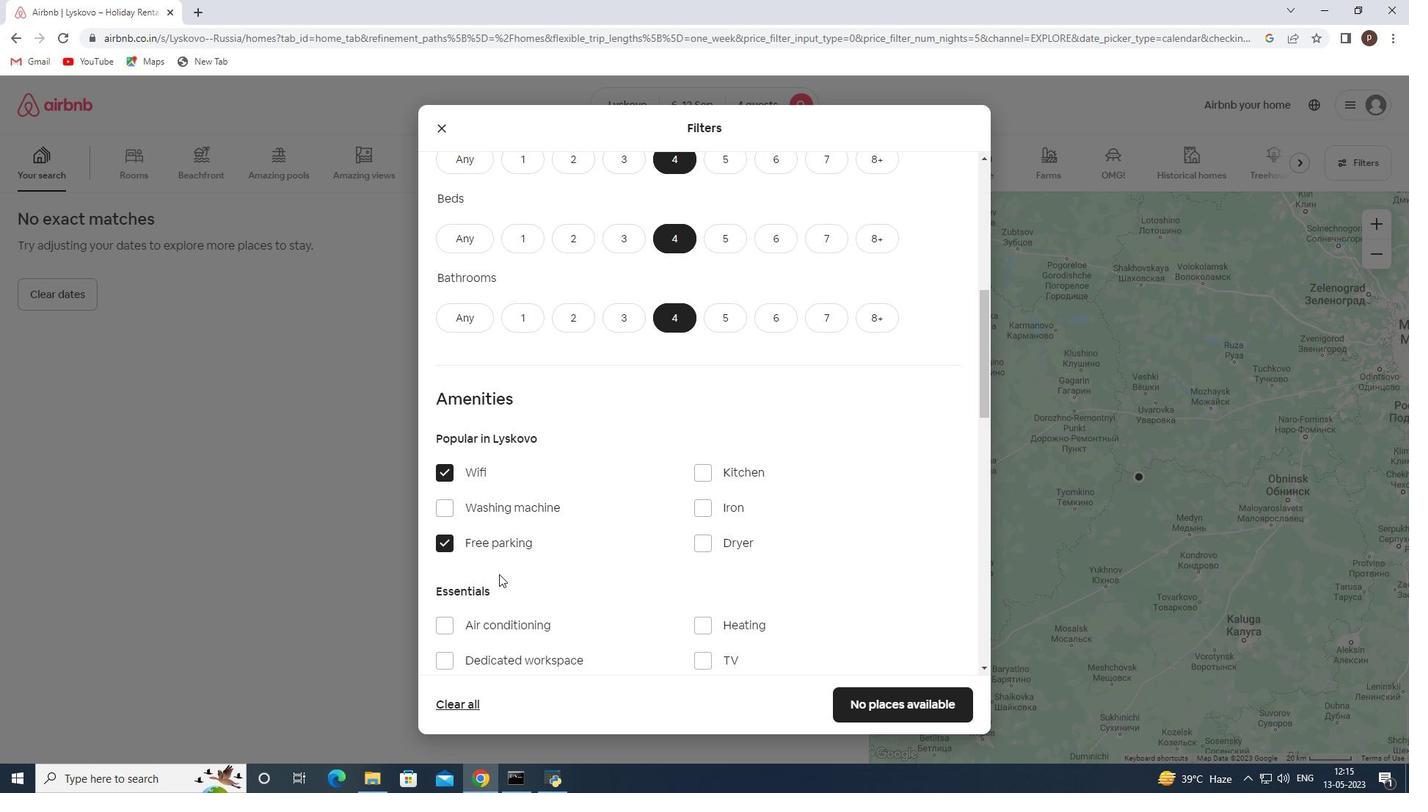
Action: Mouse moved to (697, 518)
Screenshot: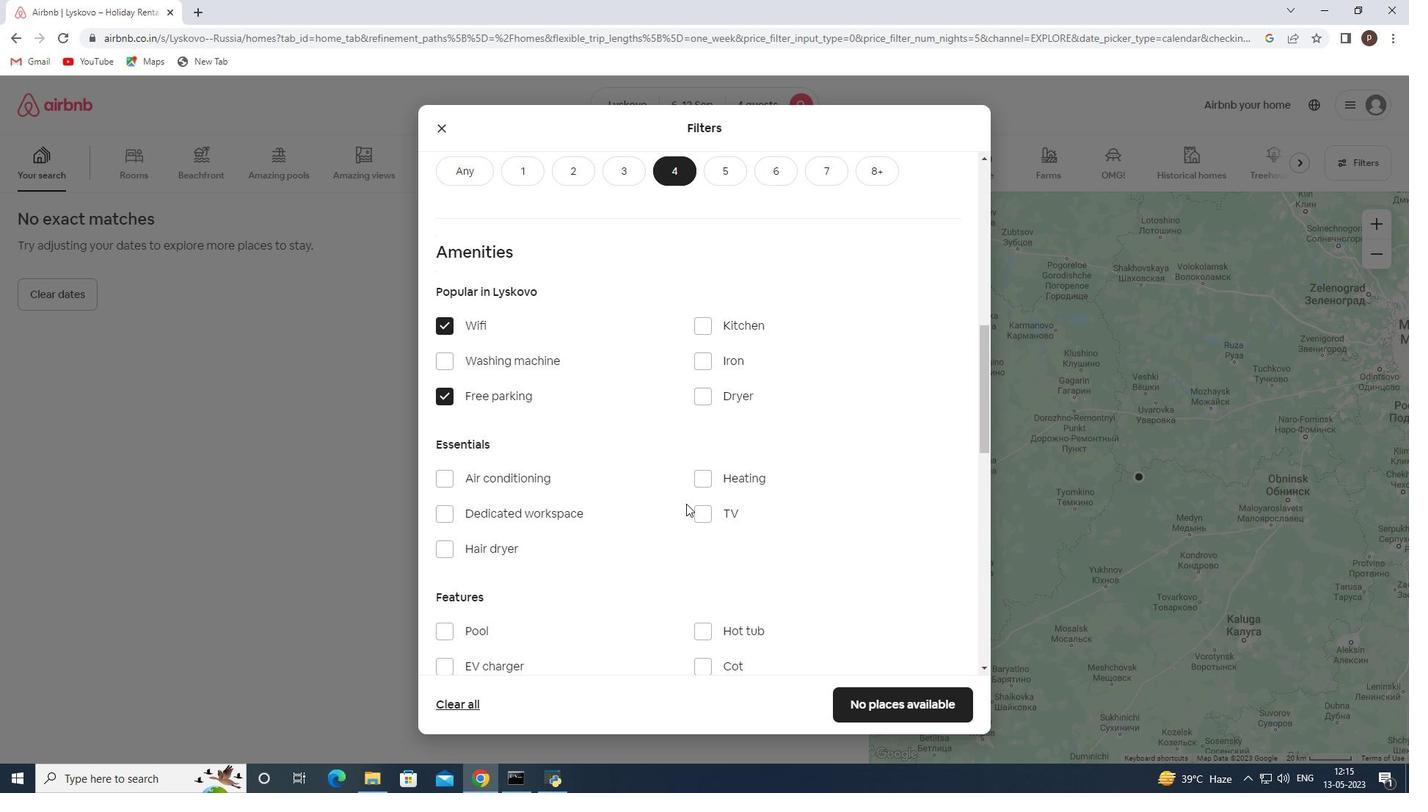 
Action: Mouse pressed left at (697, 518)
Screenshot: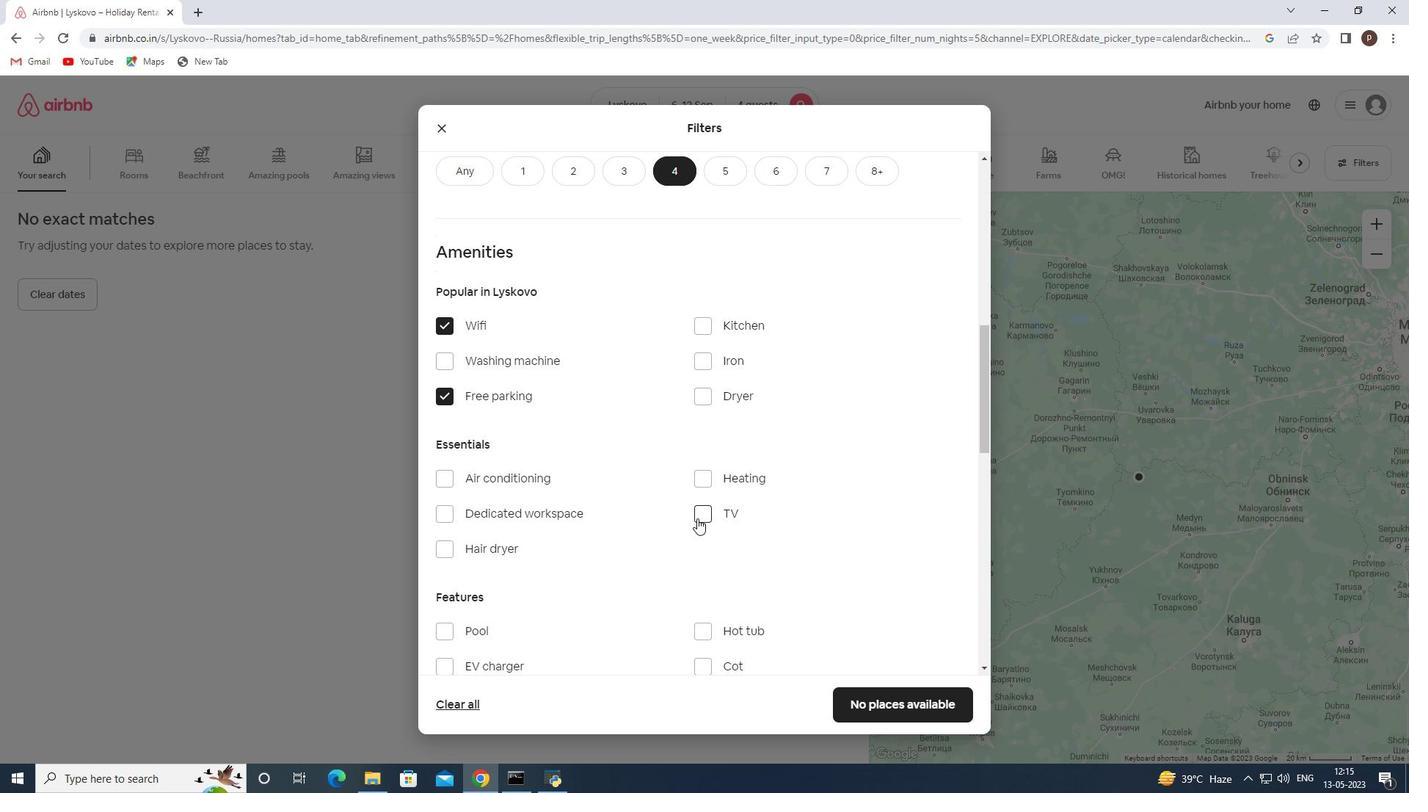 
Action: Mouse moved to (649, 531)
Screenshot: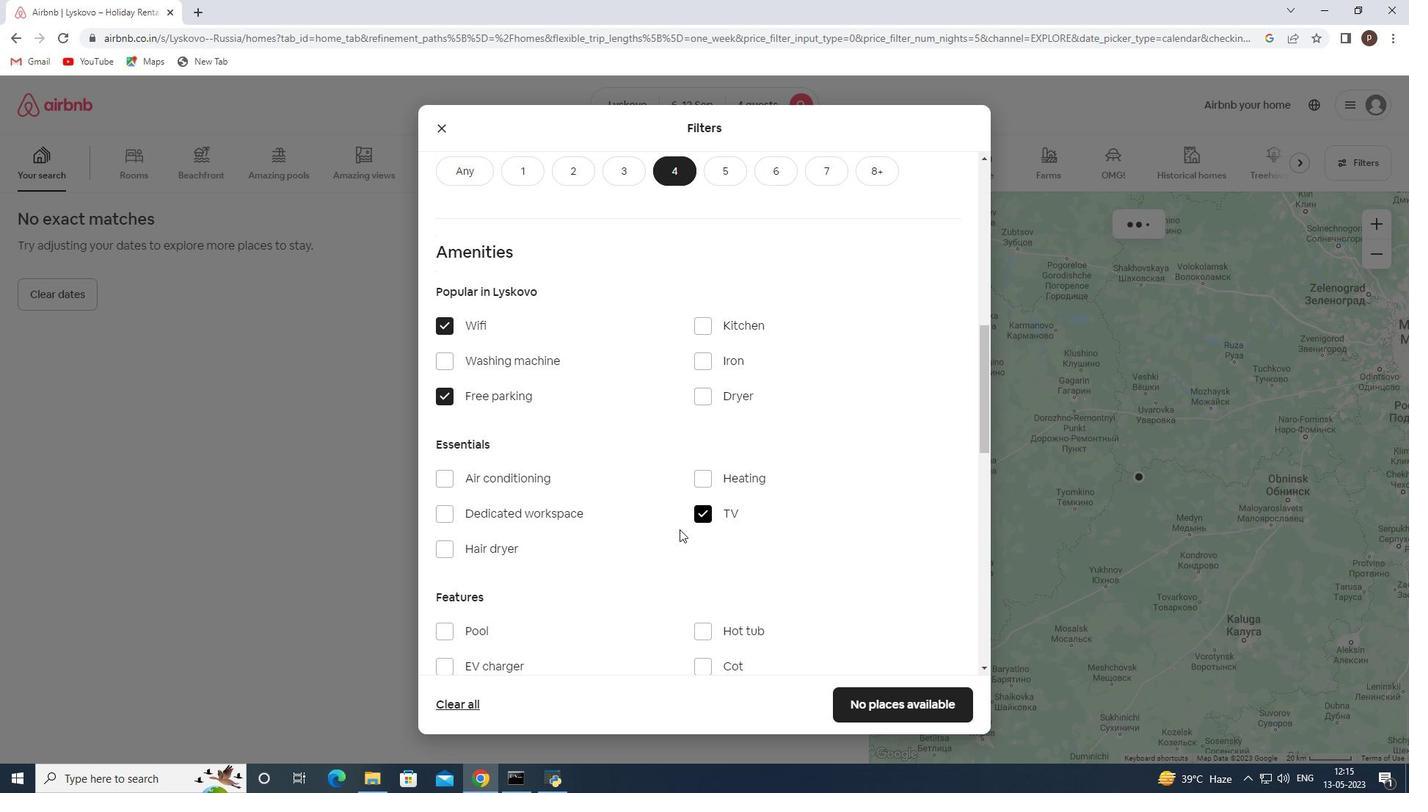
Action: Mouse scrolled (649, 530) with delta (0, 0)
Screenshot: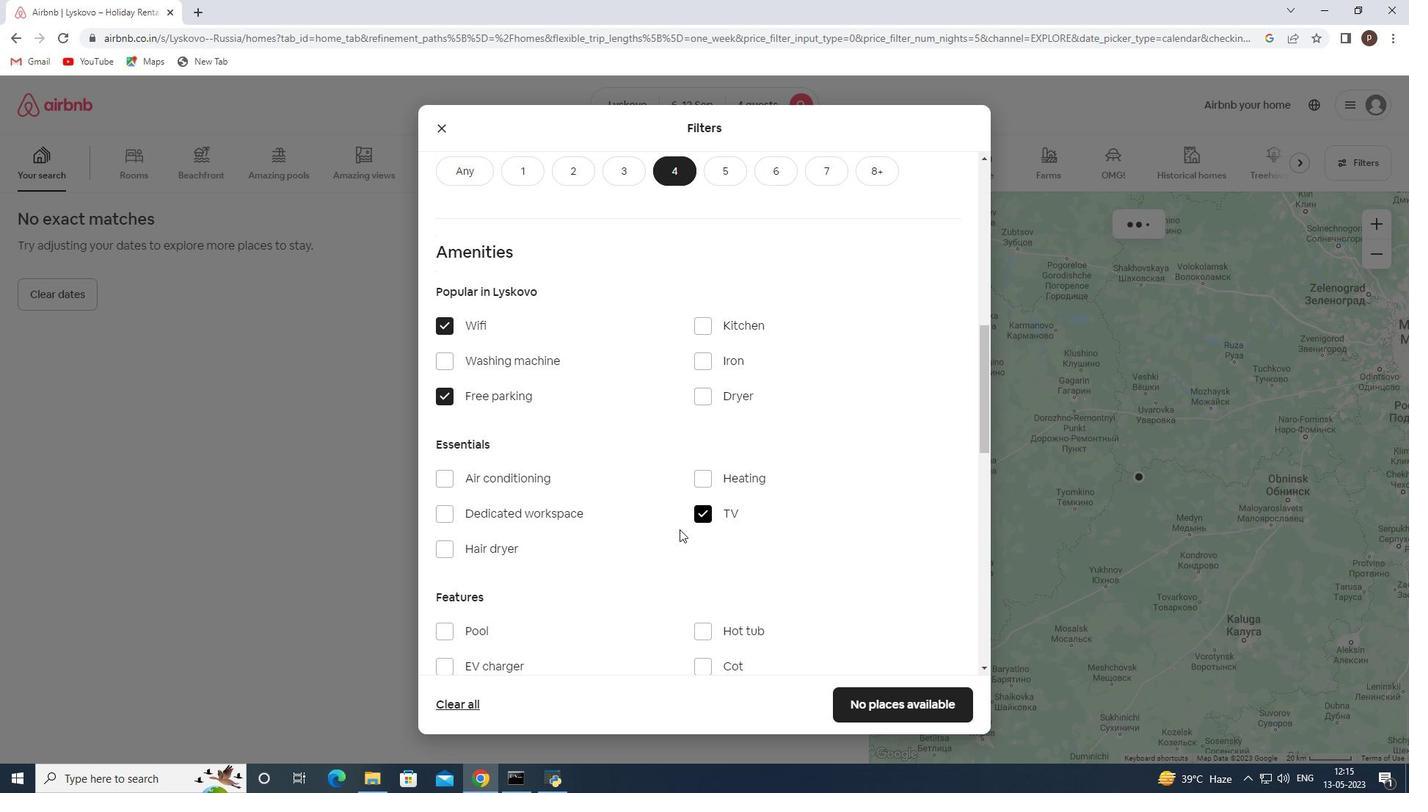 
Action: Mouse moved to (646, 532)
Screenshot: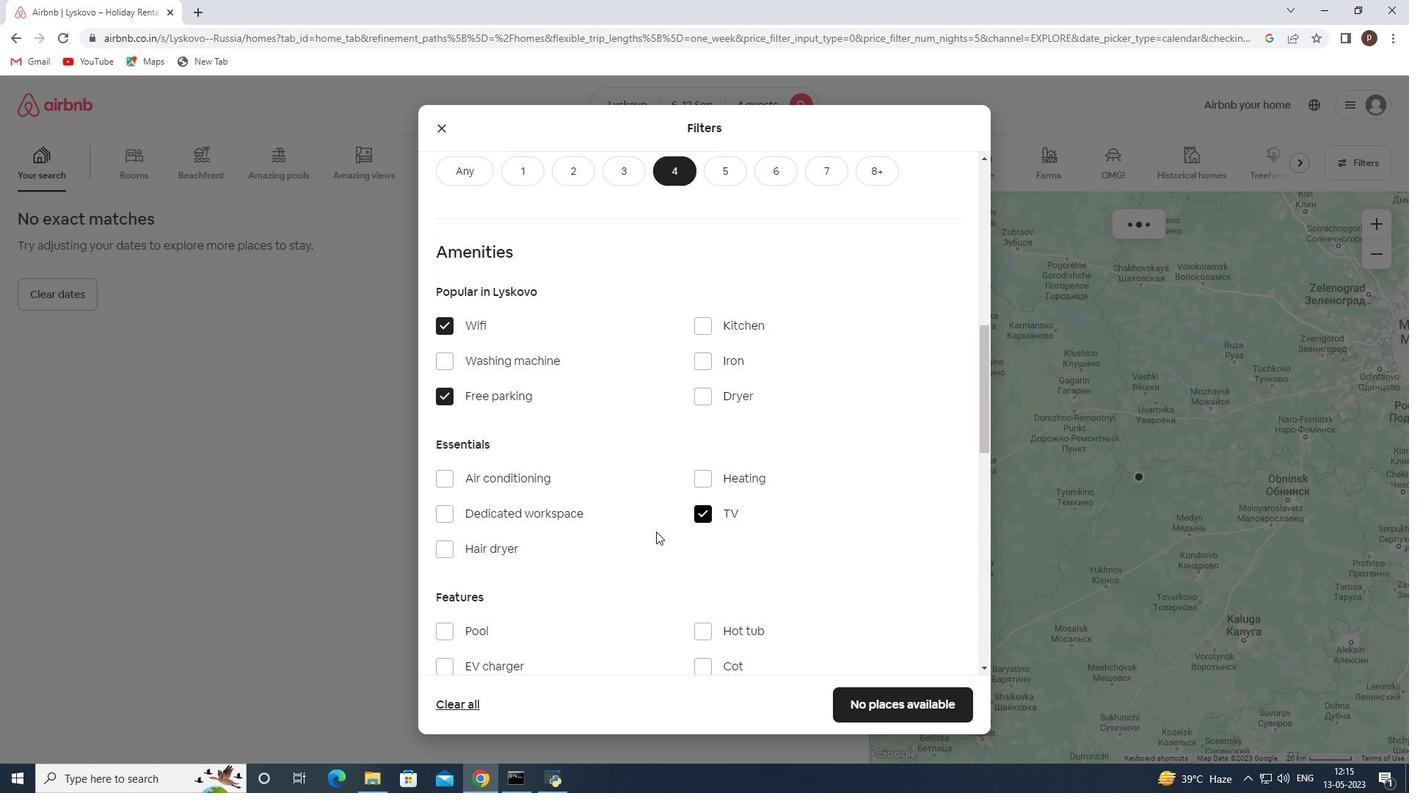 
Action: Mouse scrolled (646, 531) with delta (0, 0)
Screenshot: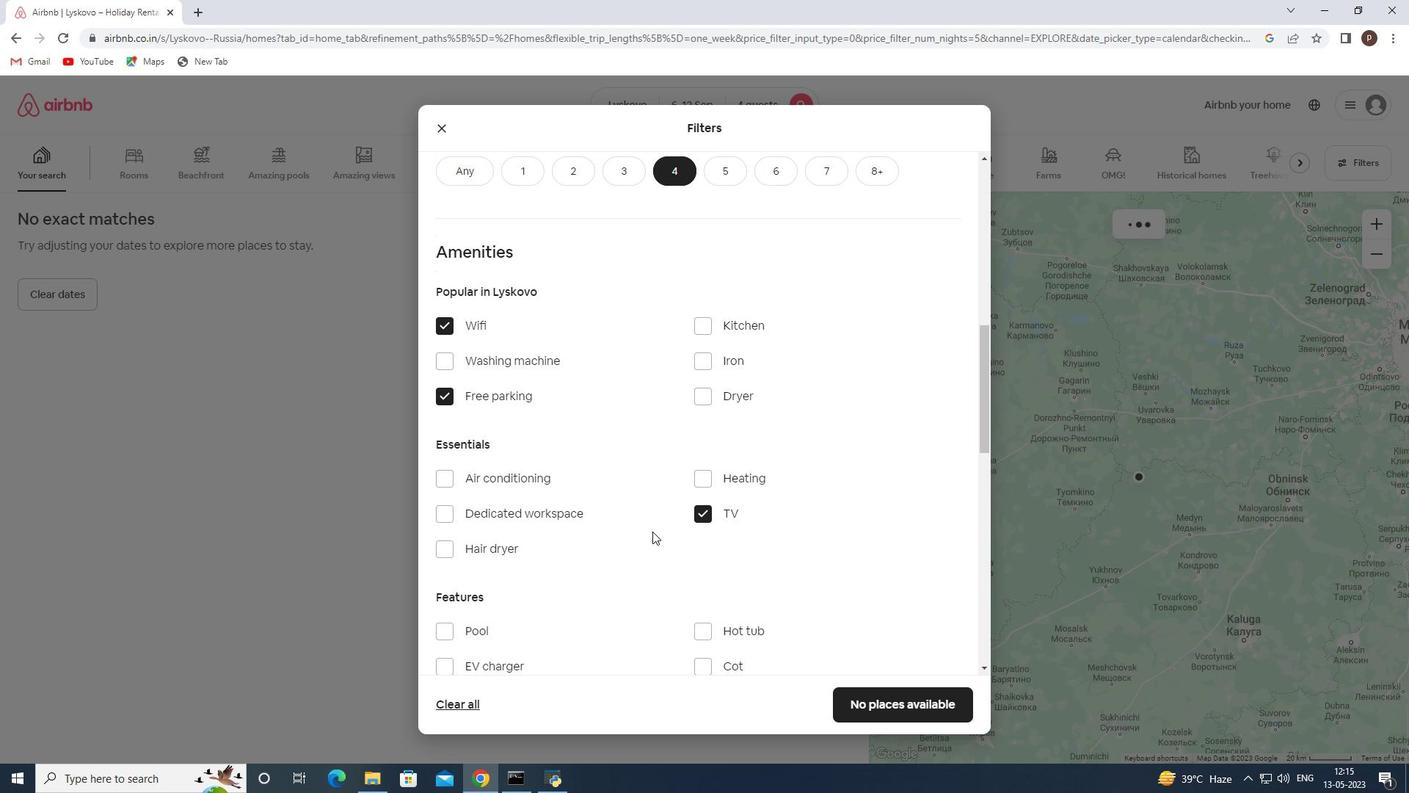 
Action: Mouse moved to (644, 533)
Screenshot: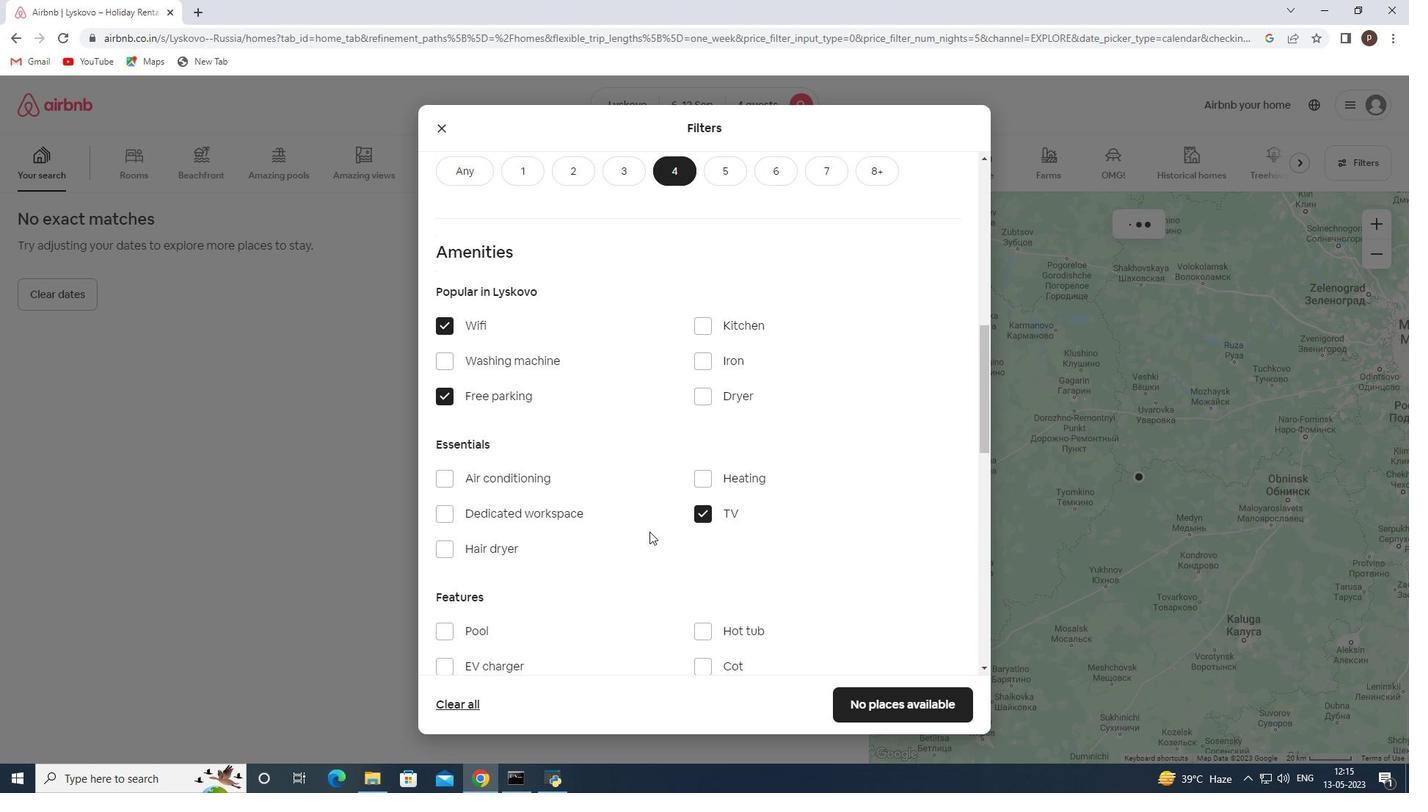 
Action: Mouse scrolled (644, 532) with delta (0, 0)
Screenshot: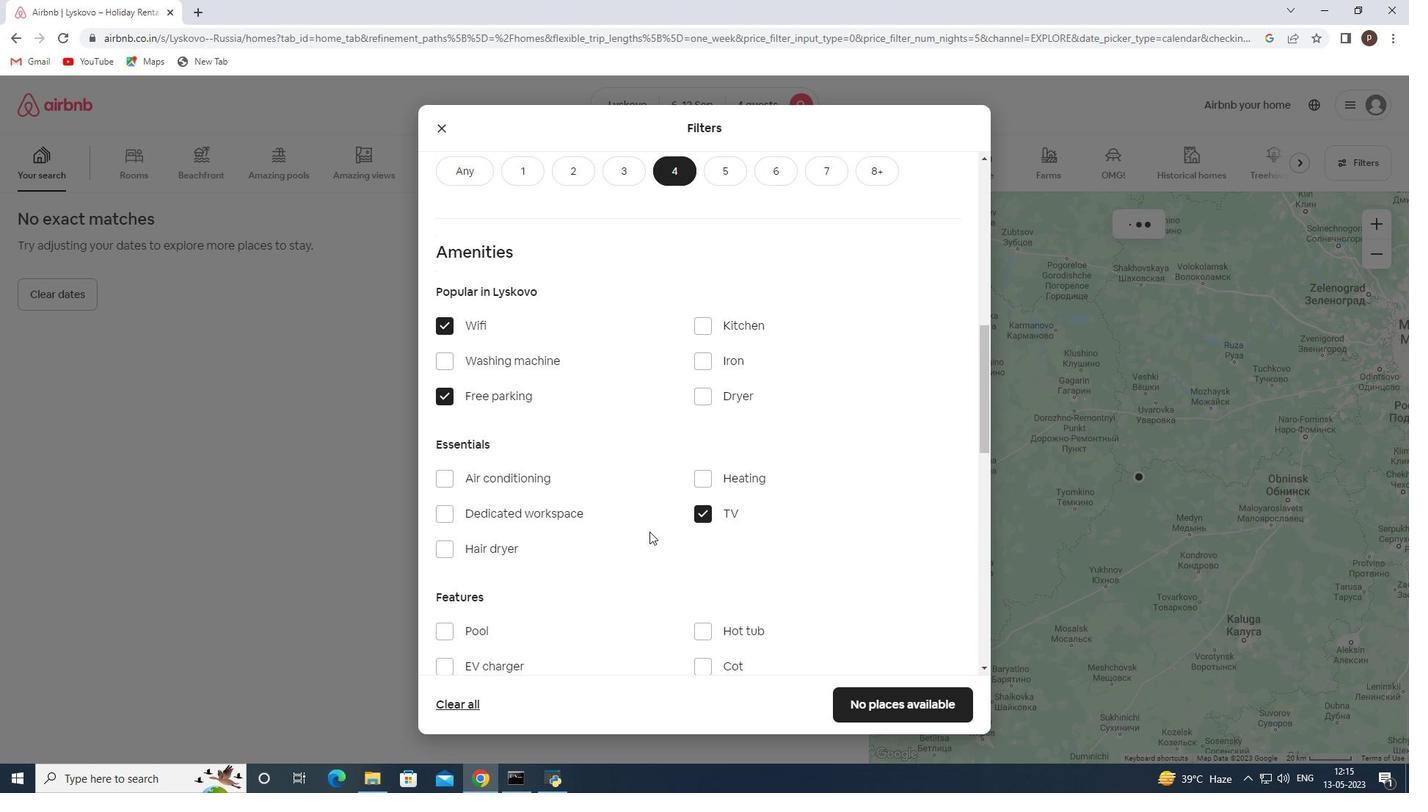 
Action: Mouse moved to (444, 488)
Screenshot: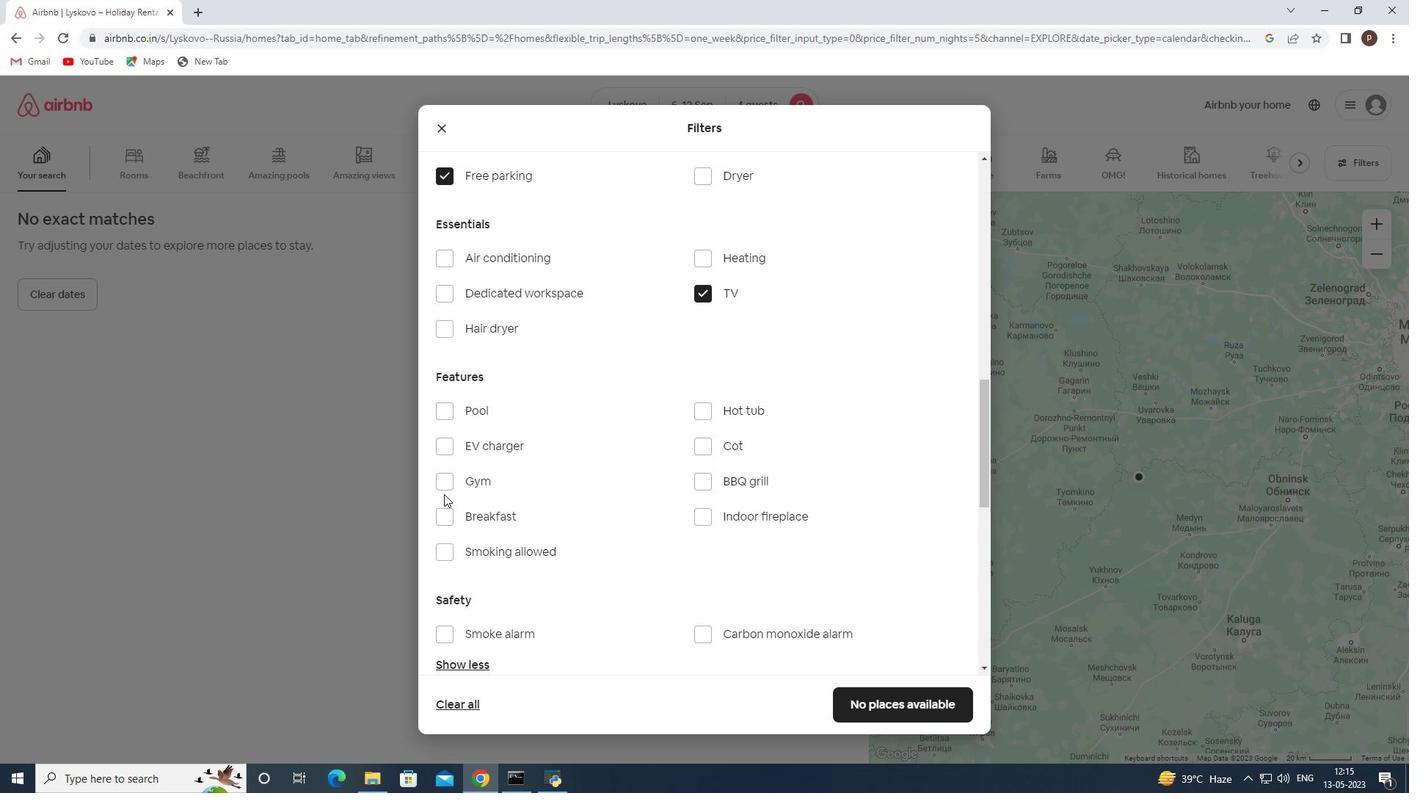 
Action: Mouse pressed left at (444, 488)
Screenshot: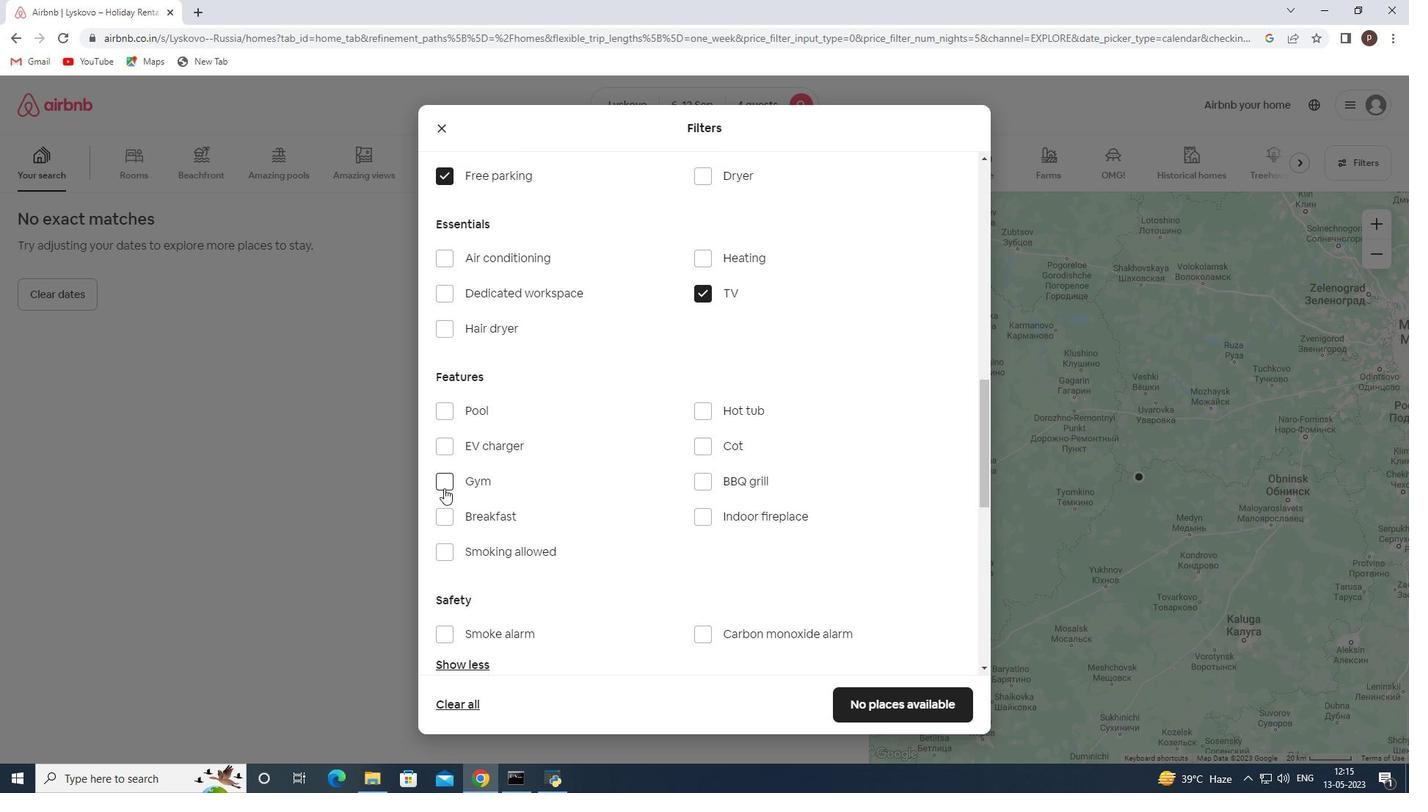 
Action: Mouse moved to (445, 512)
Screenshot: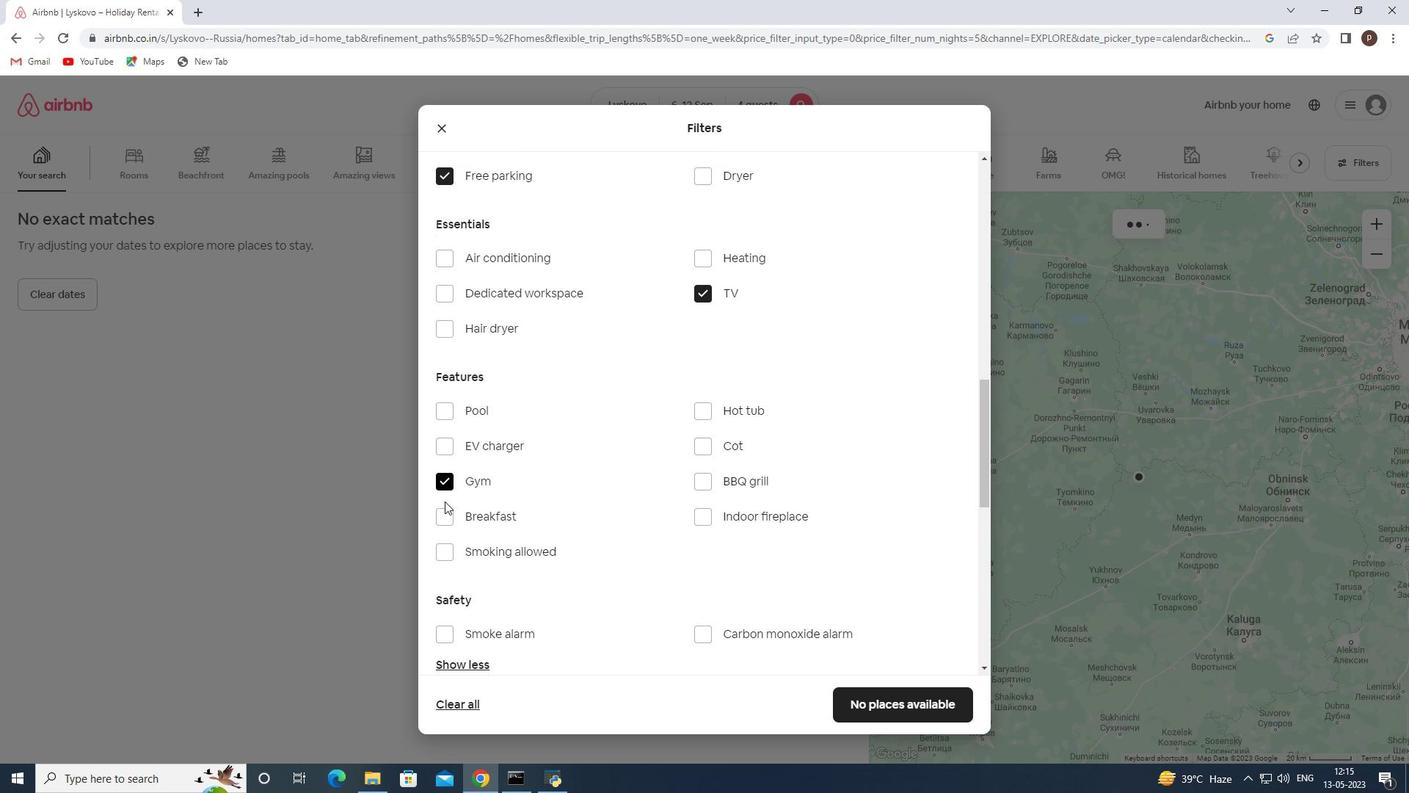 
Action: Mouse pressed left at (445, 512)
Screenshot: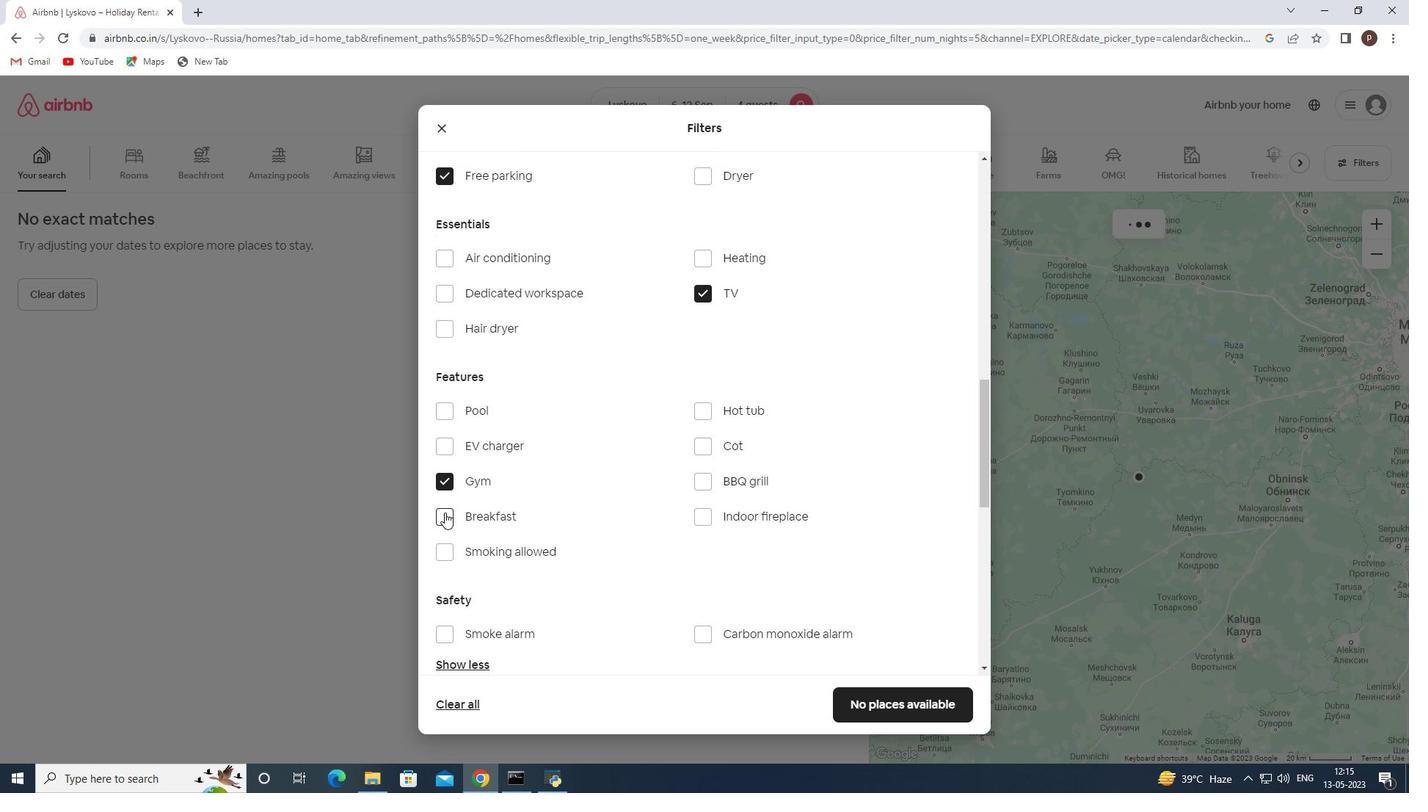 
Action: Mouse scrolled (445, 511) with delta (0, 0)
Screenshot: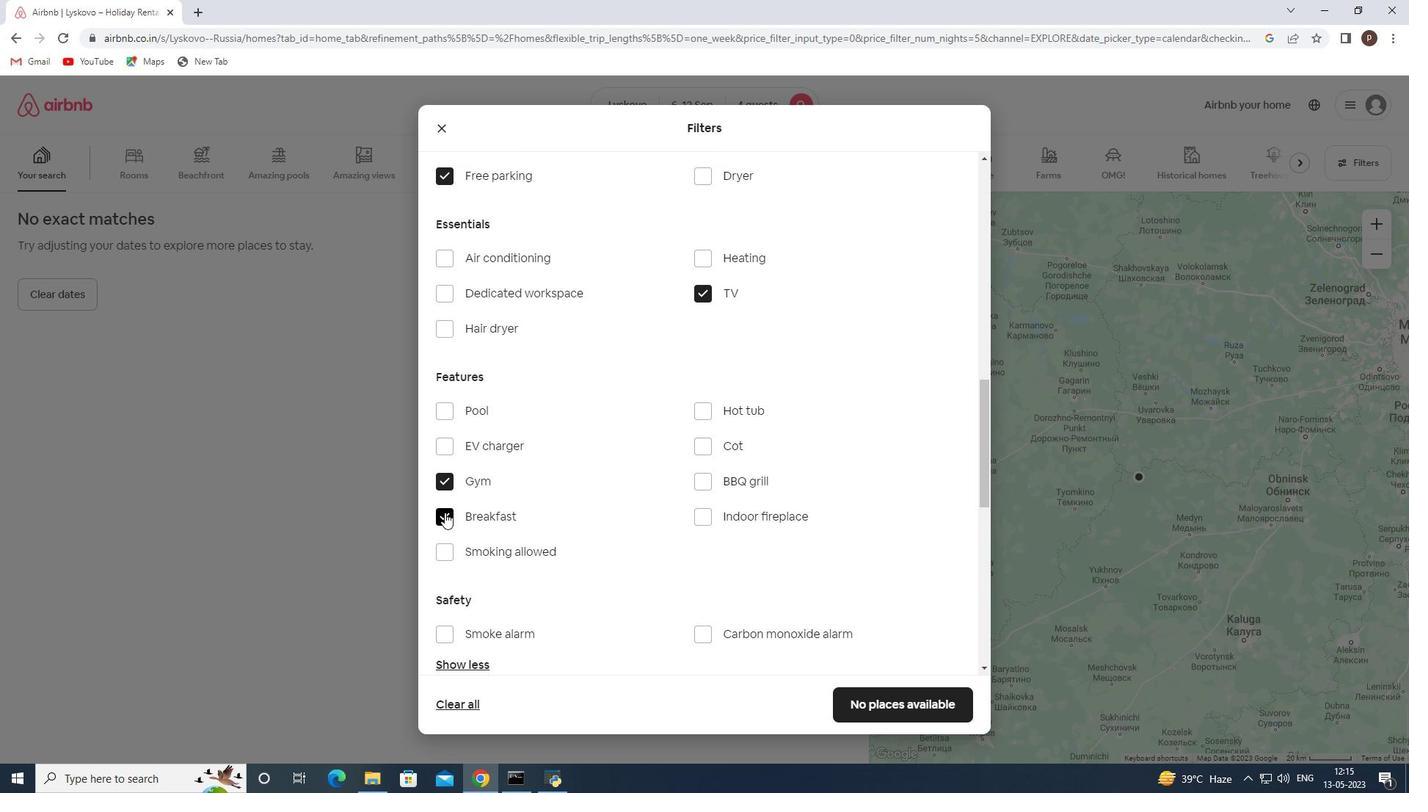 
Action: Mouse moved to (550, 512)
Screenshot: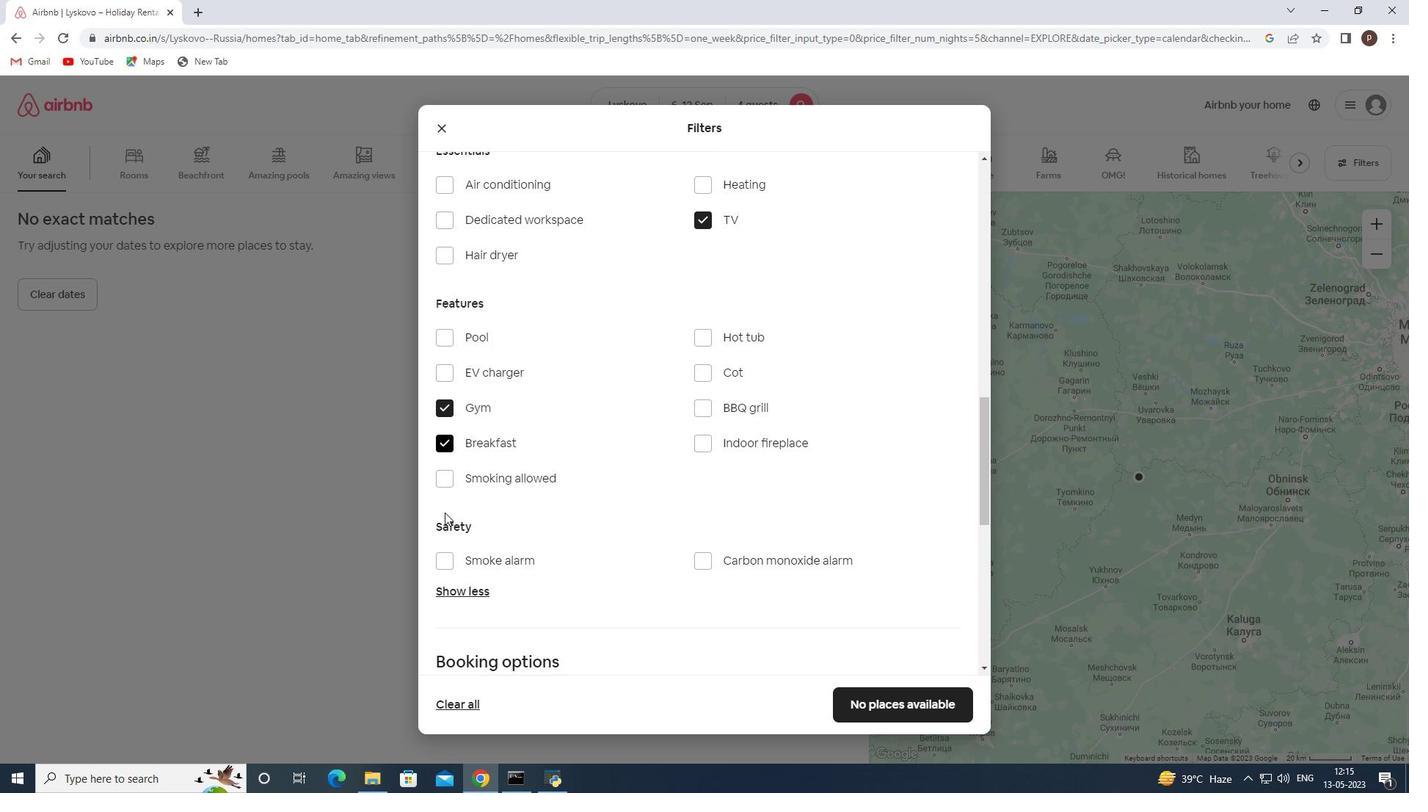 
Action: Mouse scrolled (550, 511) with delta (0, 0)
Screenshot: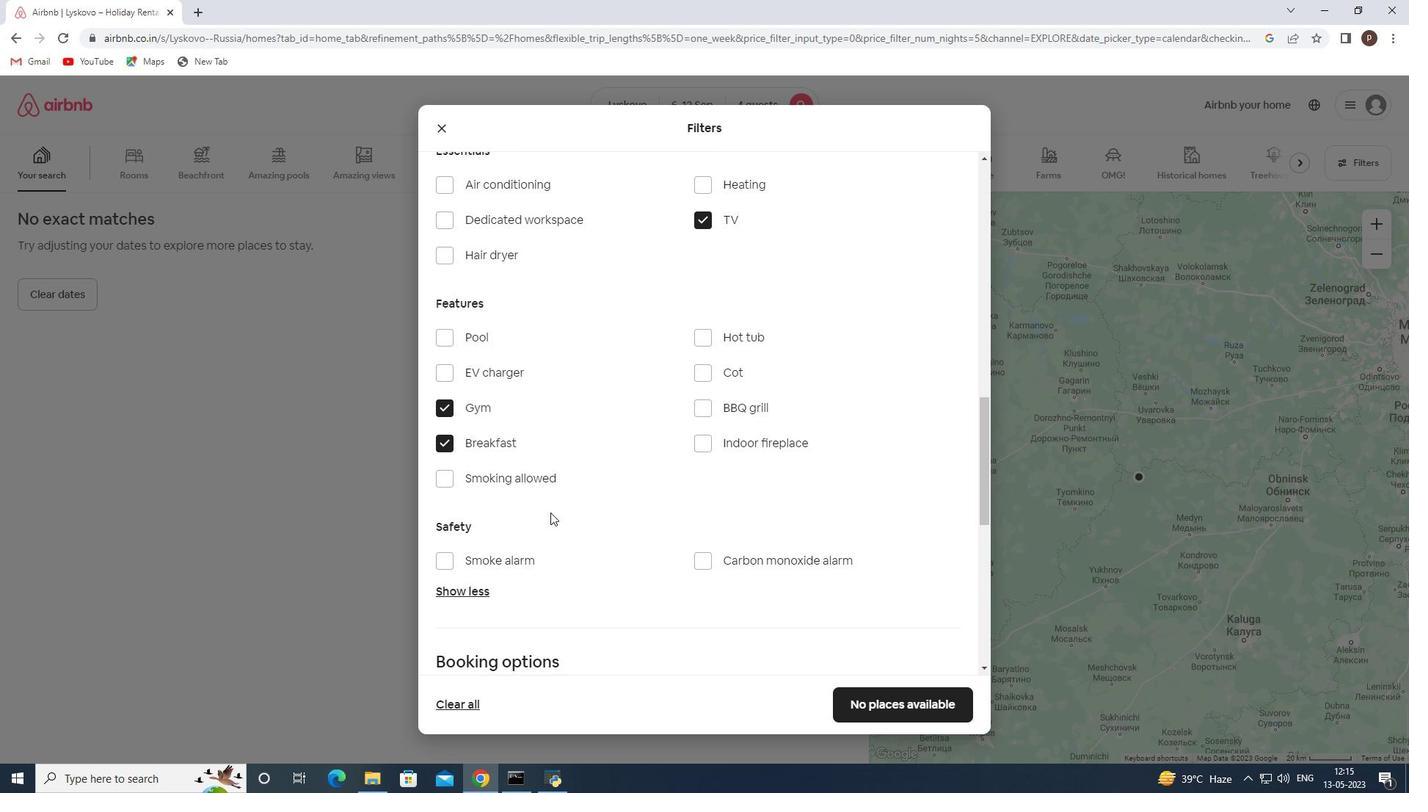 
Action: Mouse scrolled (550, 511) with delta (0, 0)
Screenshot: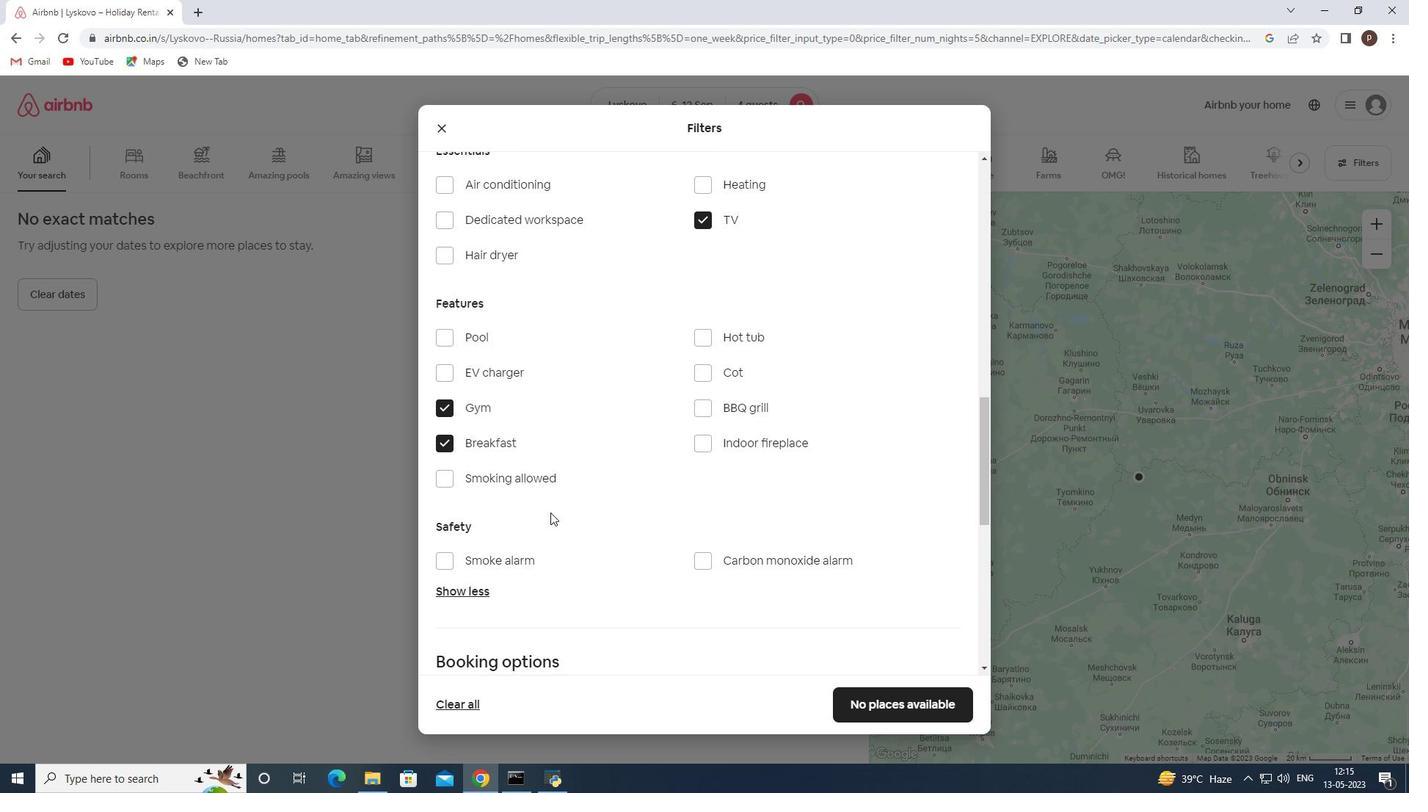 
Action: Mouse scrolled (550, 511) with delta (0, 0)
Screenshot: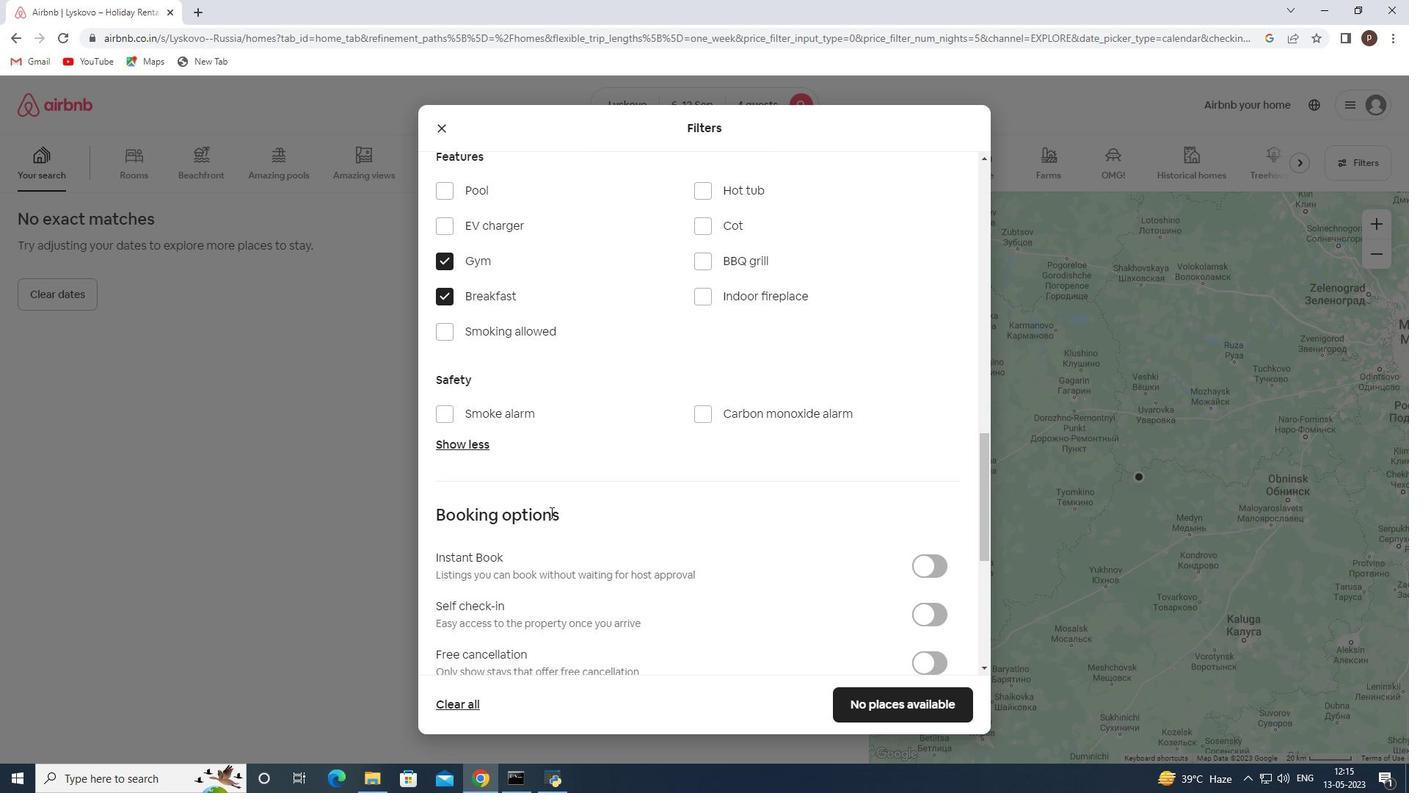 
Action: Mouse scrolled (550, 511) with delta (0, 0)
Screenshot: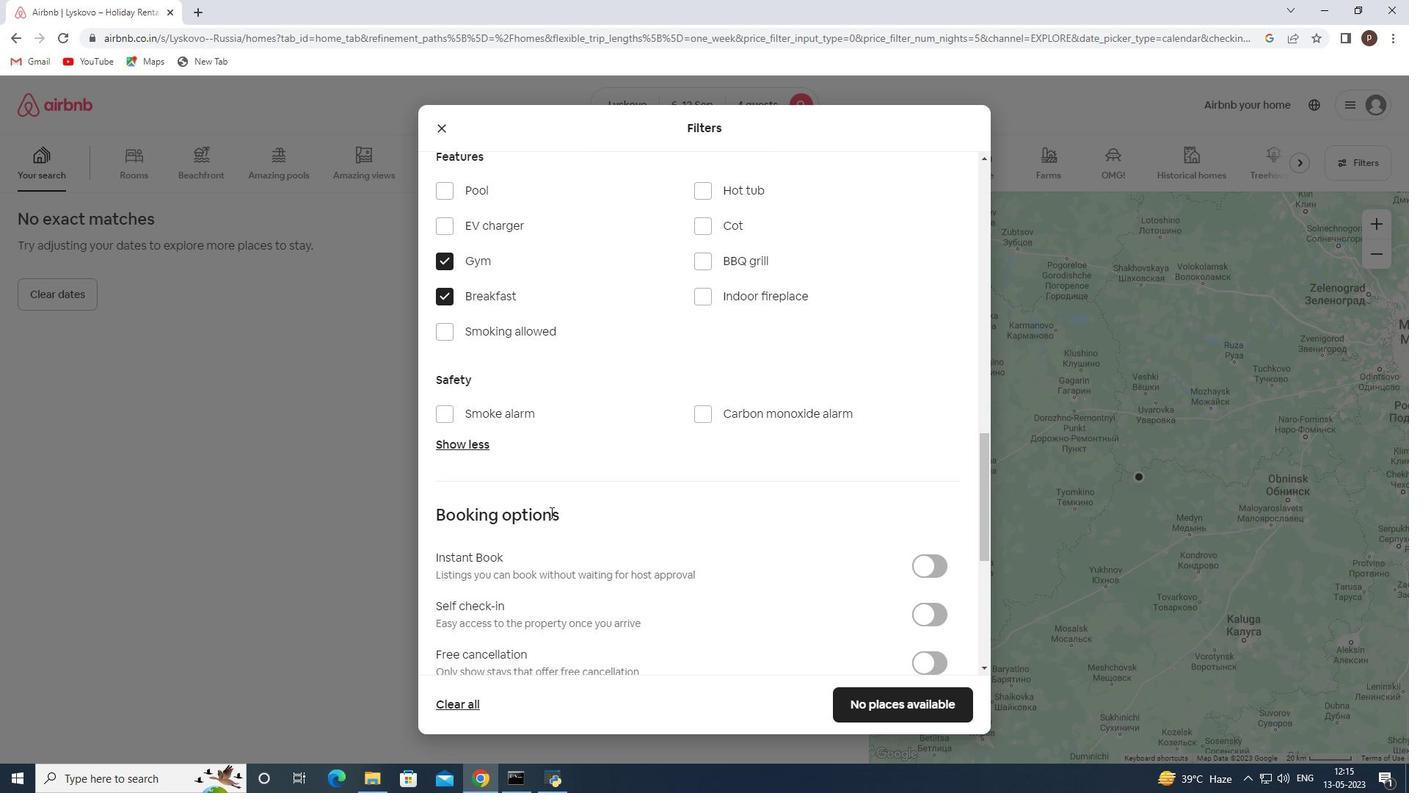 
Action: Mouse moved to (931, 462)
Screenshot: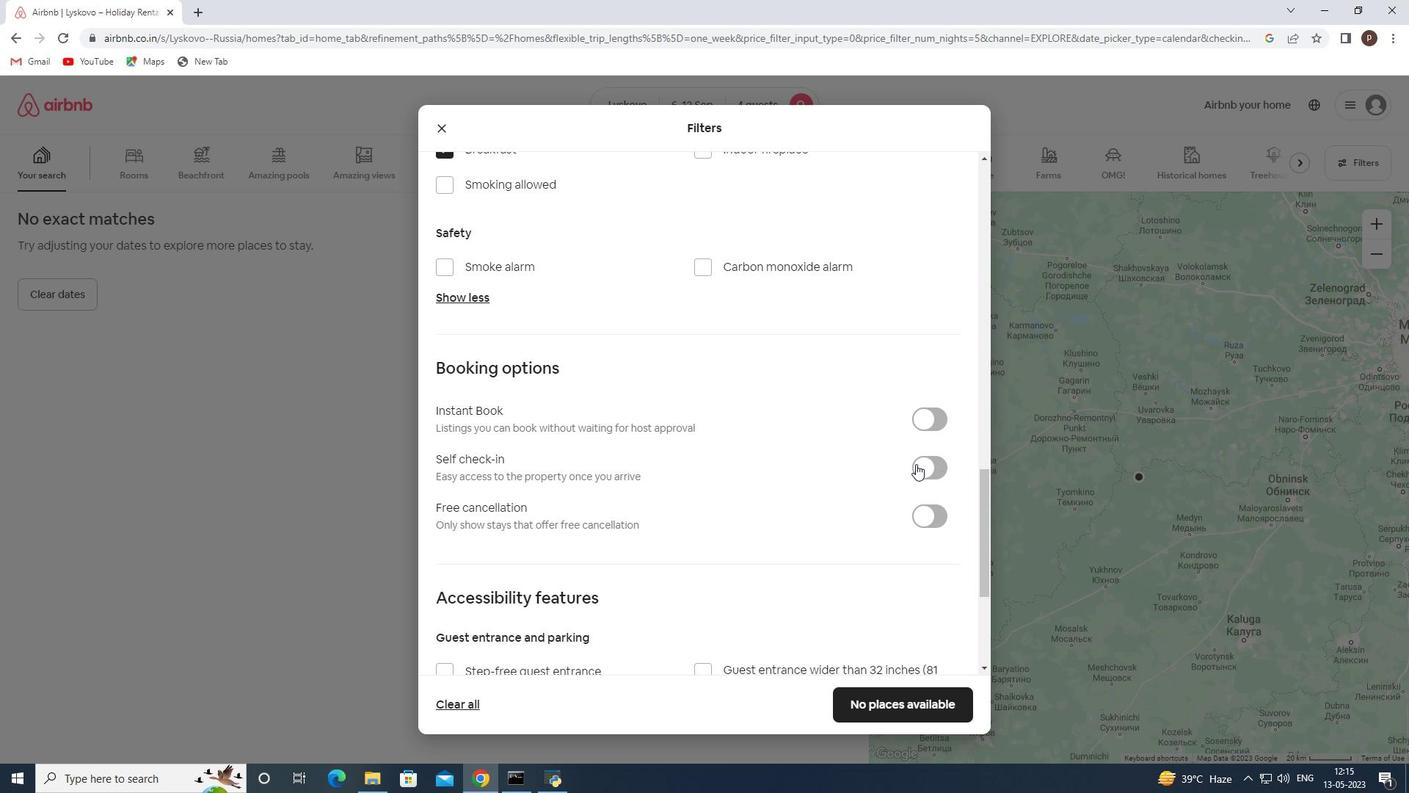 
Action: Mouse pressed left at (931, 462)
Screenshot: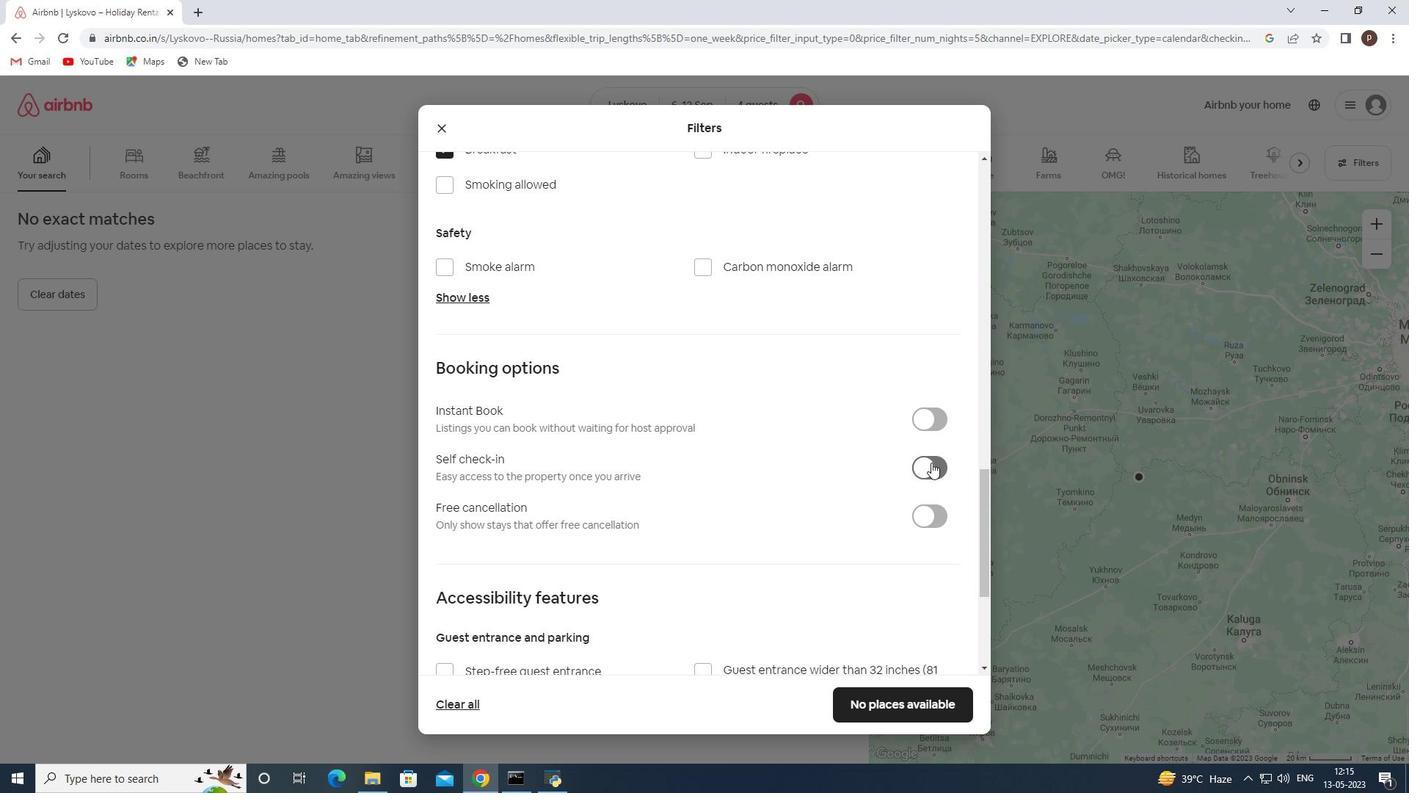 
Action: Mouse moved to (795, 483)
Screenshot: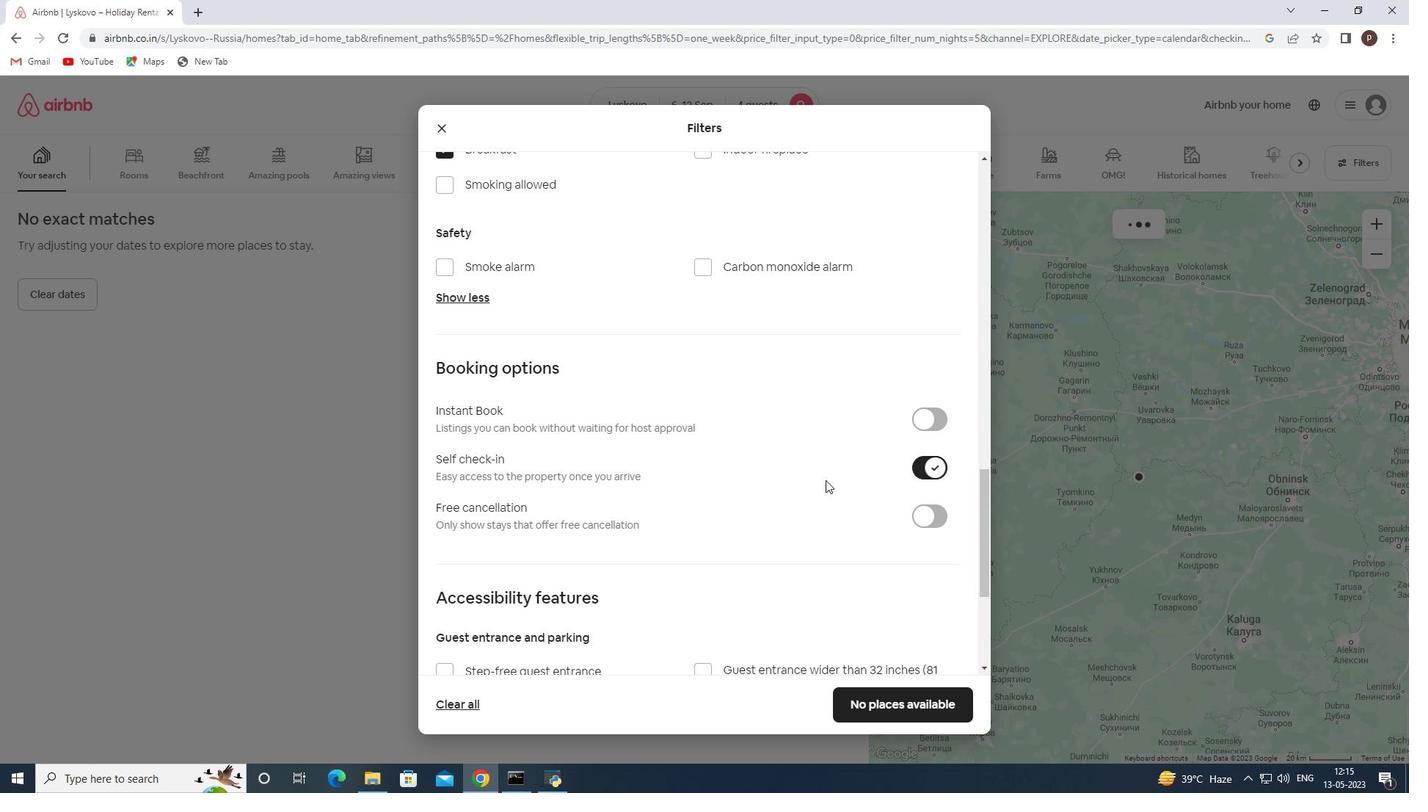 
Action: Mouse scrolled (795, 483) with delta (0, 0)
Screenshot: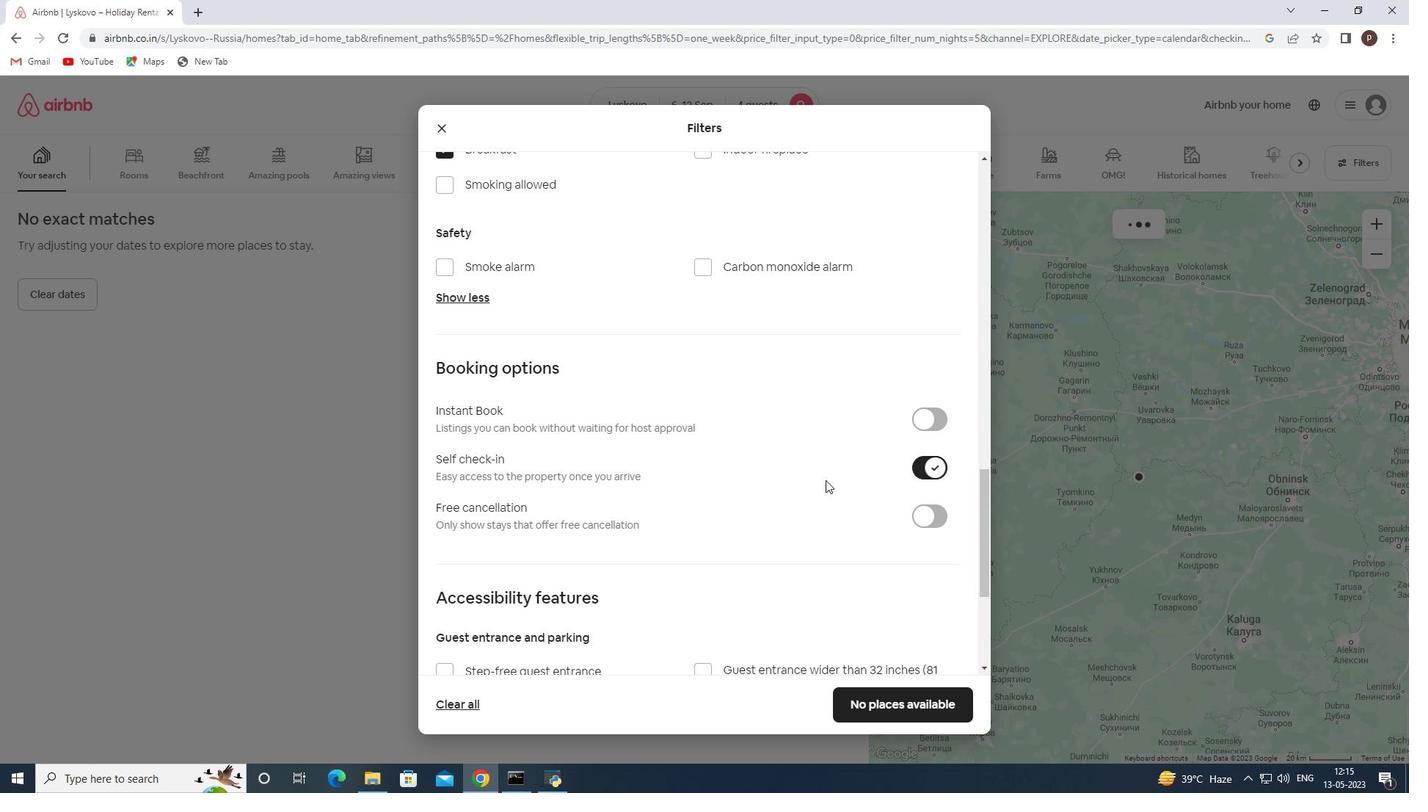 
Action: Mouse scrolled (795, 483) with delta (0, 0)
Screenshot: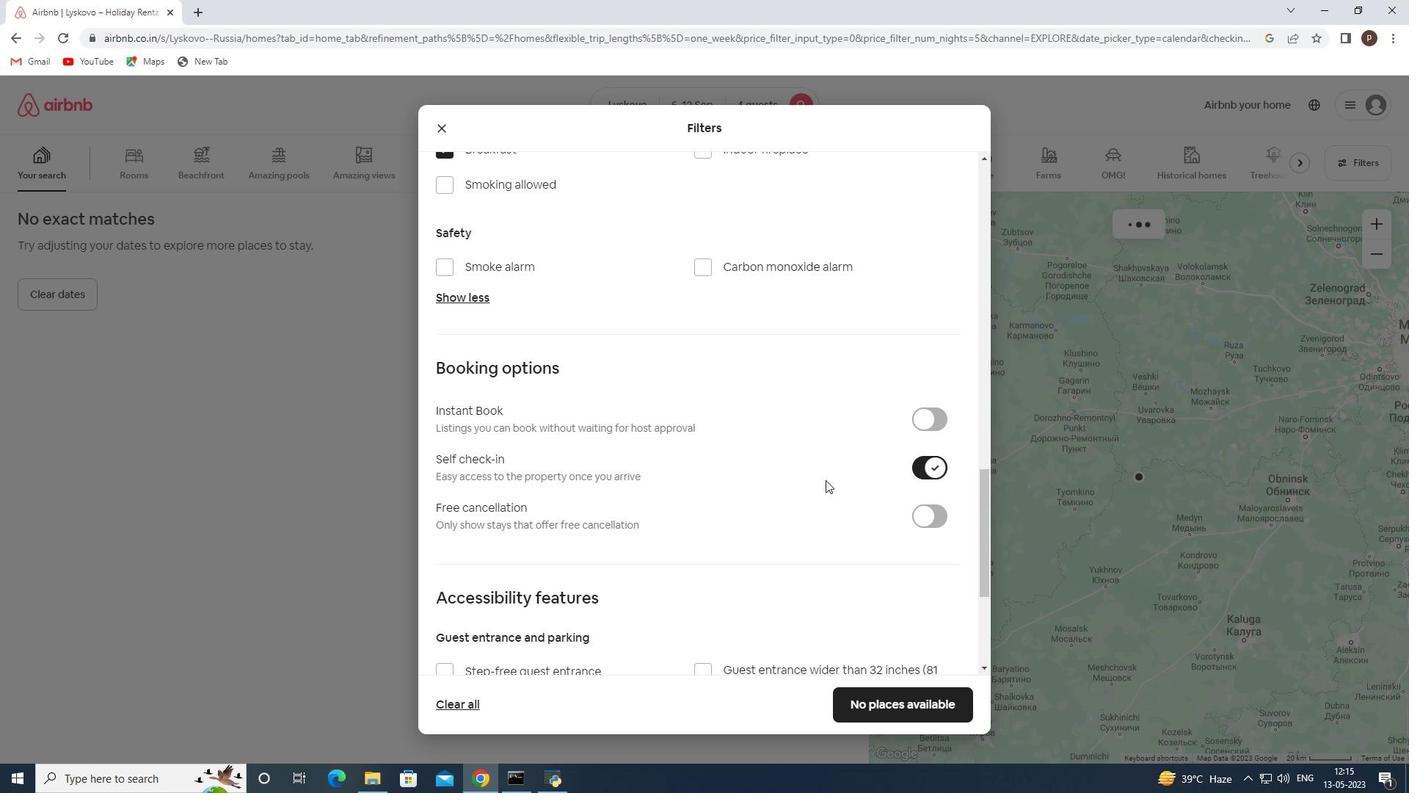 
Action: Mouse scrolled (795, 483) with delta (0, 0)
Screenshot: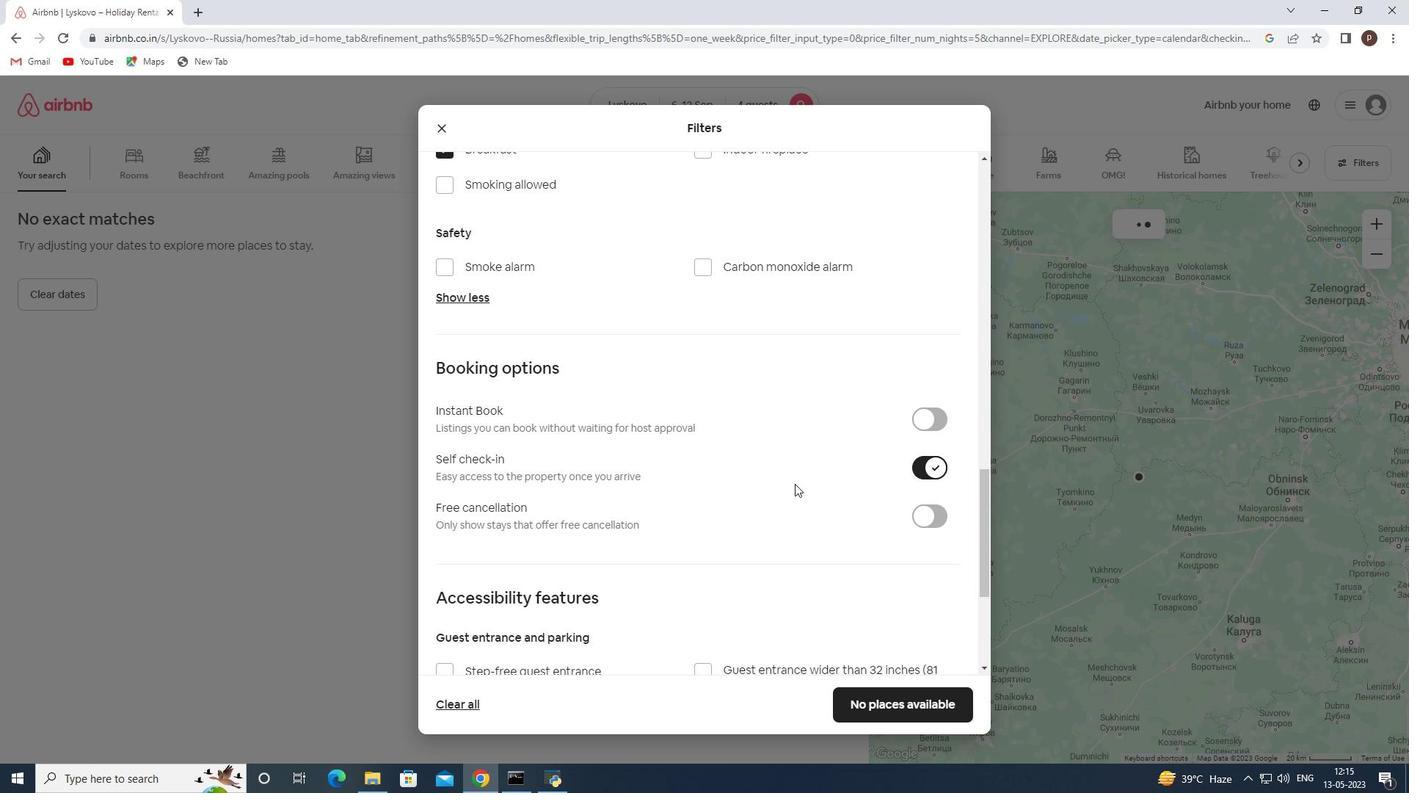 
Action: Mouse moved to (793, 483)
Screenshot: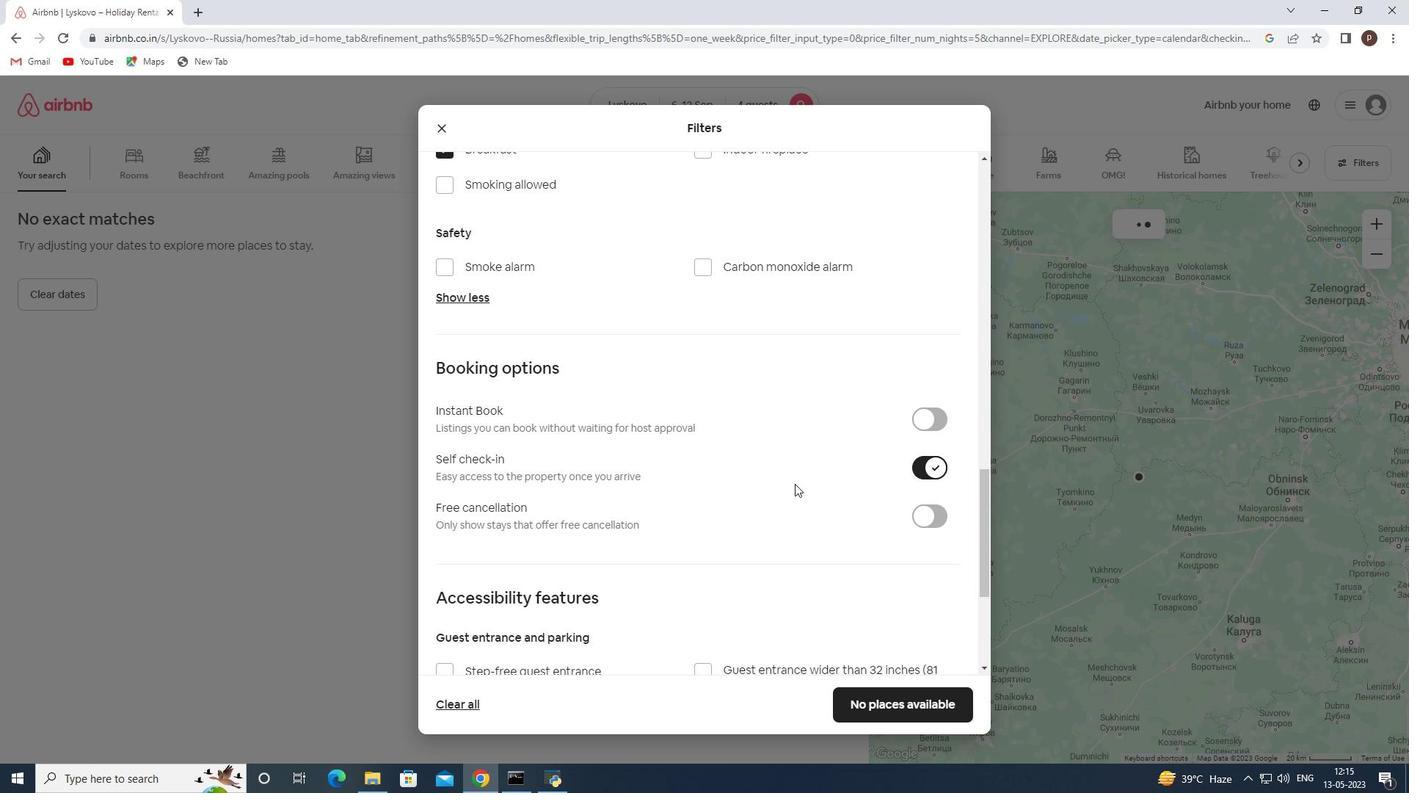 
Action: Mouse scrolled (793, 483) with delta (0, 0)
Screenshot: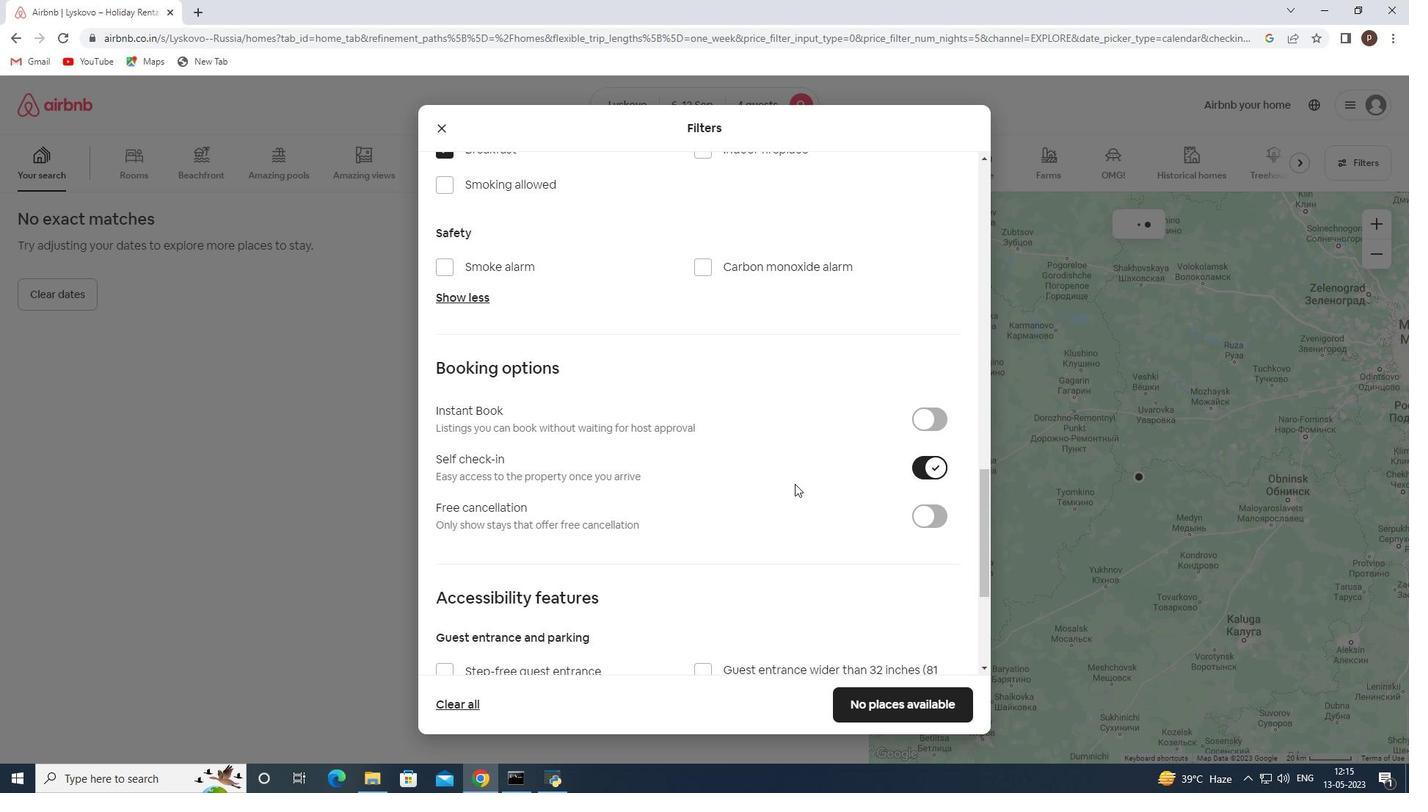 
Action: Mouse moved to (671, 469)
Screenshot: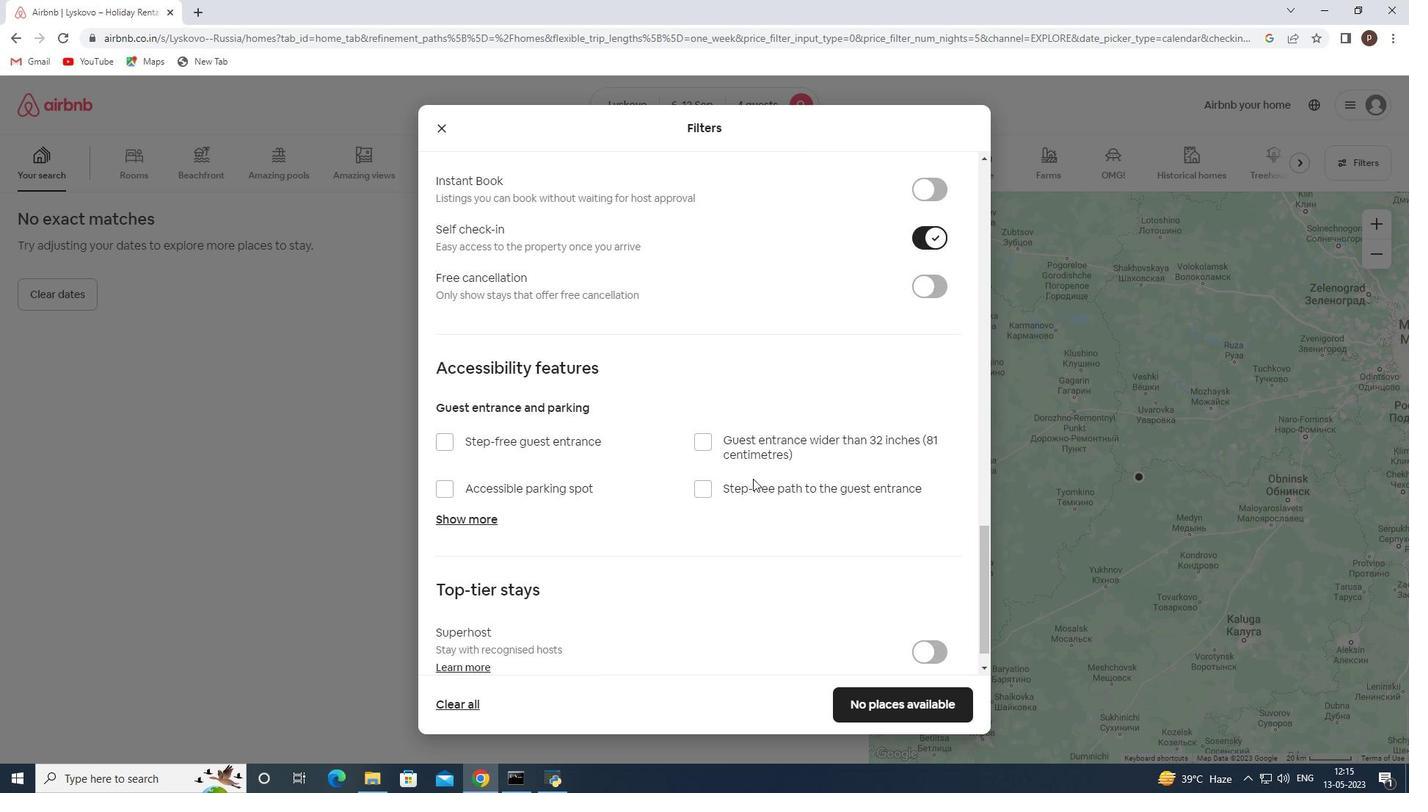 
Action: Mouse scrolled (671, 468) with delta (0, 0)
Screenshot: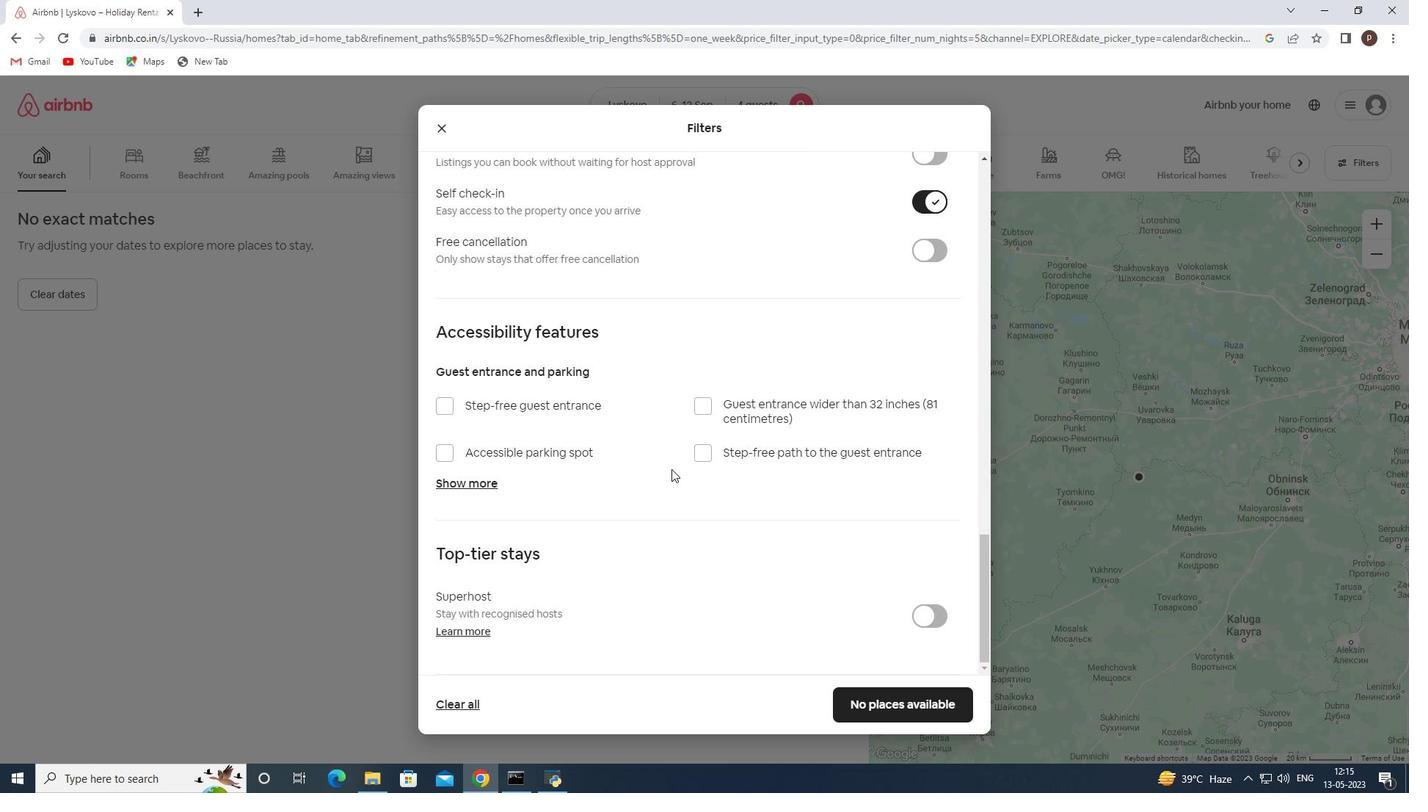 
Action: Mouse scrolled (671, 468) with delta (0, 0)
Screenshot: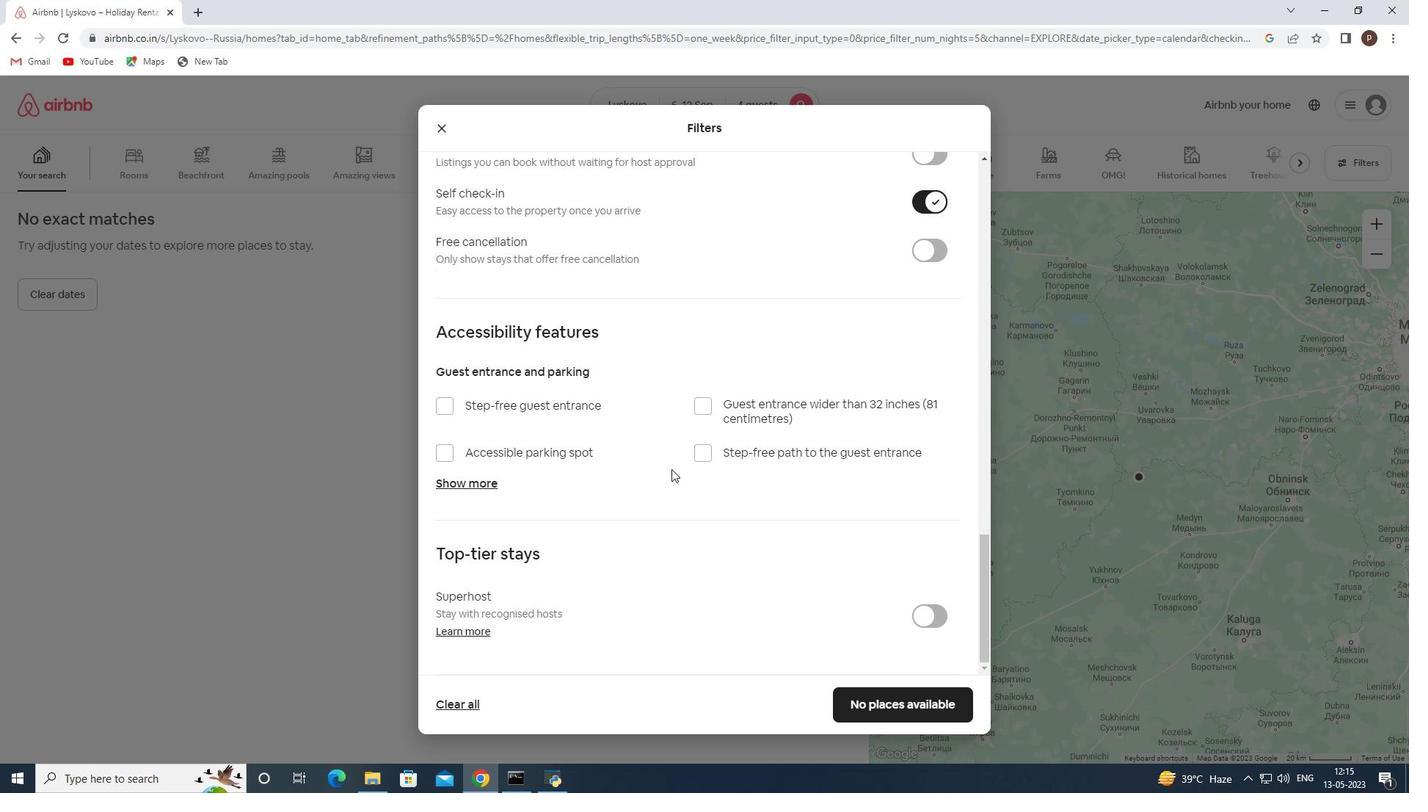 
Action: Mouse scrolled (671, 468) with delta (0, 0)
Screenshot: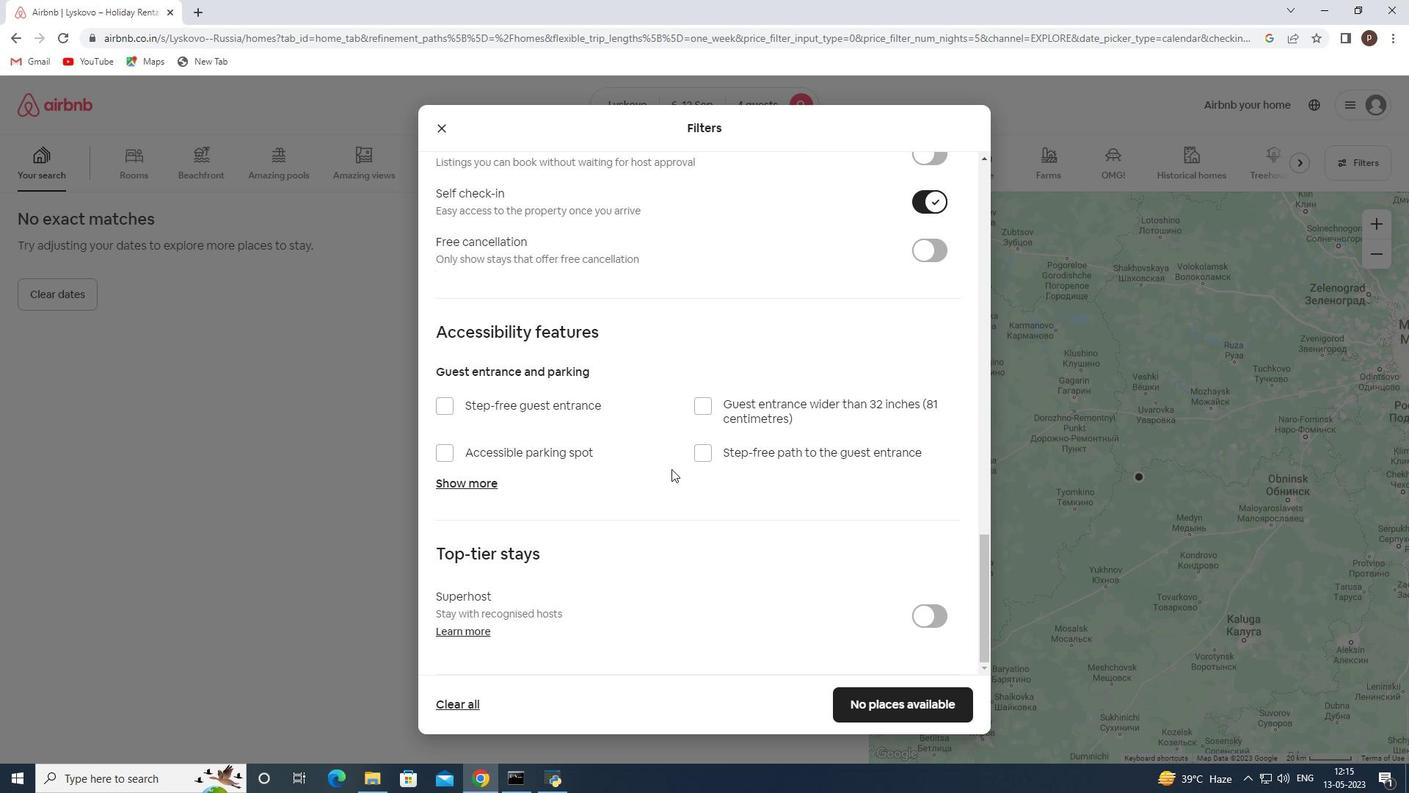 
Action: Mouse scrolled (671, 468) with delta (0, 0)
Screenshot: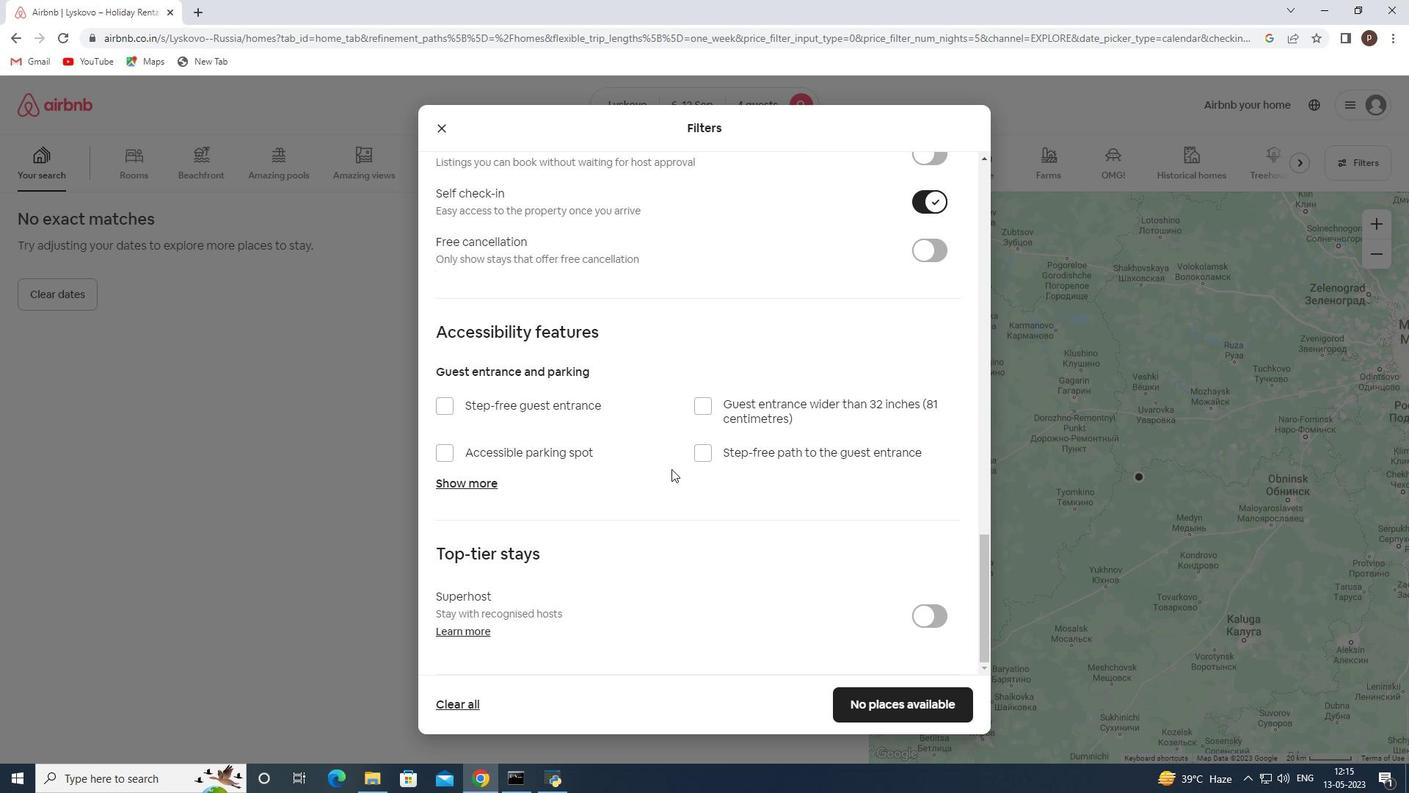 
Action: Mouse moved to (671, 474)
Screenshot: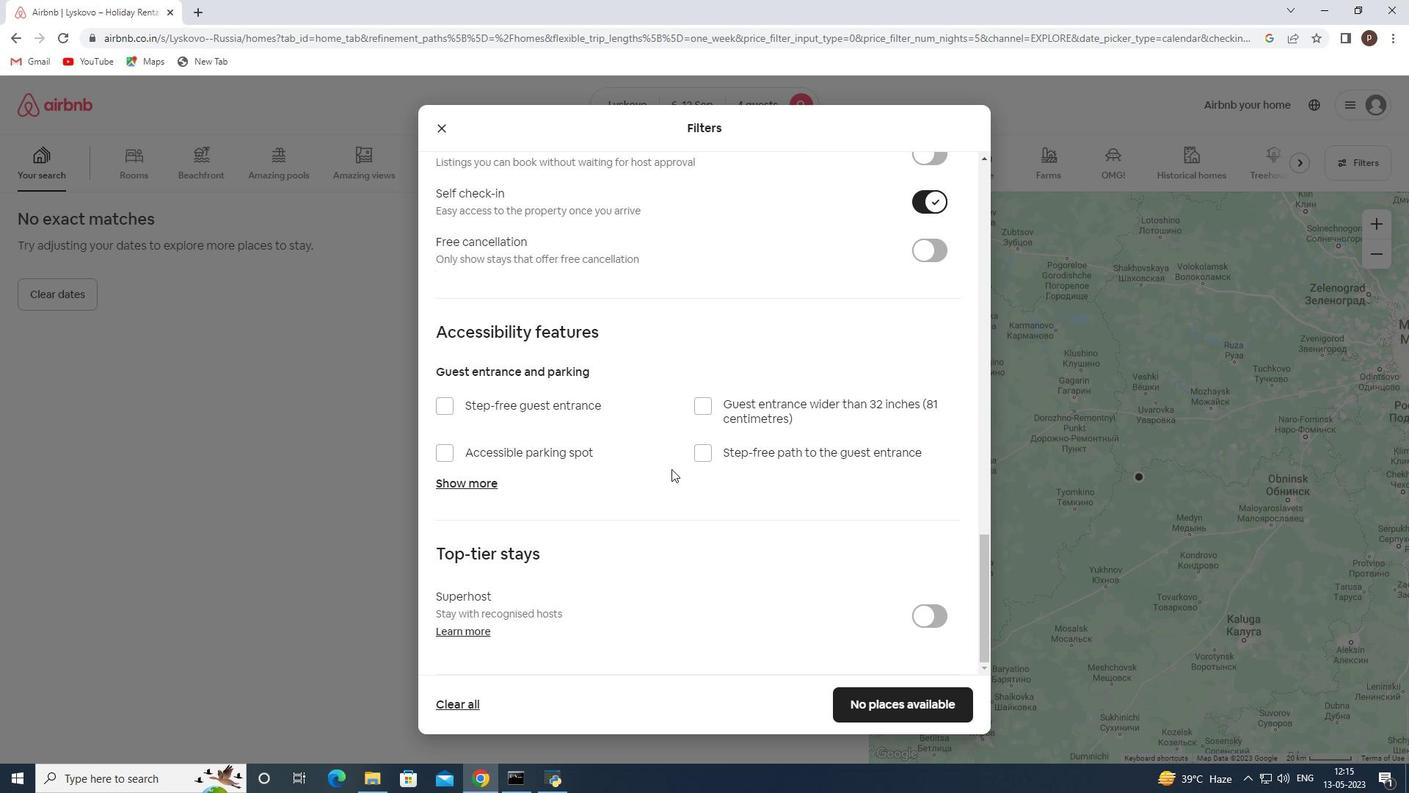 
Action: Mouse scrolled (671, 473) with delta (0, 0)
Screenshot: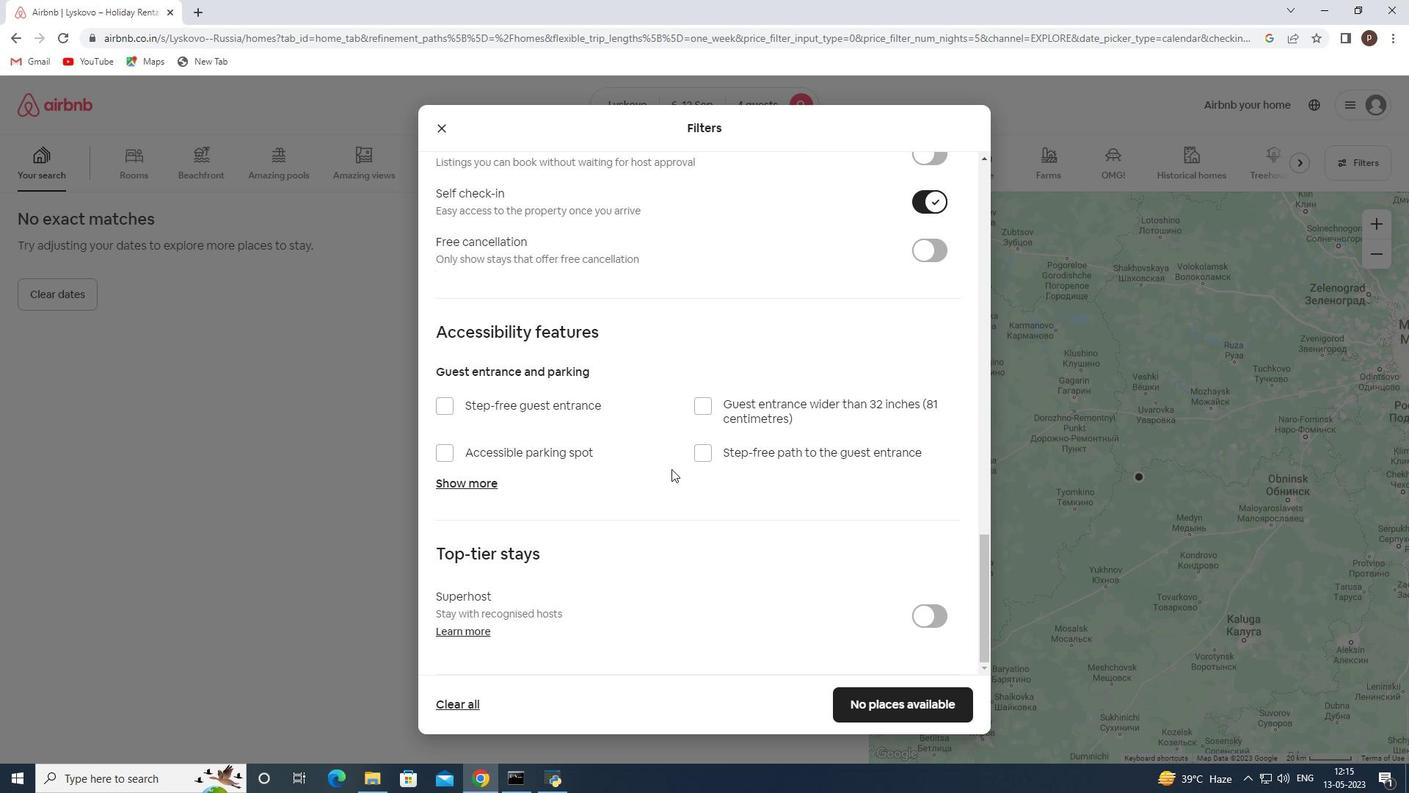 
Action: Mouse moved to (671, 482)
Screenshot: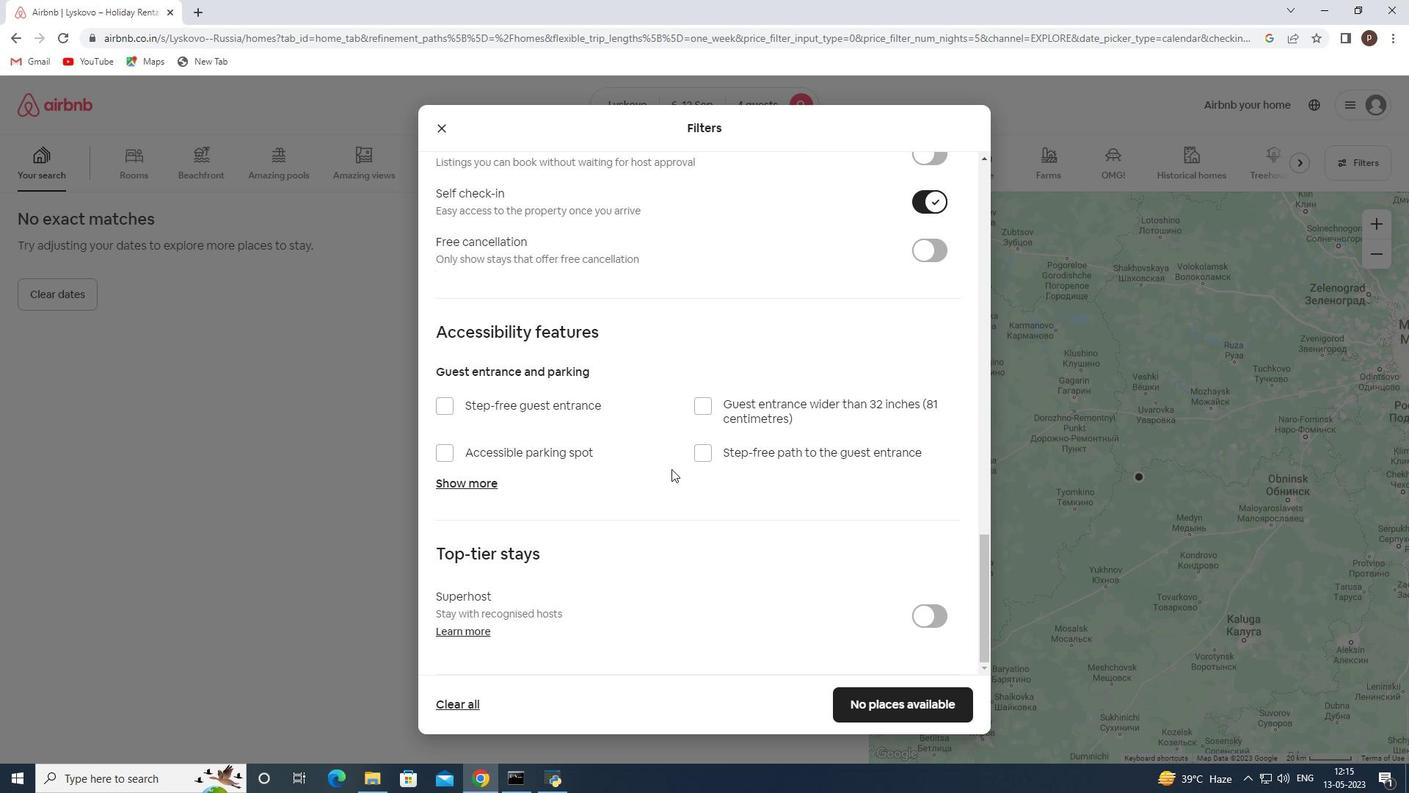 
Action: Mouse scrolled (671, 481) with delta (0, 0)
Screenshot: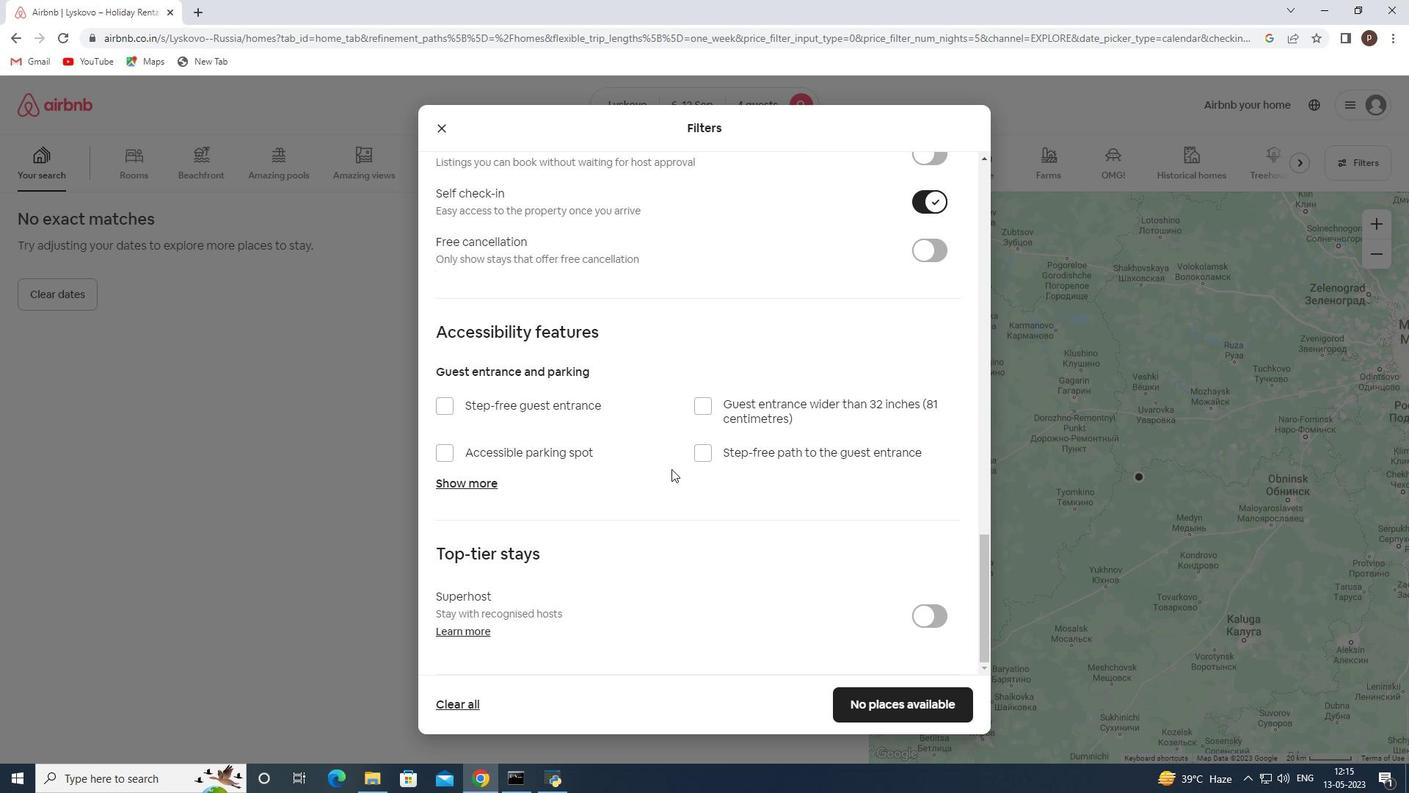 
Action: Mouse moved to (671, 483)
Screenshot: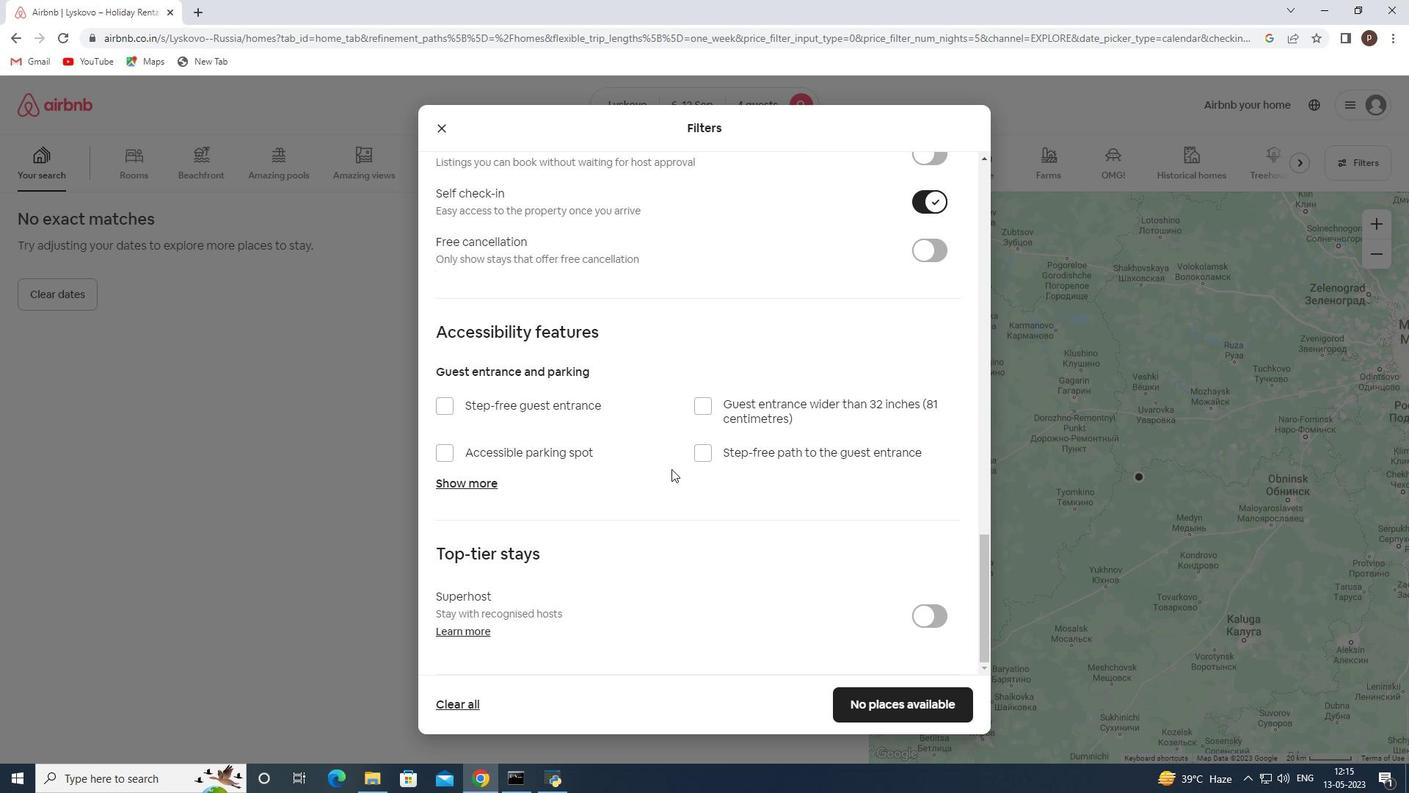 
Action: Mouse scrolled (671, 483) with delta (0, 0)
Screenshot: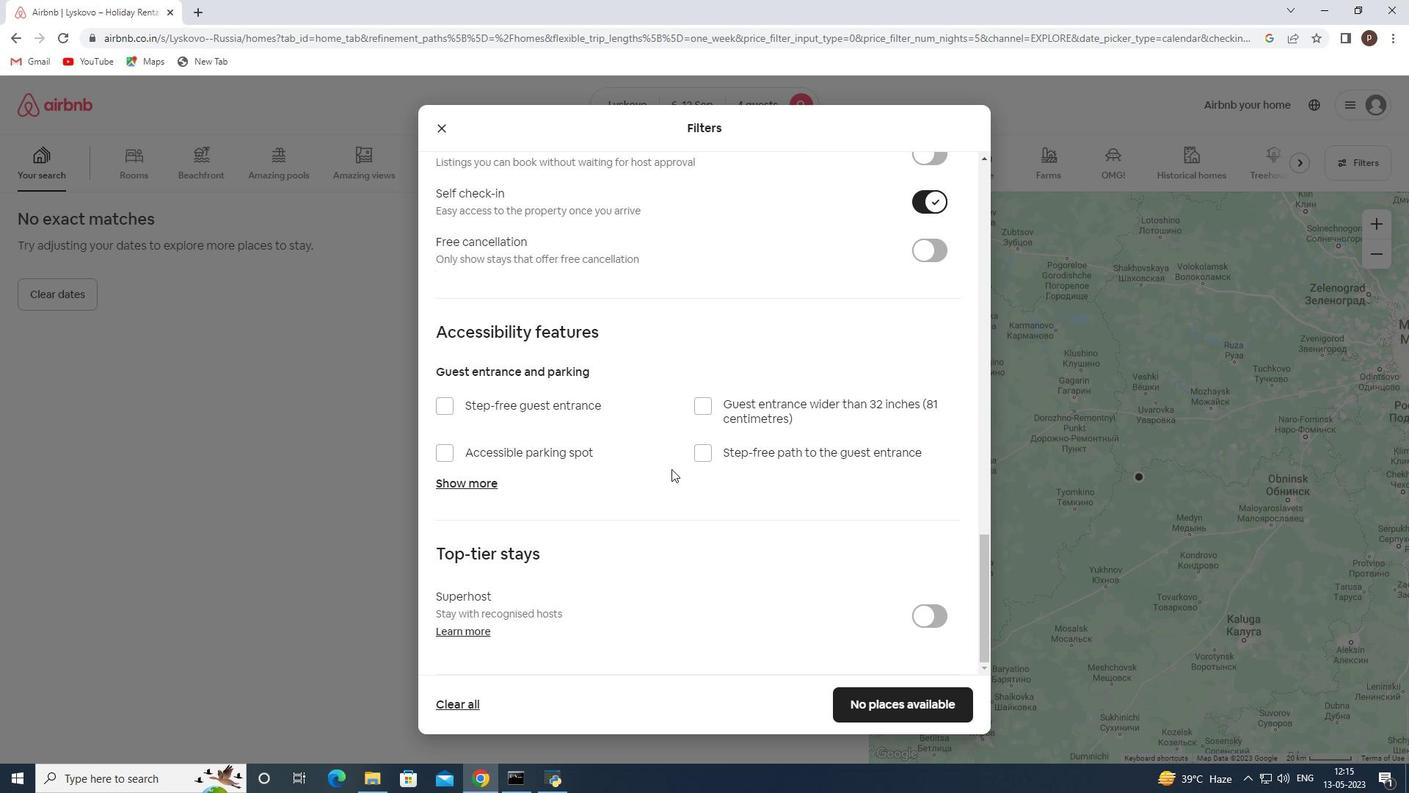 
Action: Mouse moved to (670, 487)
Screenshot: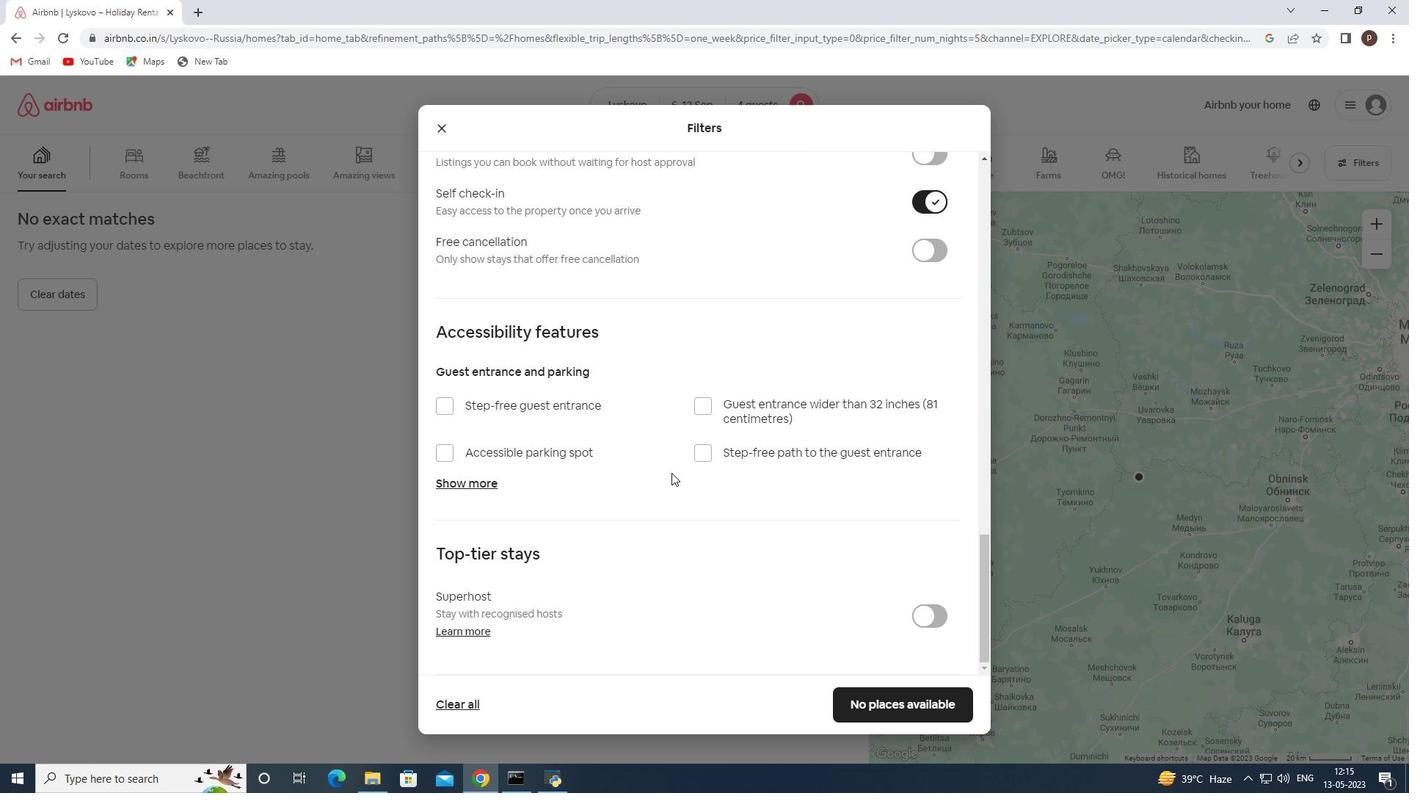 
Action: Mouse scrolled (670, 486) with delta (0, 0)
Screenshot: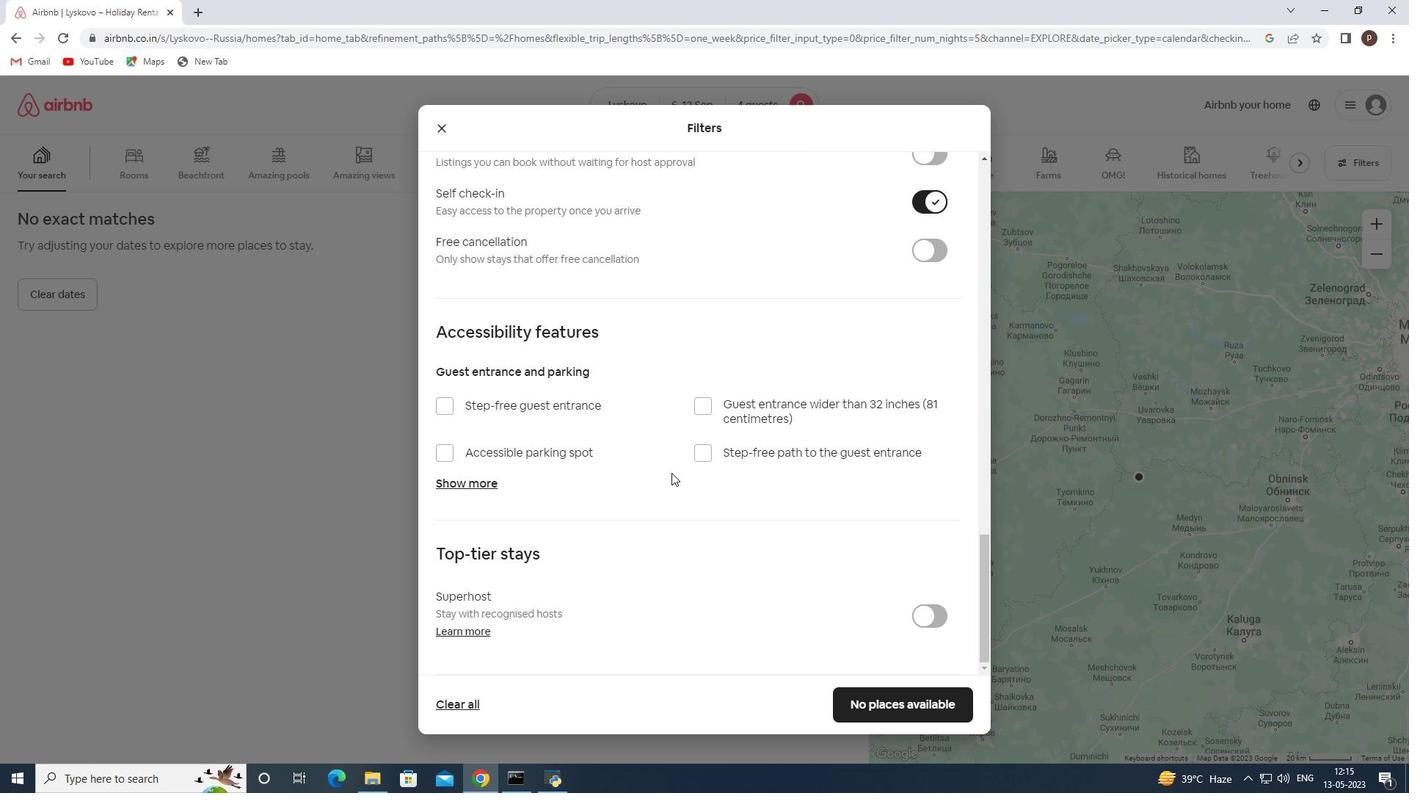
Action: Mouse moved to (670, 502)
Screenshot: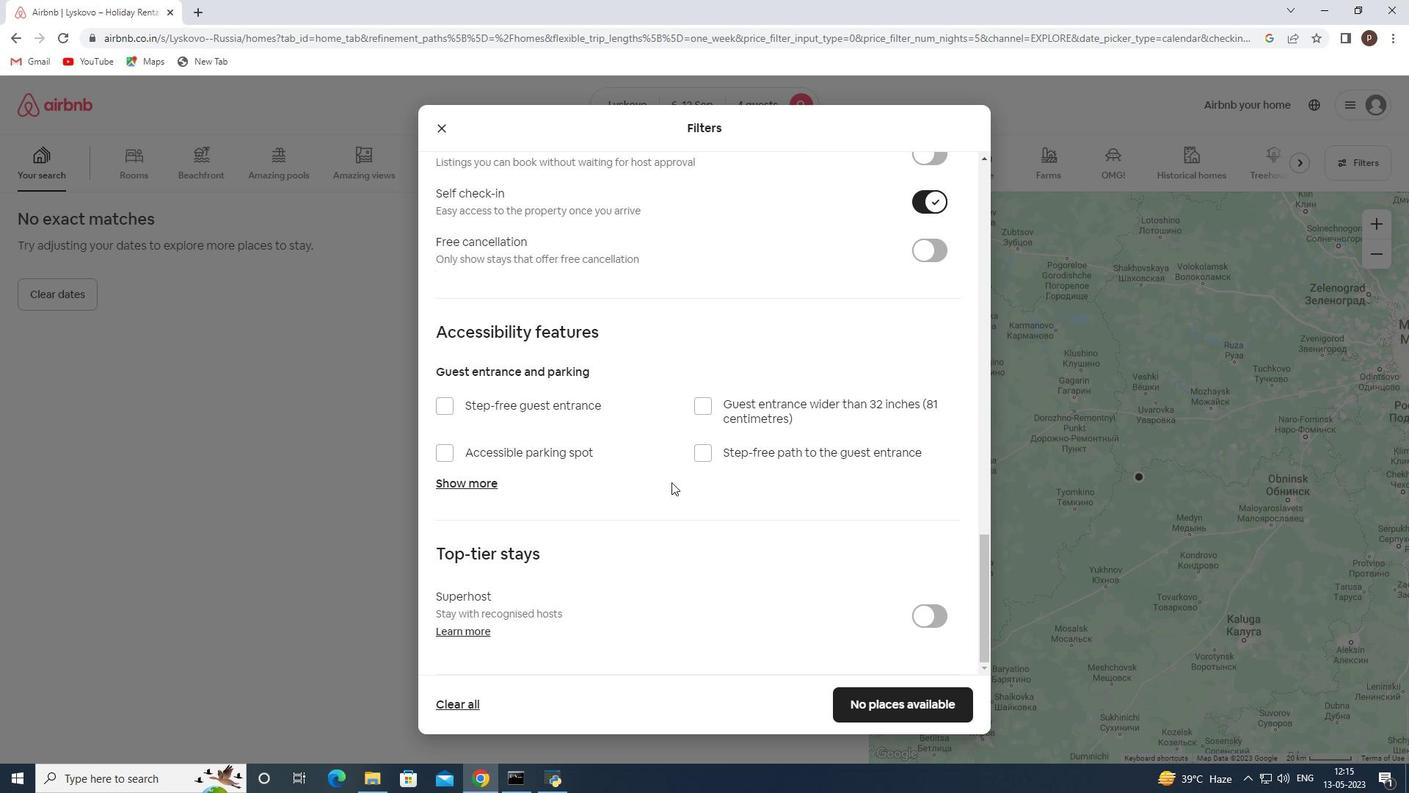 
Action: Mouse scrolled (670, 501) with delta (0, 0)
Screenshot: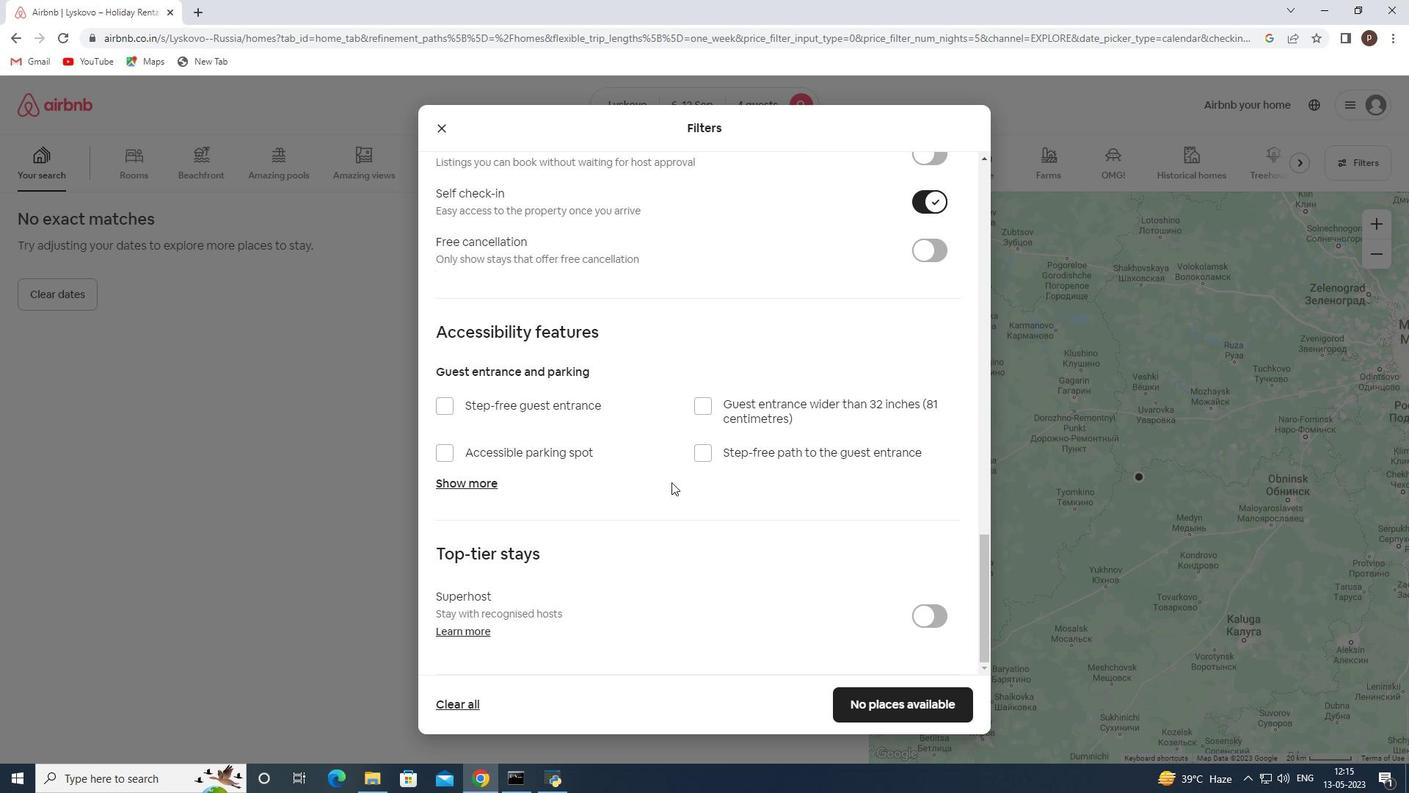
Action: Mouse moved to (868, 697)
Screenshot: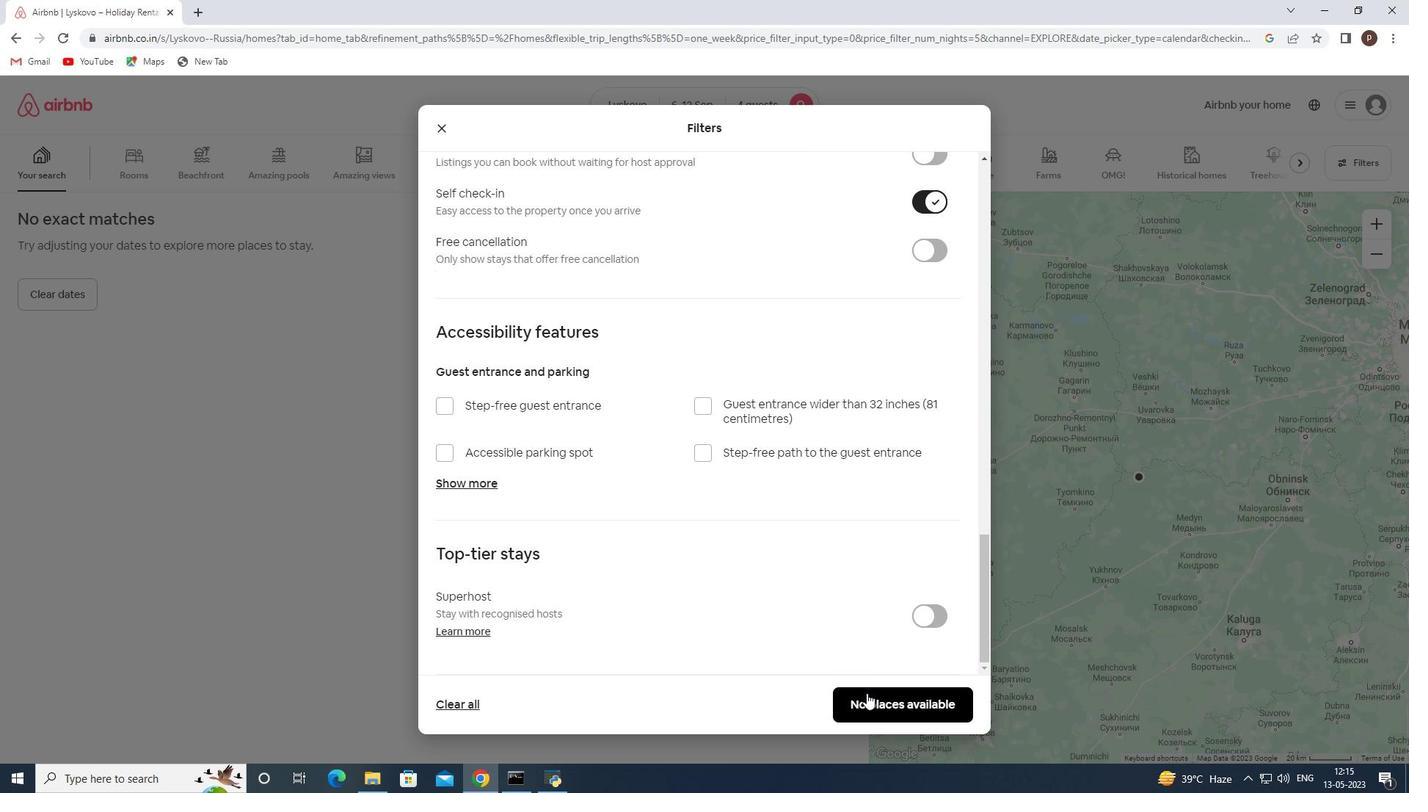 
Action: Mouse pressed left at (868, 697)
Screenshot: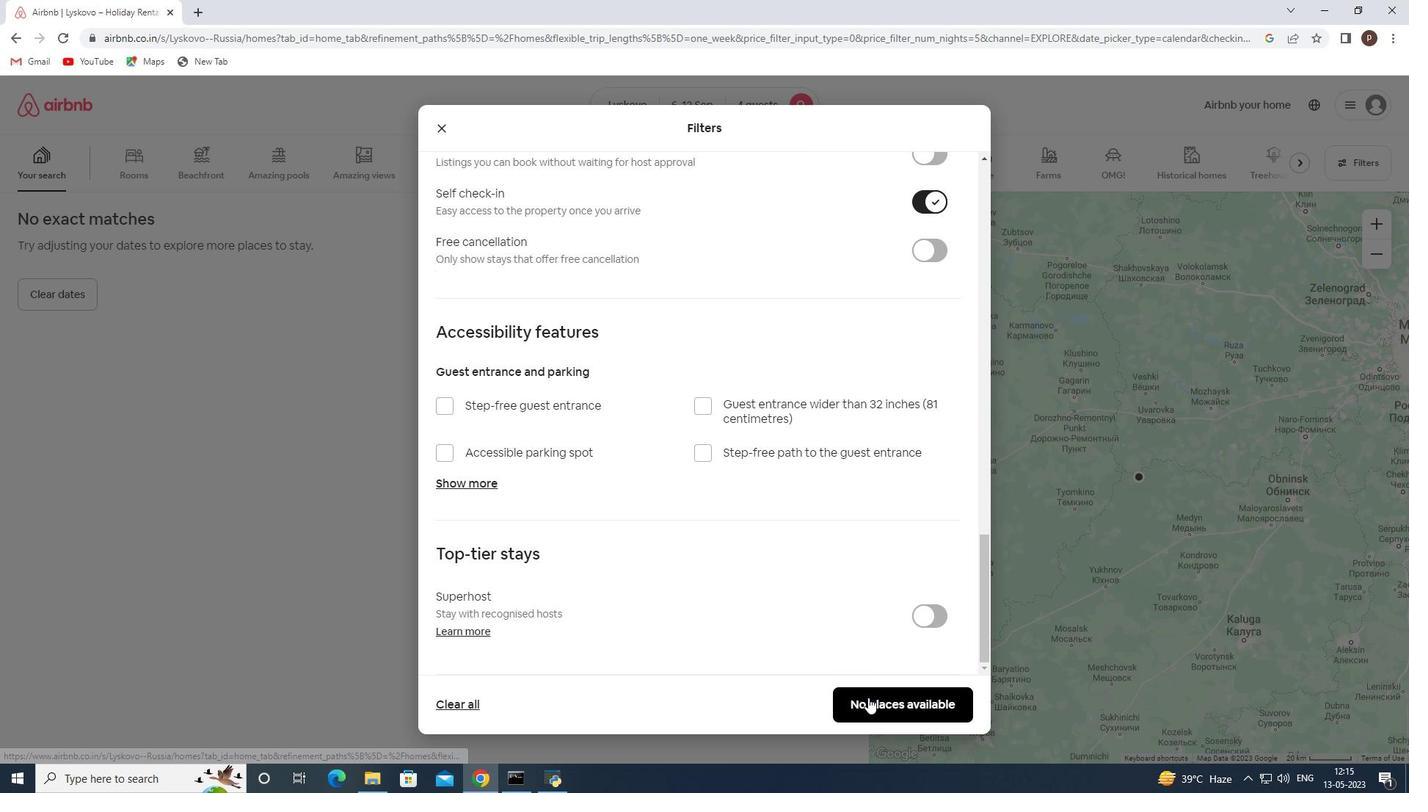 
